Task: Find connections with filter location Muritiba with filter topic #Technologywith filter profile language English with filter current company Verloop.io with filter school Satavahana University, Karimnagar with filter industry Specialty Trade Contractors with filter service category Customer Service with filter keywords title Courier
Action: Mouse moved to (675, 140)
Screenshot: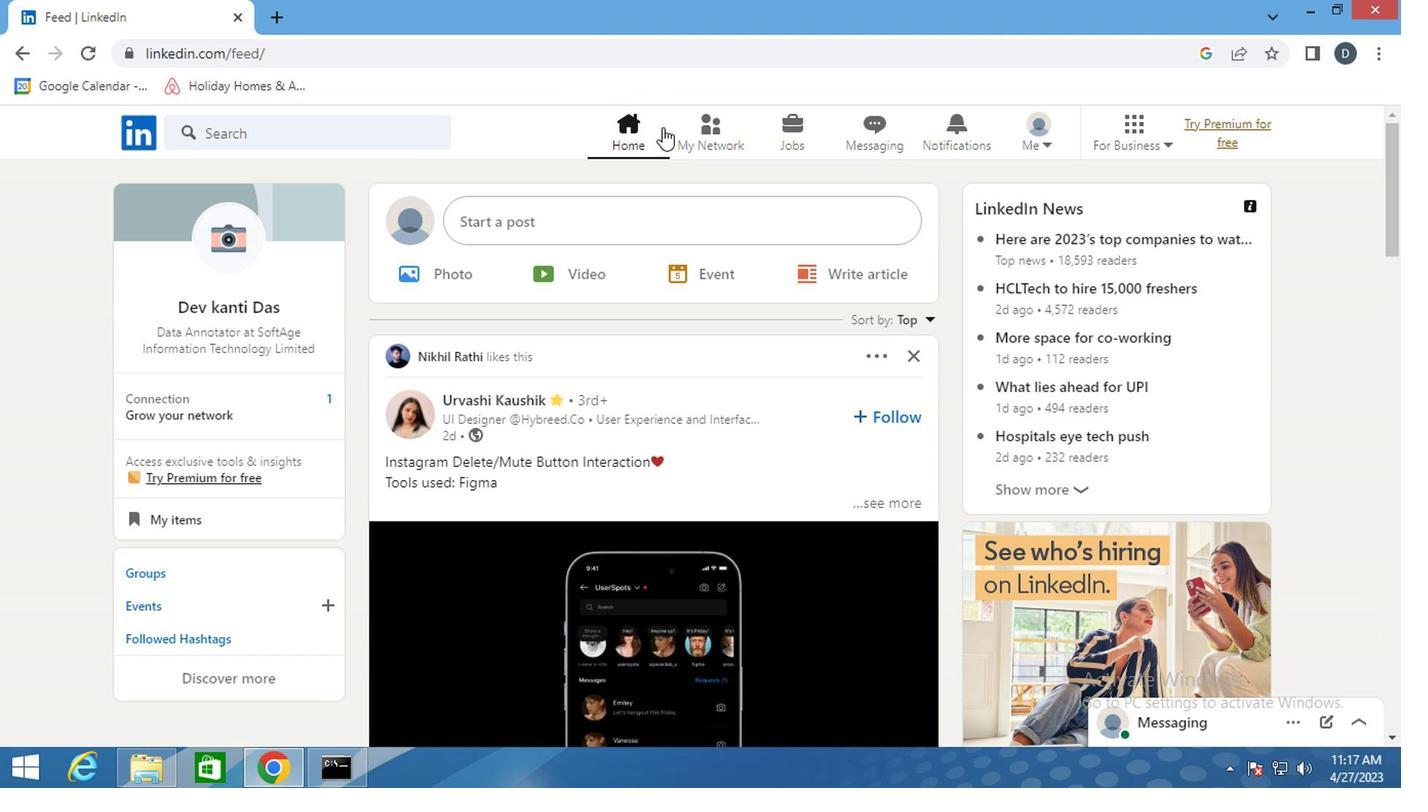 
Action: Mouse pressed left at (675, 140)
Screenshot: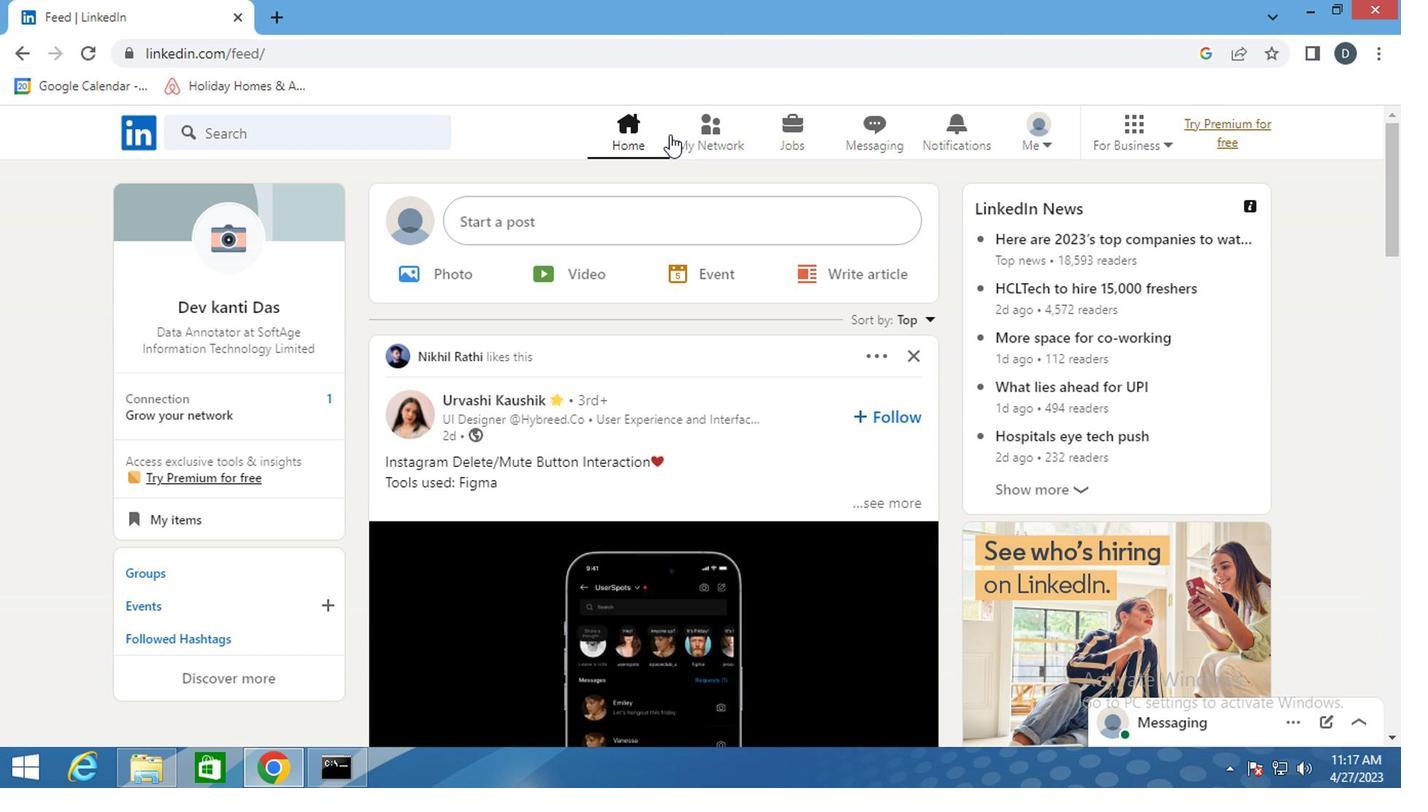 
Action: Mouse moved to (353, 245)
Screenshot: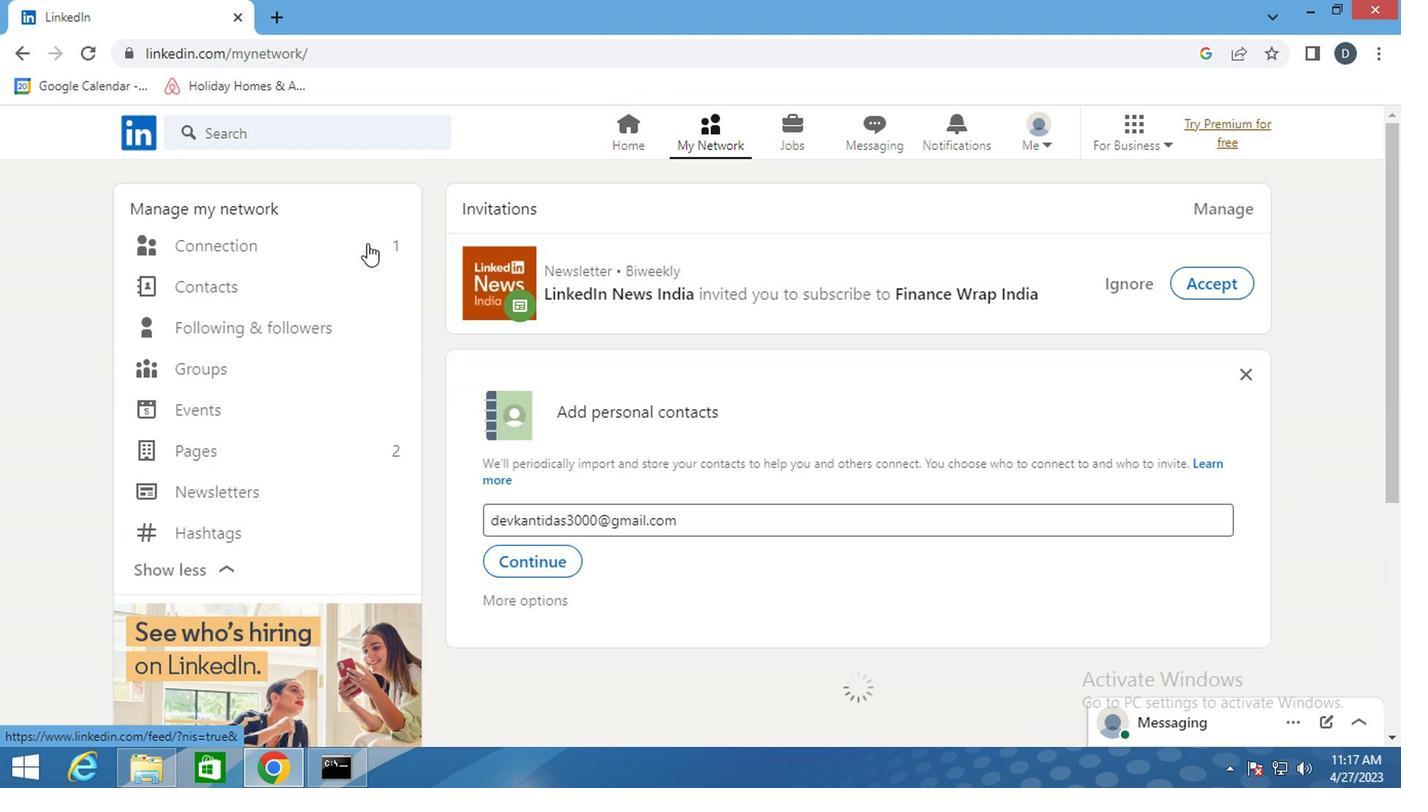 
Action: Mouse pressed left at (353, 245)
Screenshot: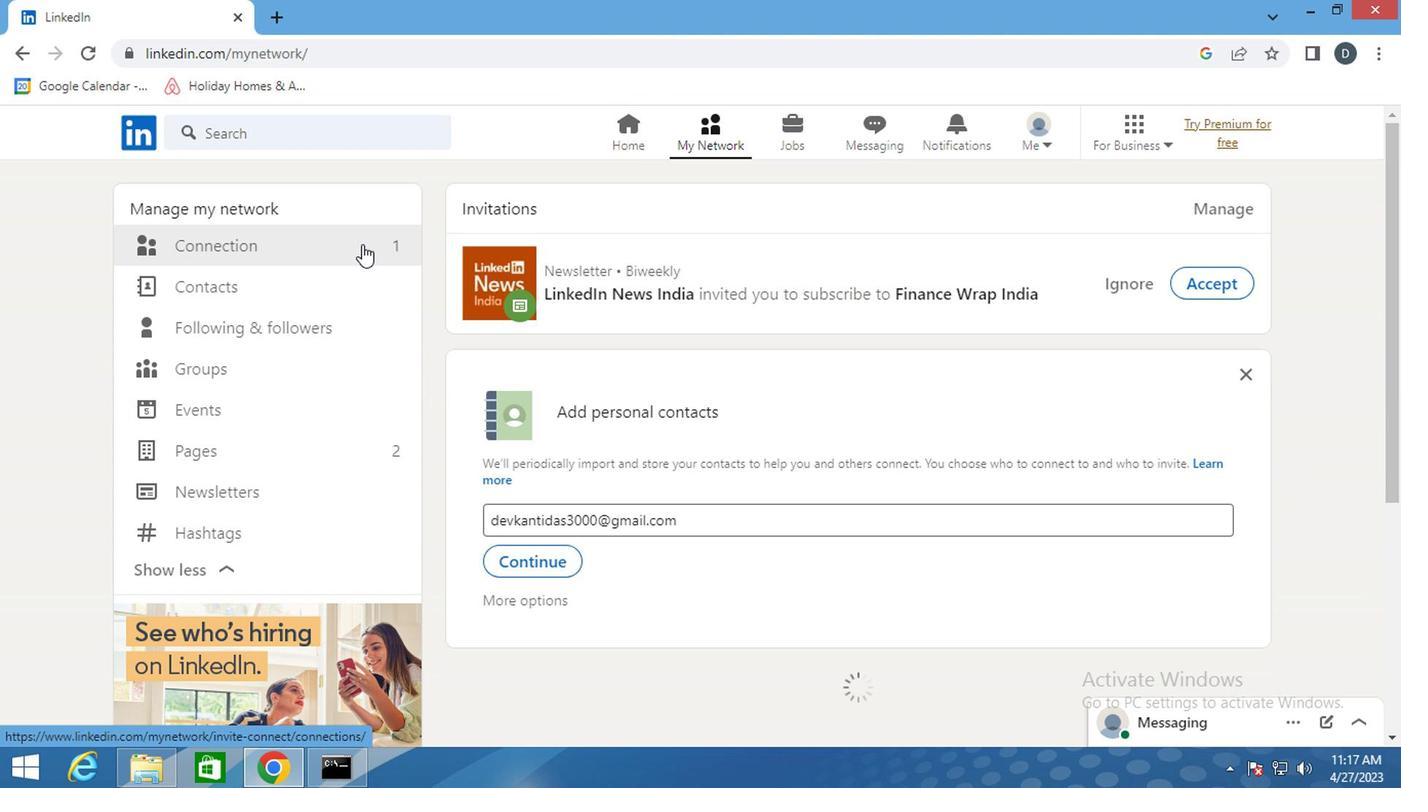 
Action: Mouse pressed left at (353, 245)
Screenshot: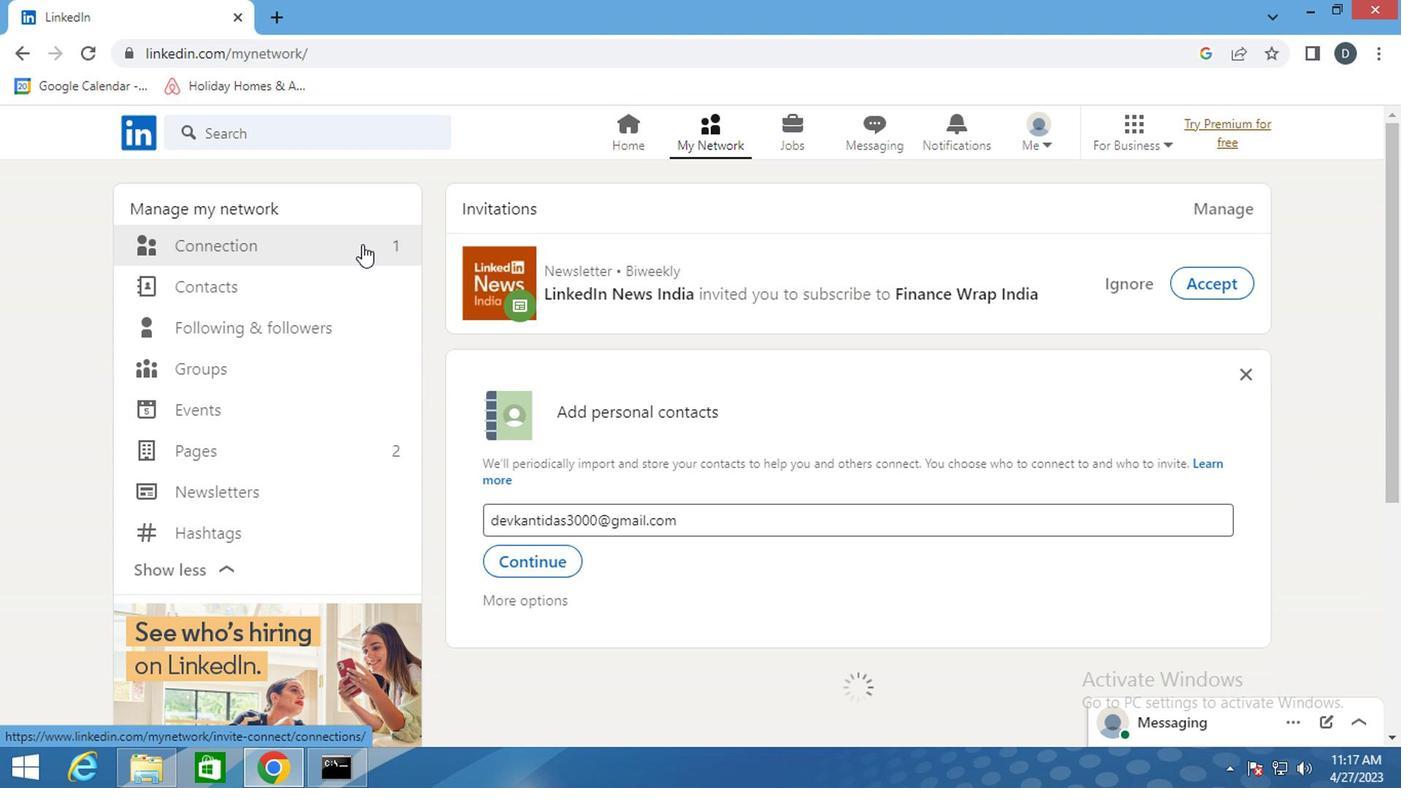 
Action: Mouse moved to (877, 249)
Screenshot: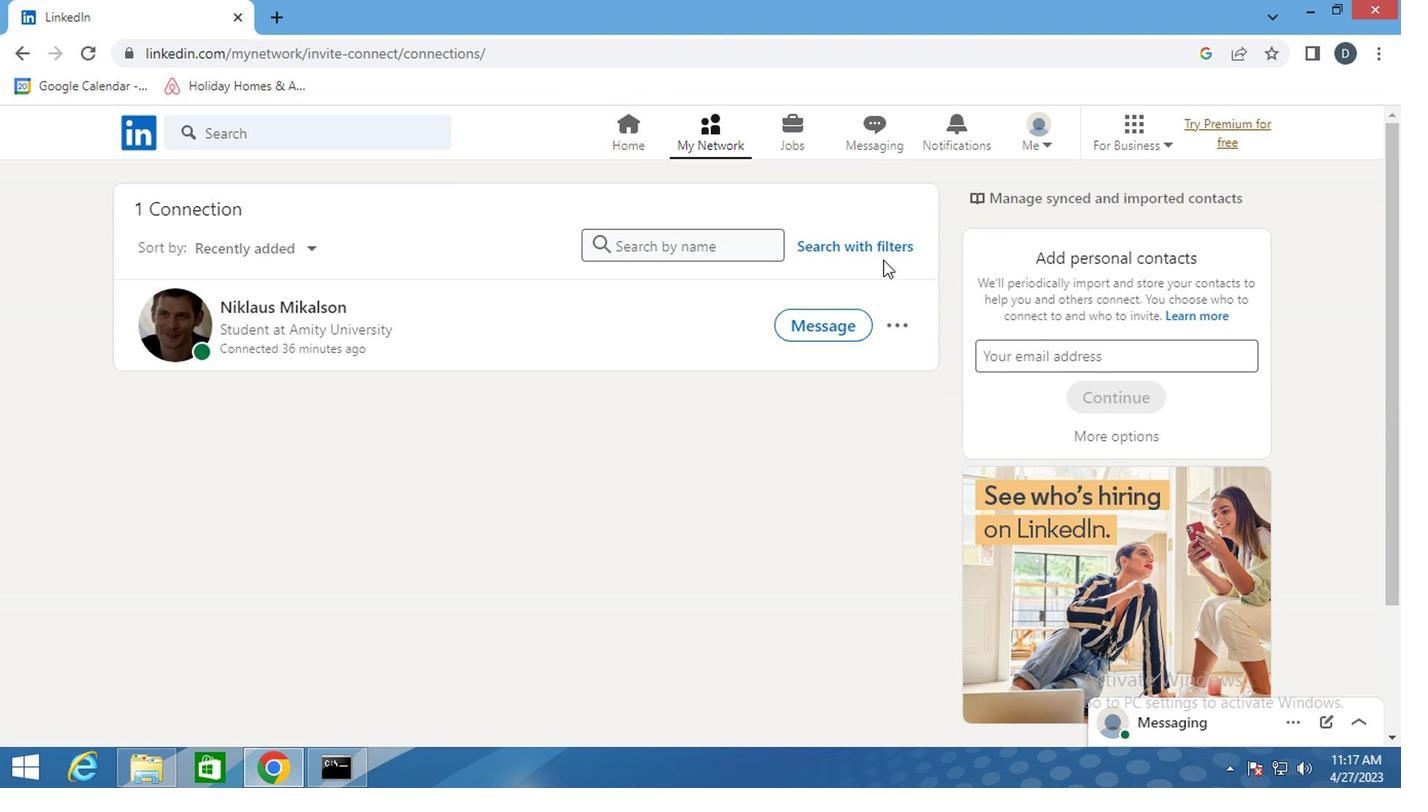 
Action: Mouse pressed left at (877, 249)
Screenshot: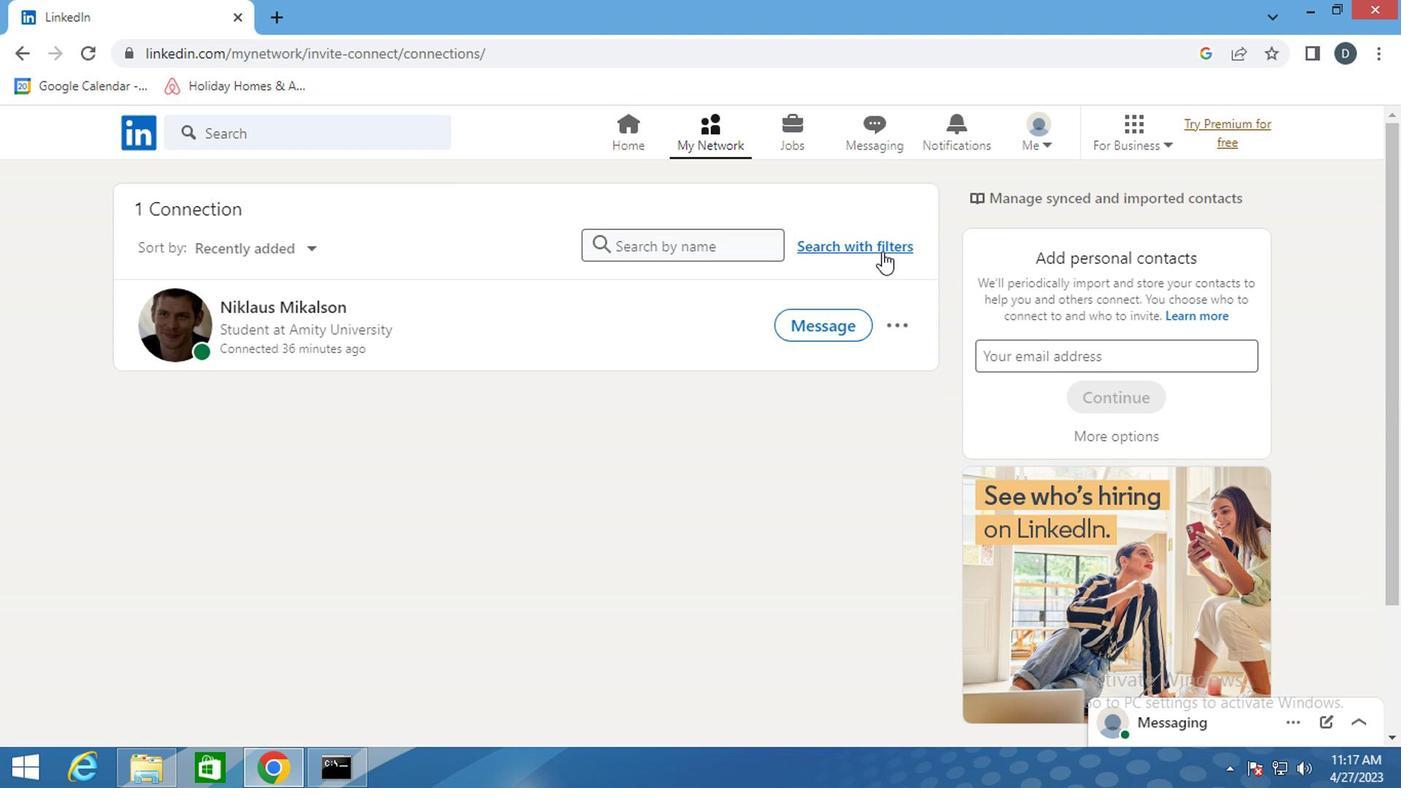 
Action: Mouse moved to (762, 178)
Screenshot: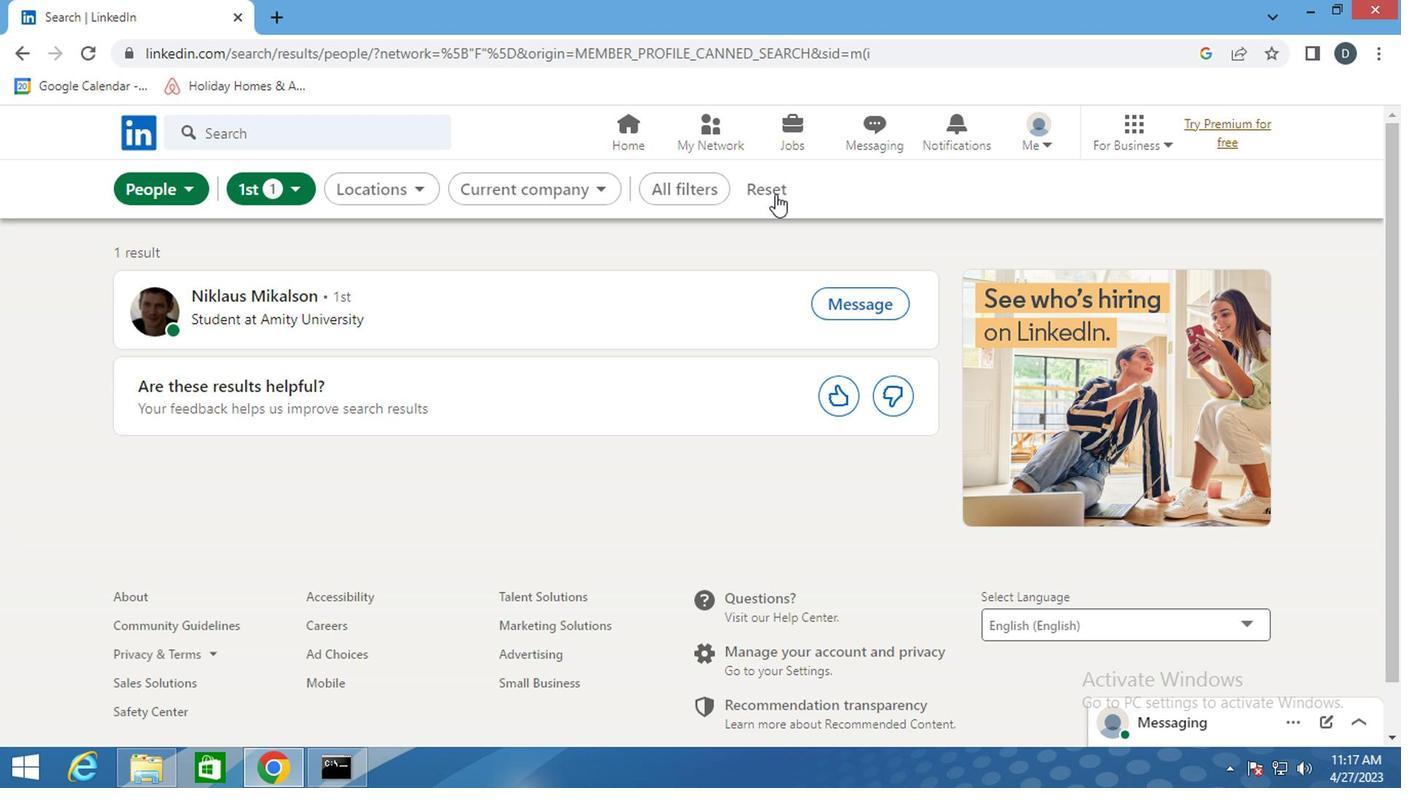 
Action: Mouse pressed left at (762, 178)
Screenshot: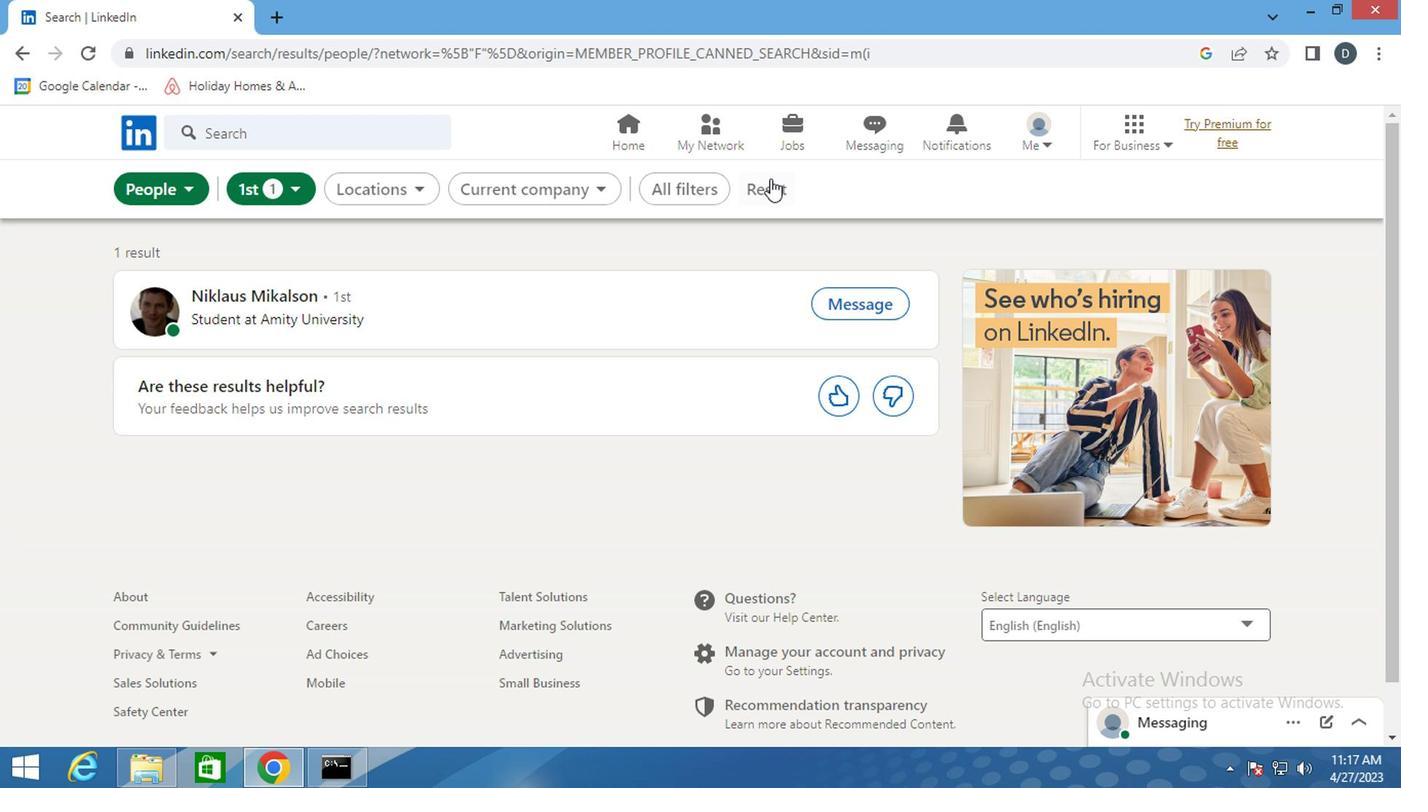 
Action: Mouse moved to (747, 191)
Screenshot: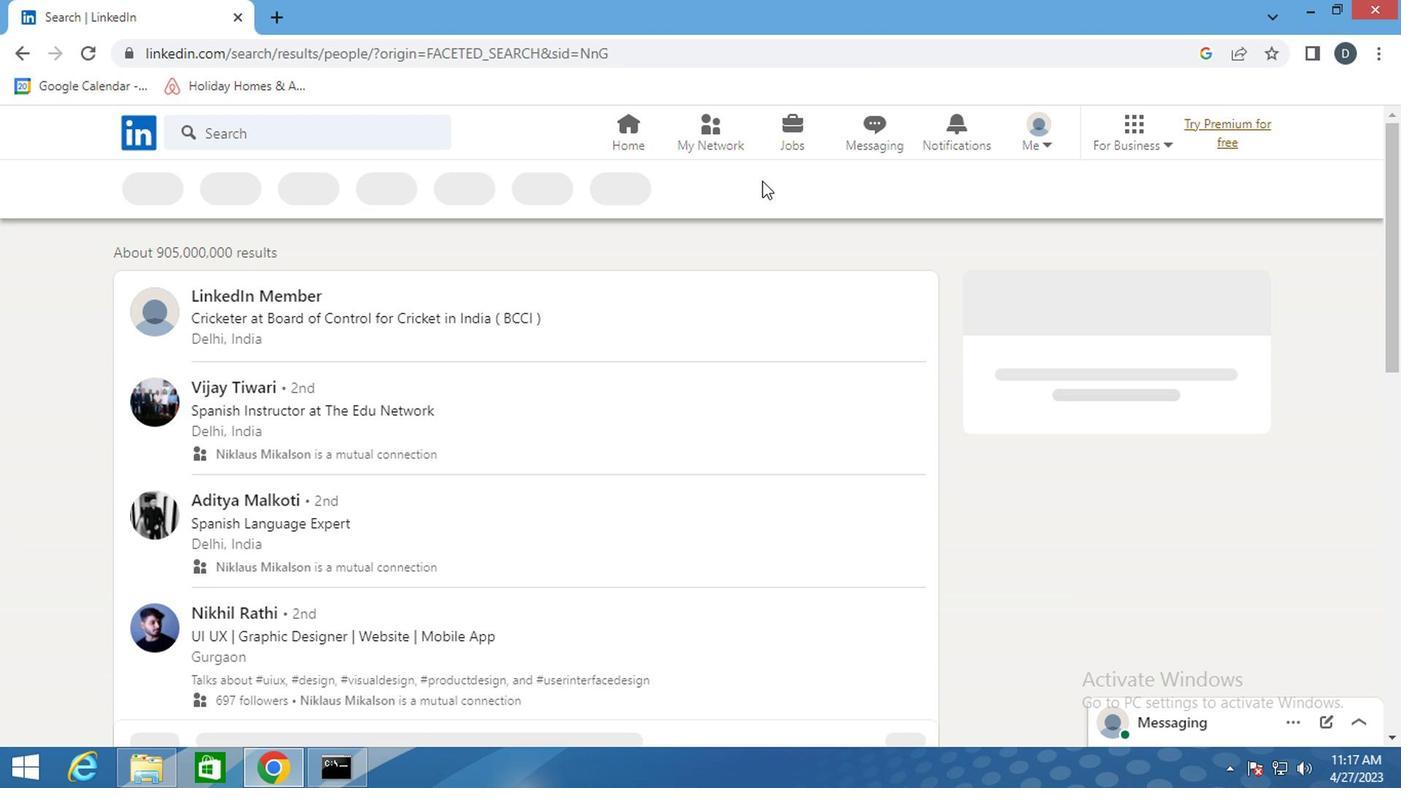 
Action: Mouse pressed left at (747, 191)
Screenshot: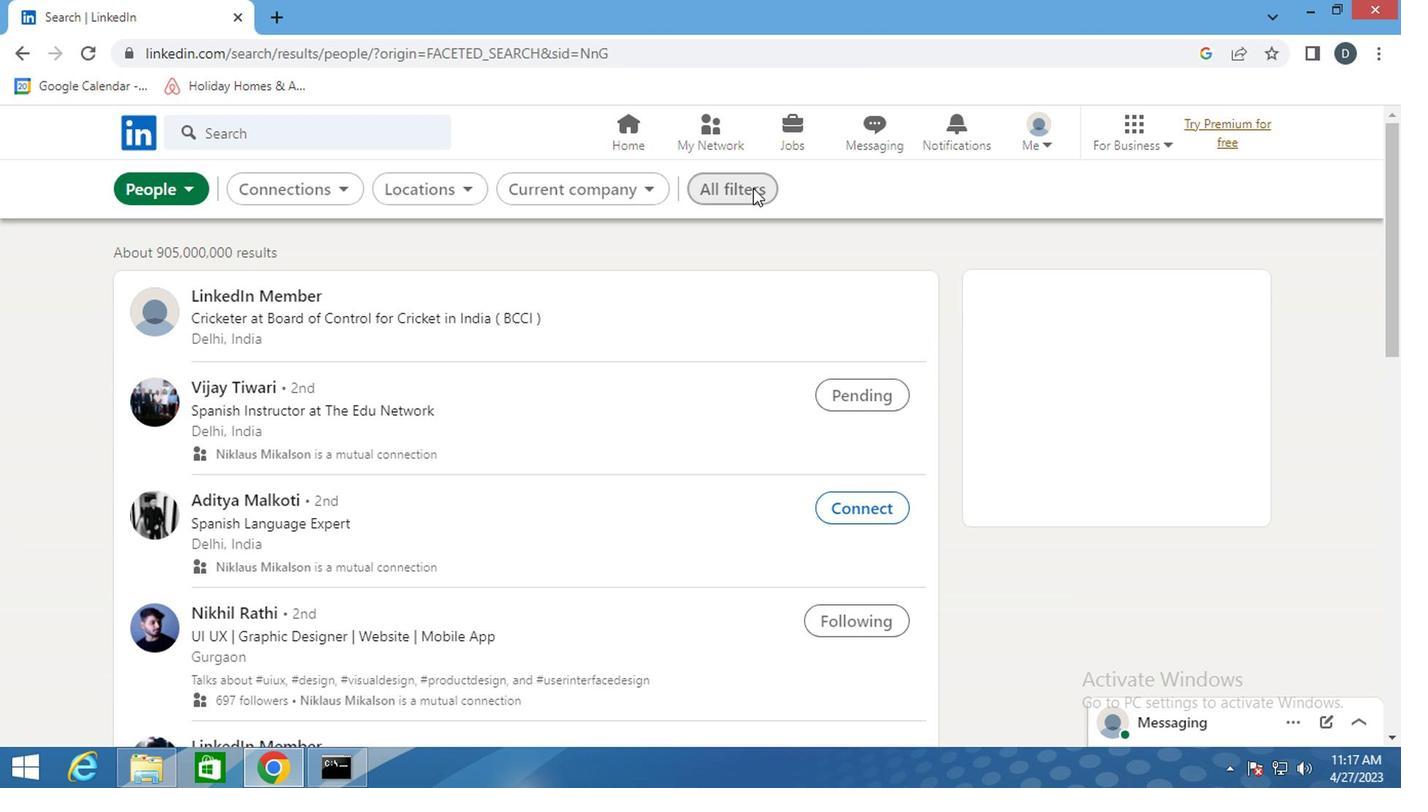 
Action: Mouse moved to (958, 524)
Screenshot: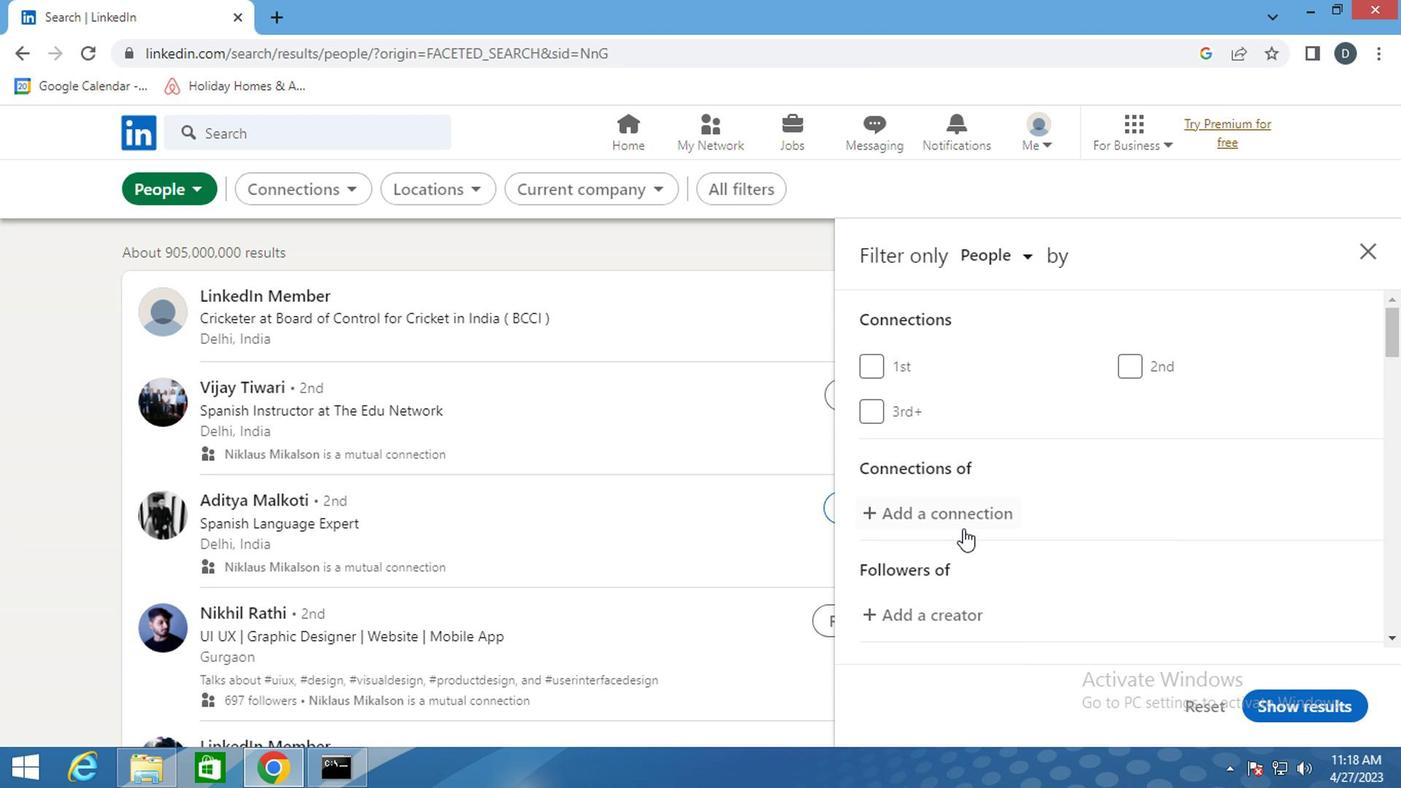 
Action: Mouse scrolled (958, 523) with delta (0, -1)
Screenshot: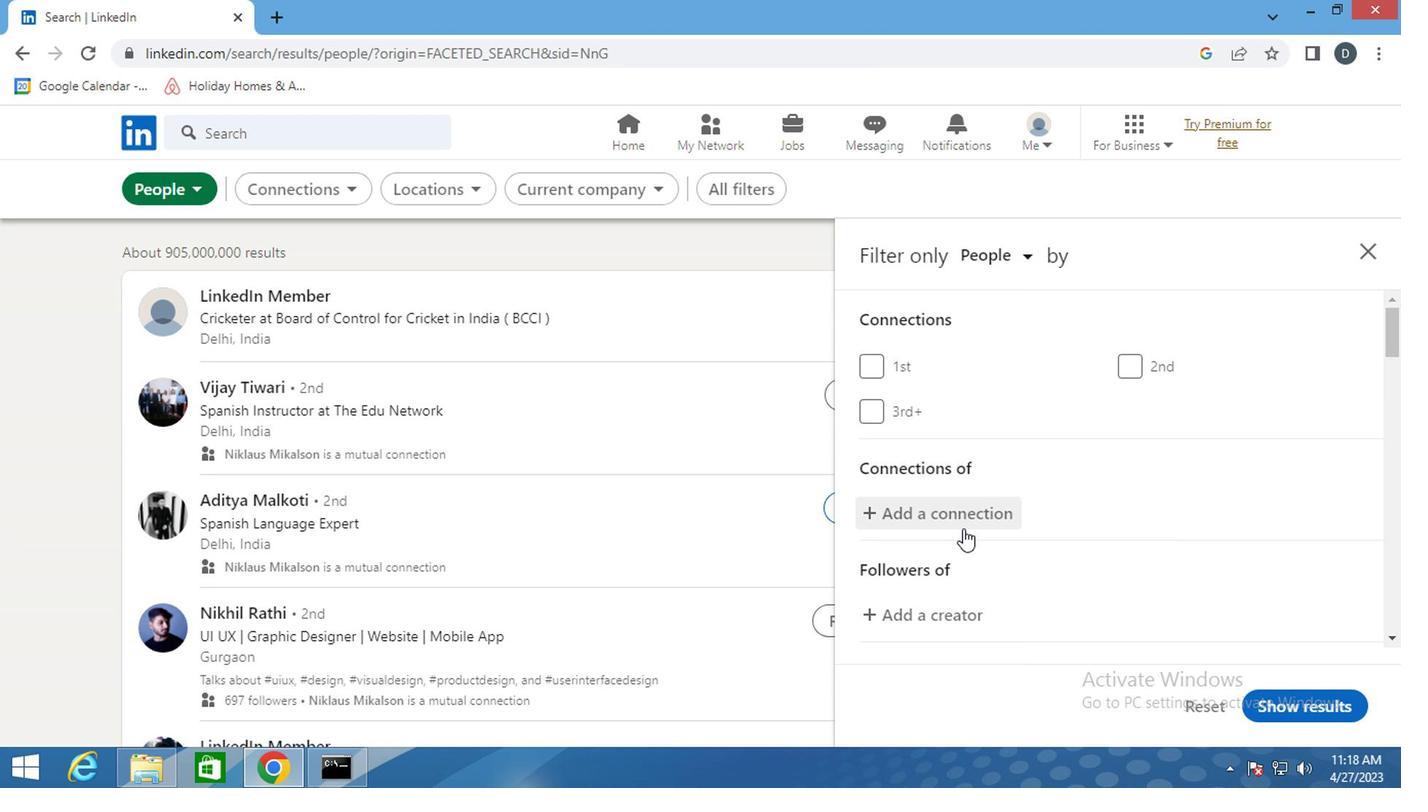 
Action: Mouse scrolled (958, 523) with delta (0, -1)
Screenshot: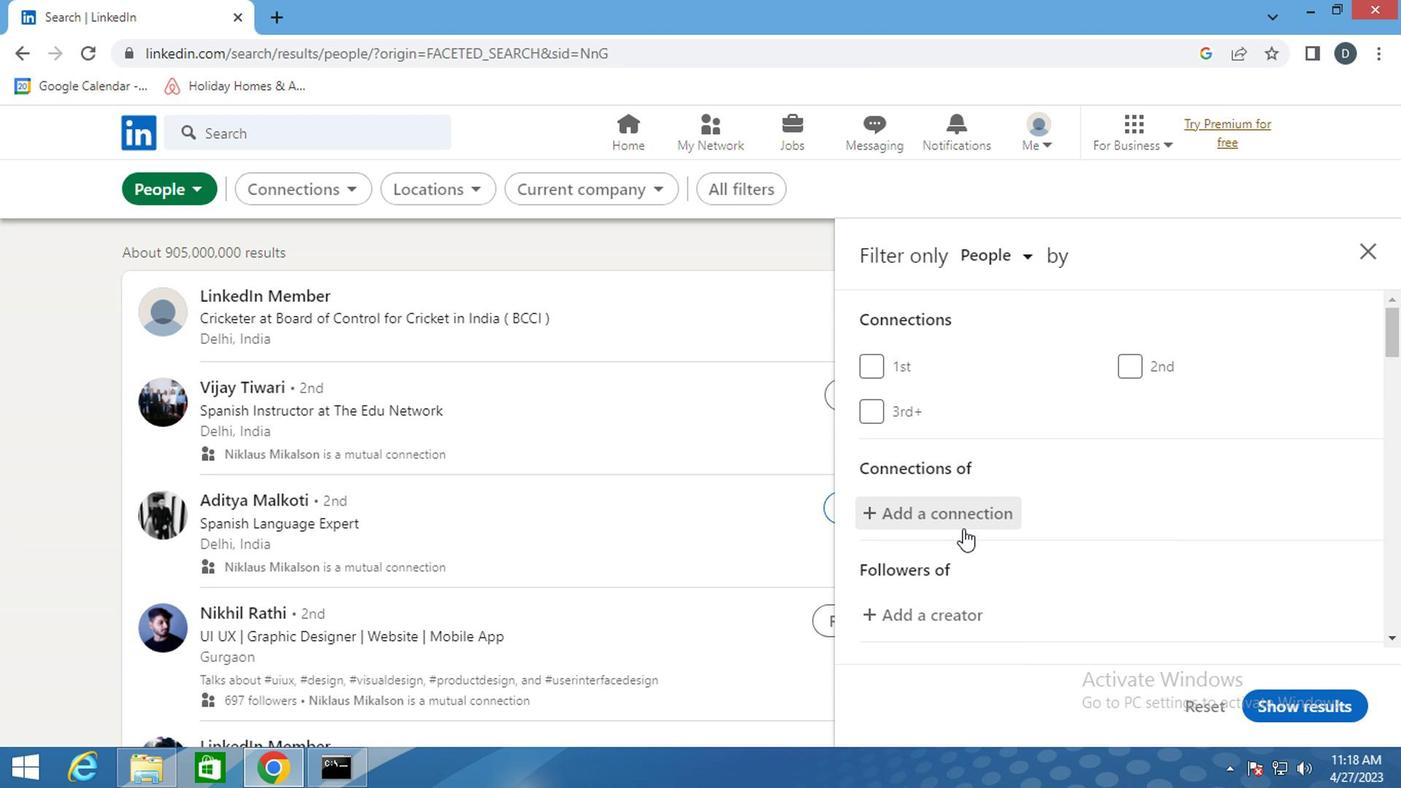 
Action: Mouse moved to (1185, 589)
Screenshot: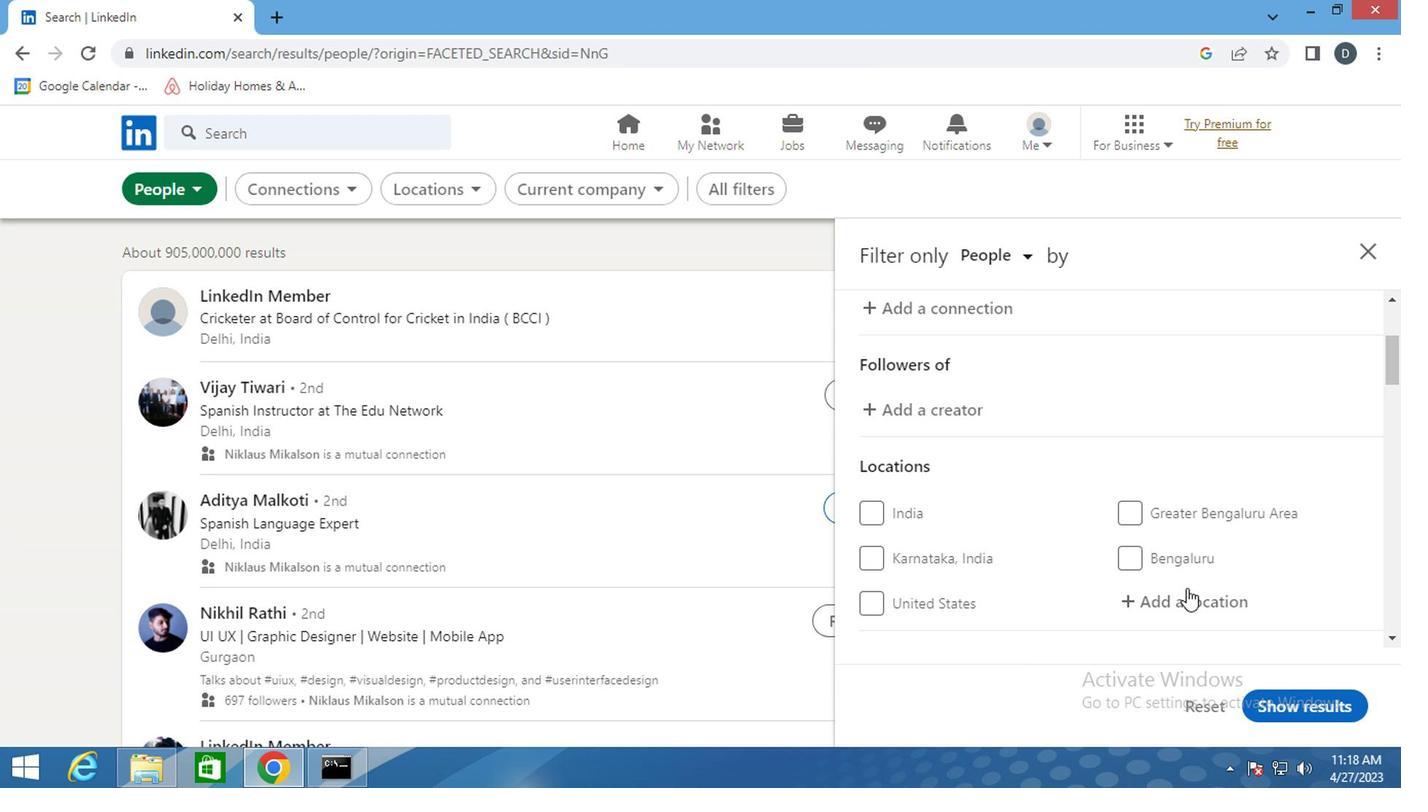 
Action: Mouse pressed left at (1185, 589)
Screenshot: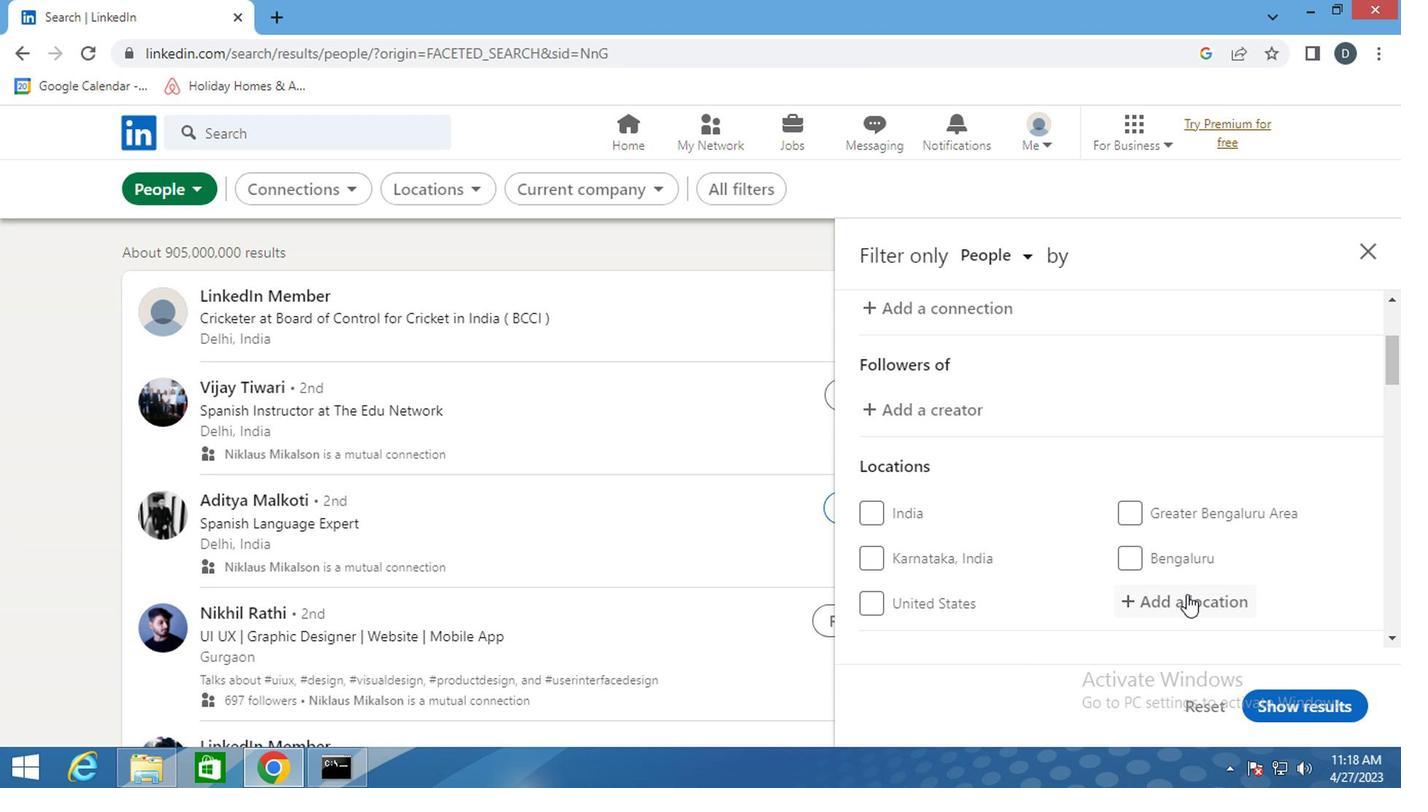 
Action: Key pressed <Key.shift>MURITIBA<Key.enter>
Screenshot: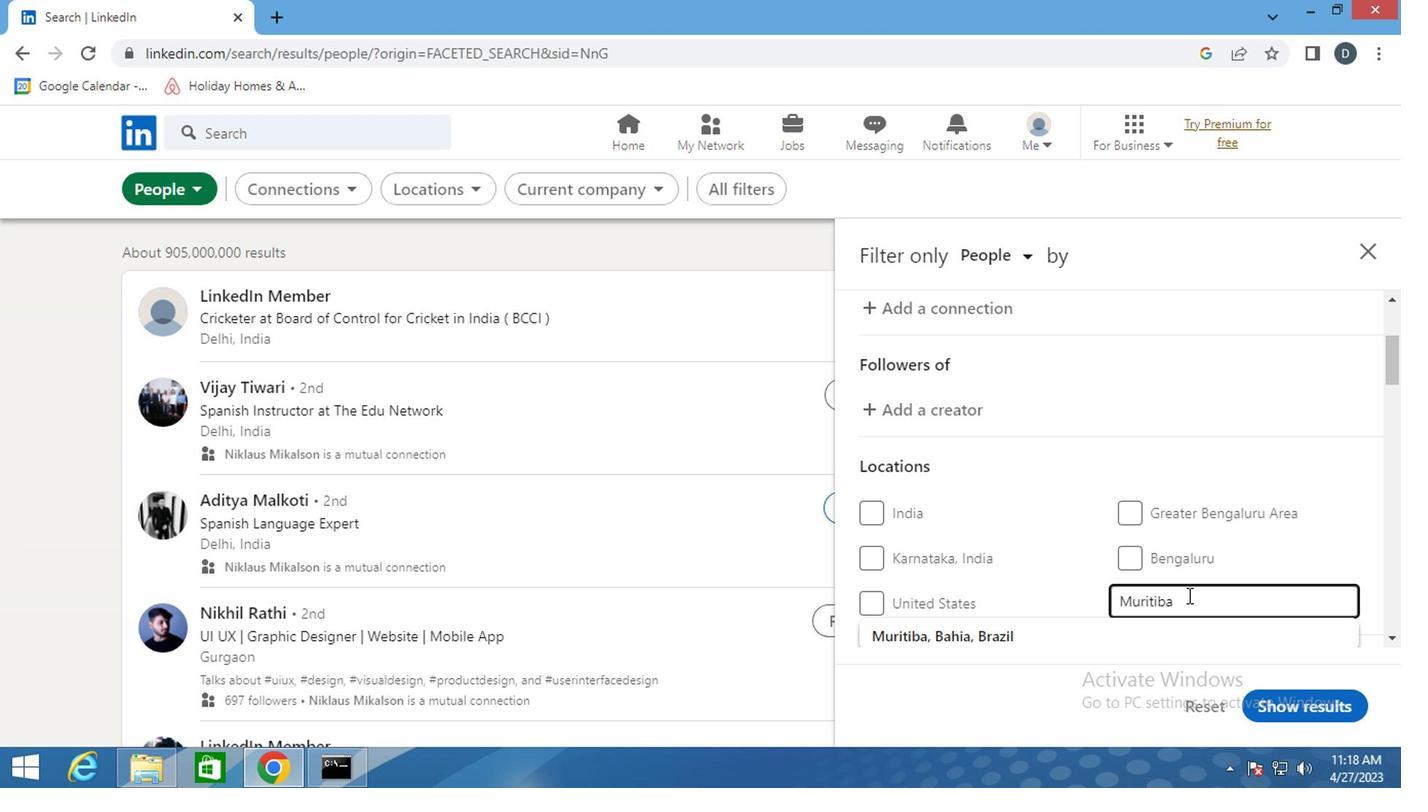 
Action: Mouse moved to (1033, 612)
Screenshot: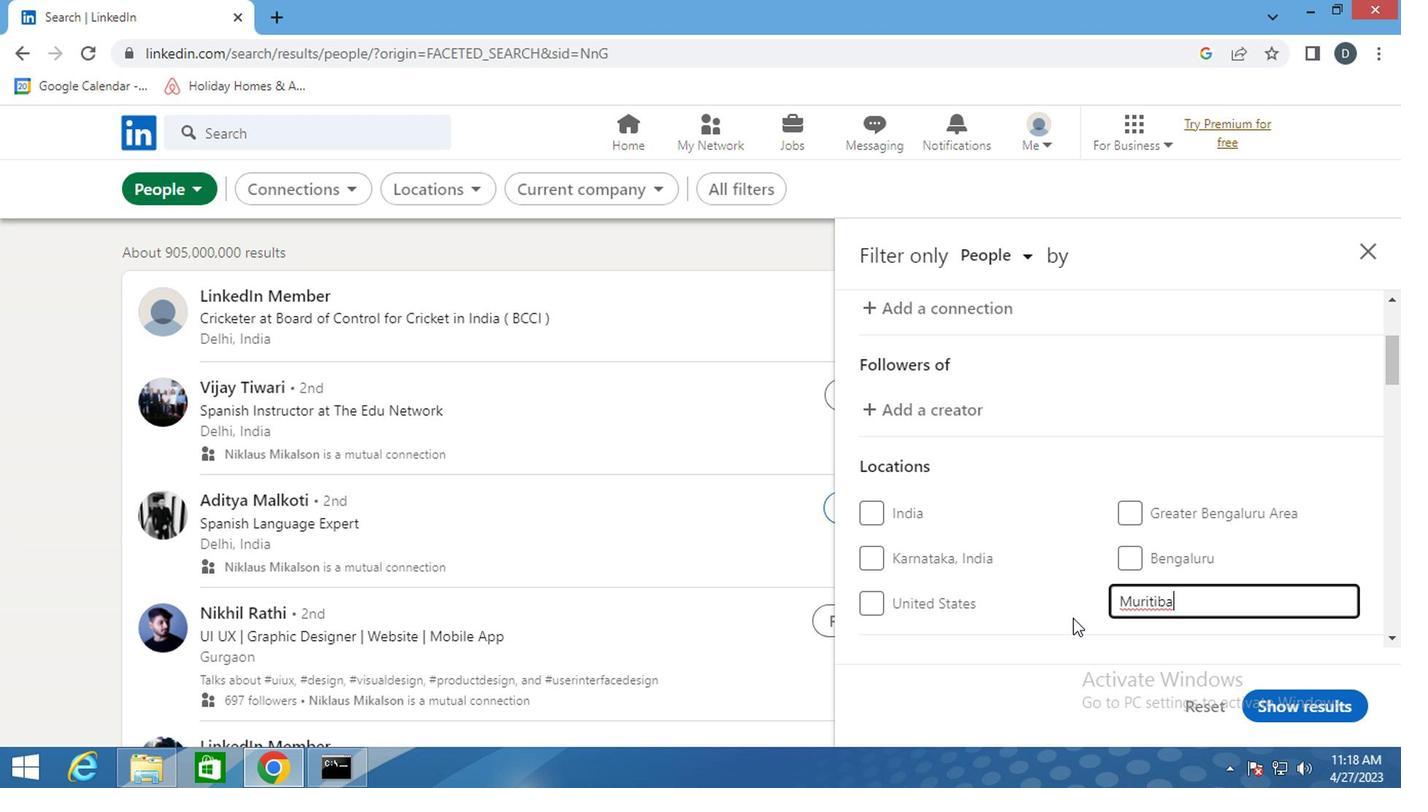 
Action: Mouse scrolled (1033, 610) with delta (0, -1)
Screenshot: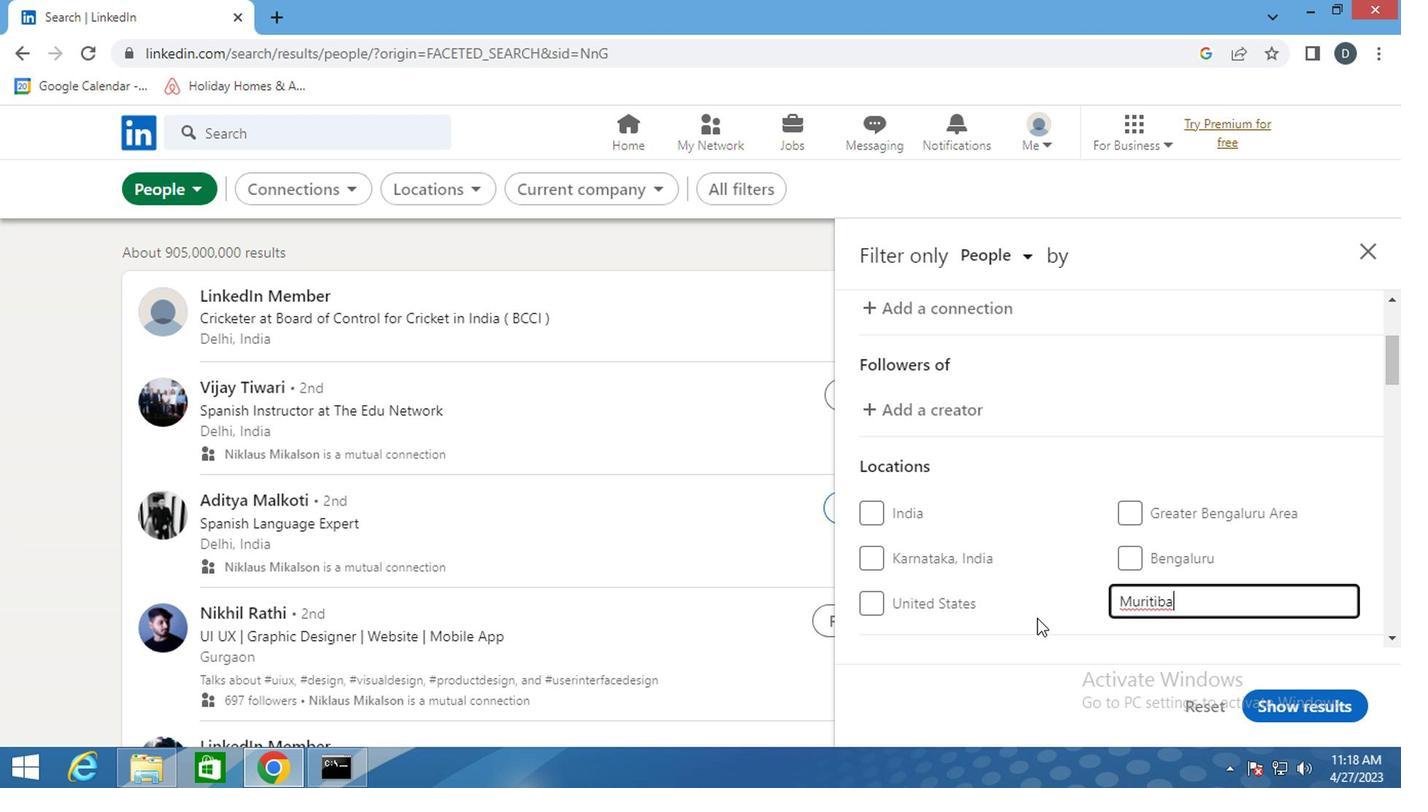 
Action: Mouse scrolled (1033, 610) with delta (0, -1)
Screenshot: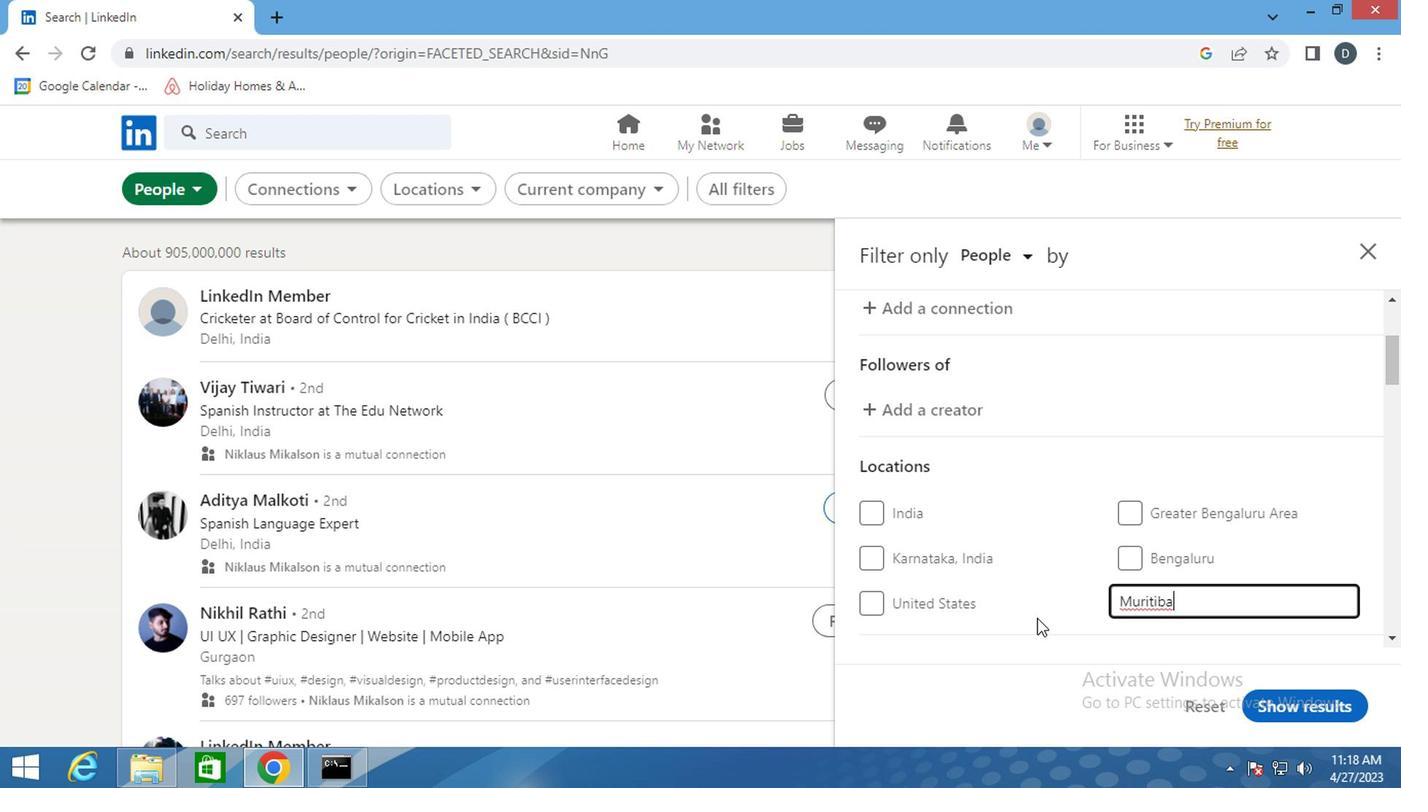 
Action: Mouse scrolled (1033, 610) with delta (0, -1)
Screenshot: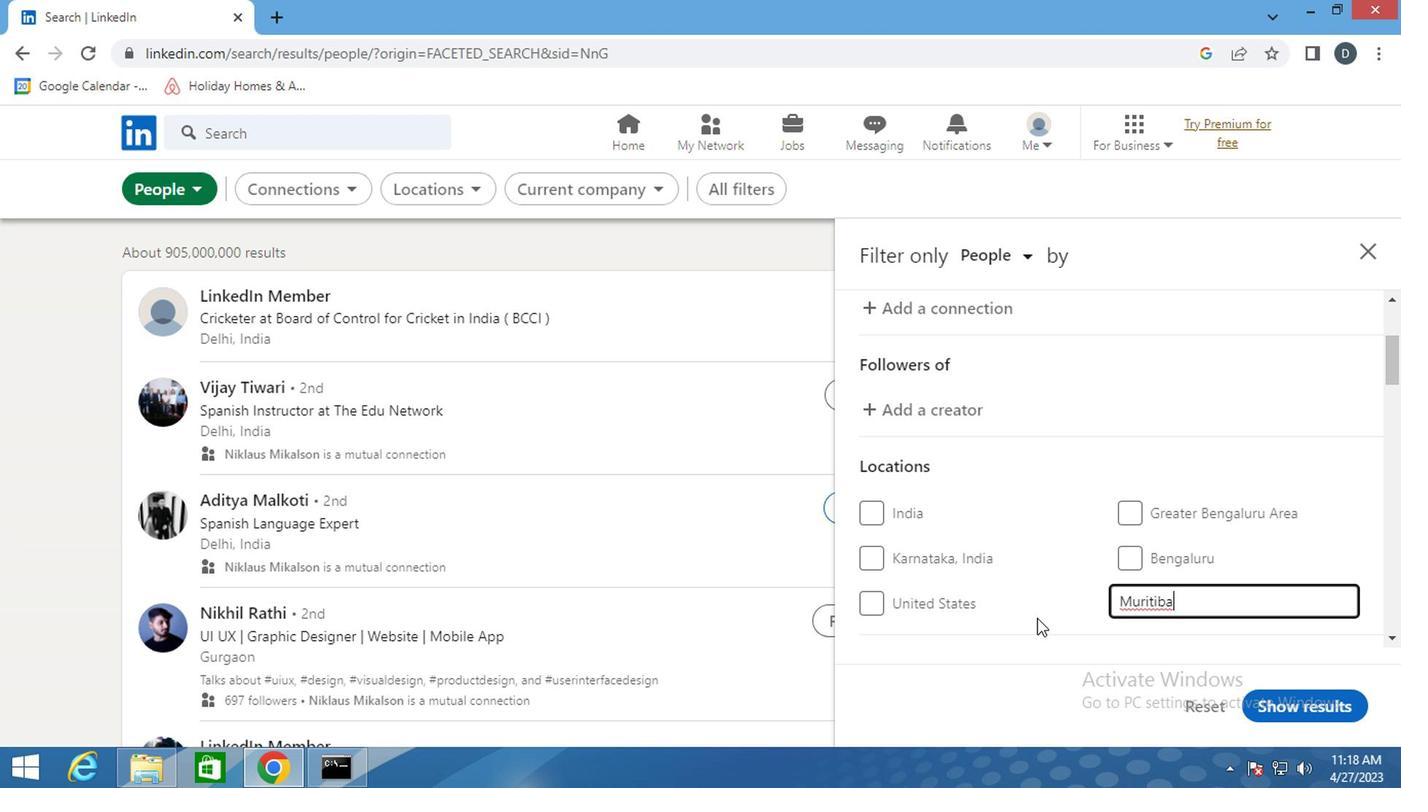 
Action: Mouse moved to (1069, 554)
Screenshot: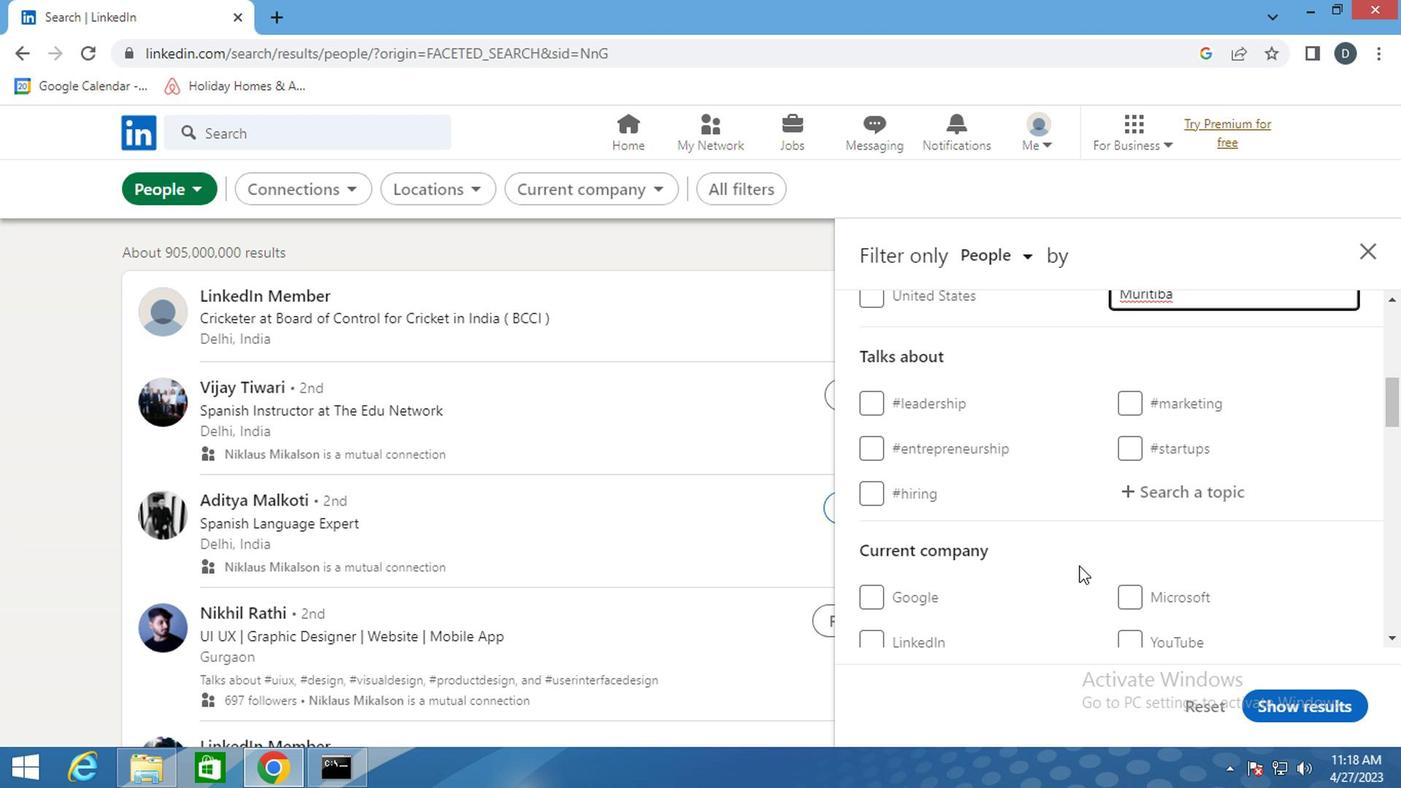
Action: Mouse scrolled (1069, 556) with delta (0, 1)
Screenshot: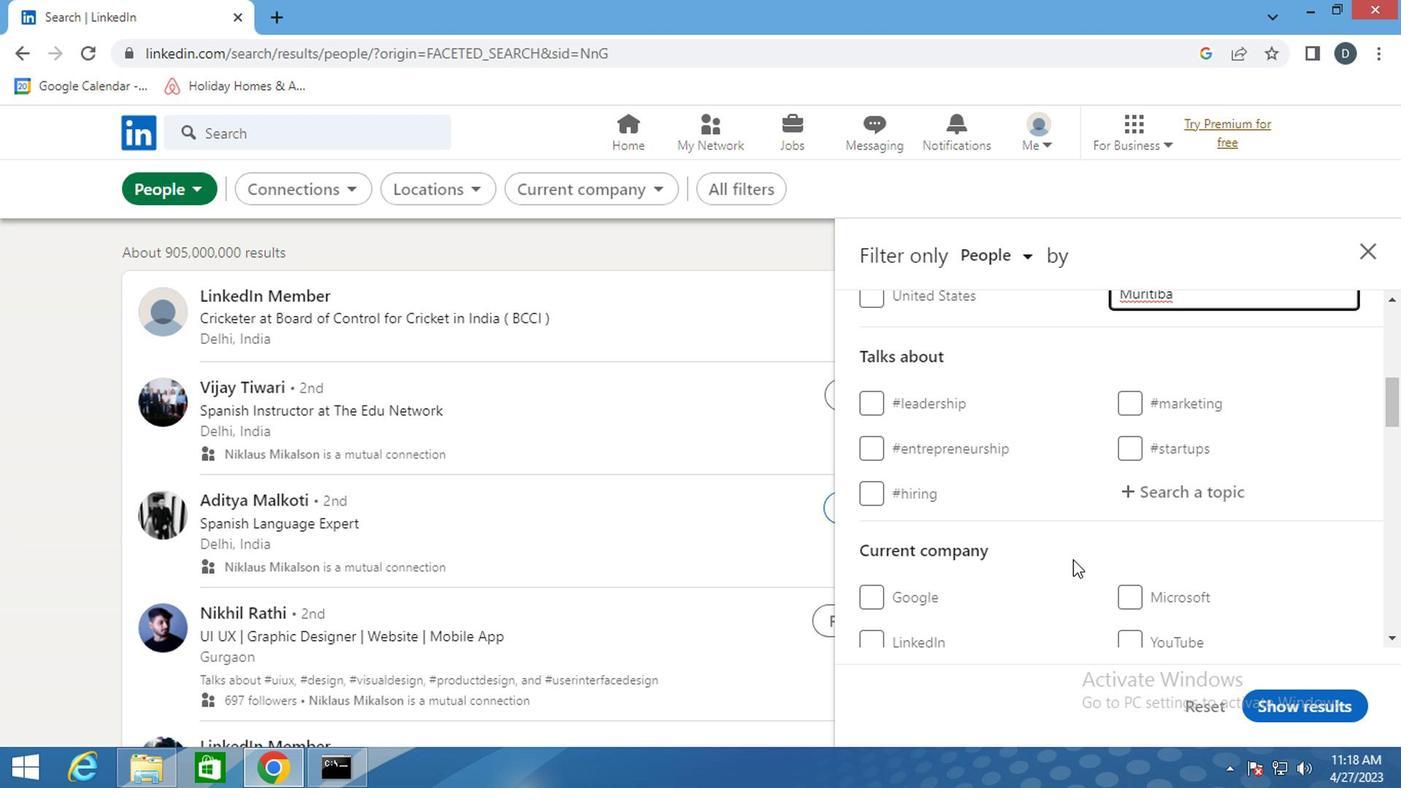 
Action: Mouse moved to (1189, 586)
Screenshot: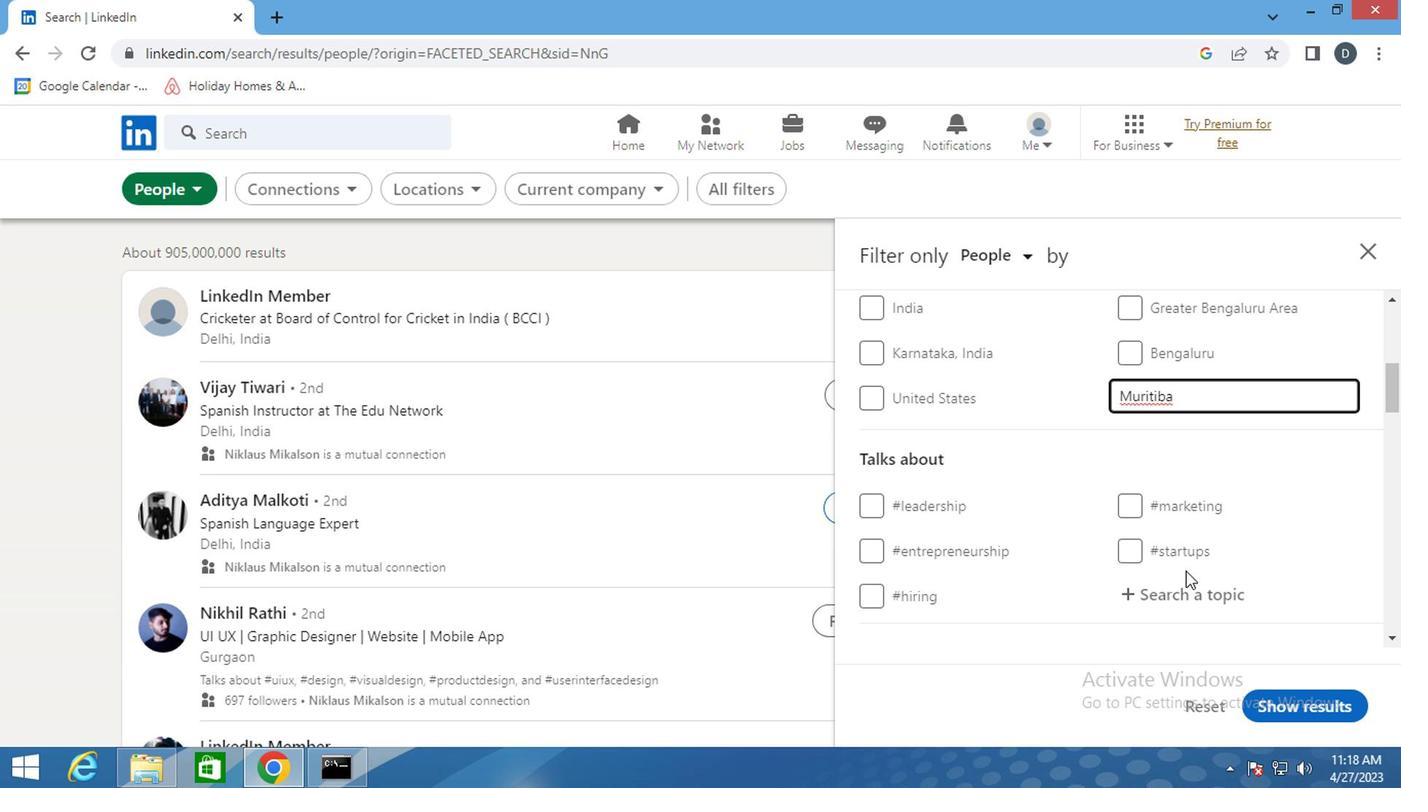 
Action: Mouse pressed left at (1189, 586)
Screenshot: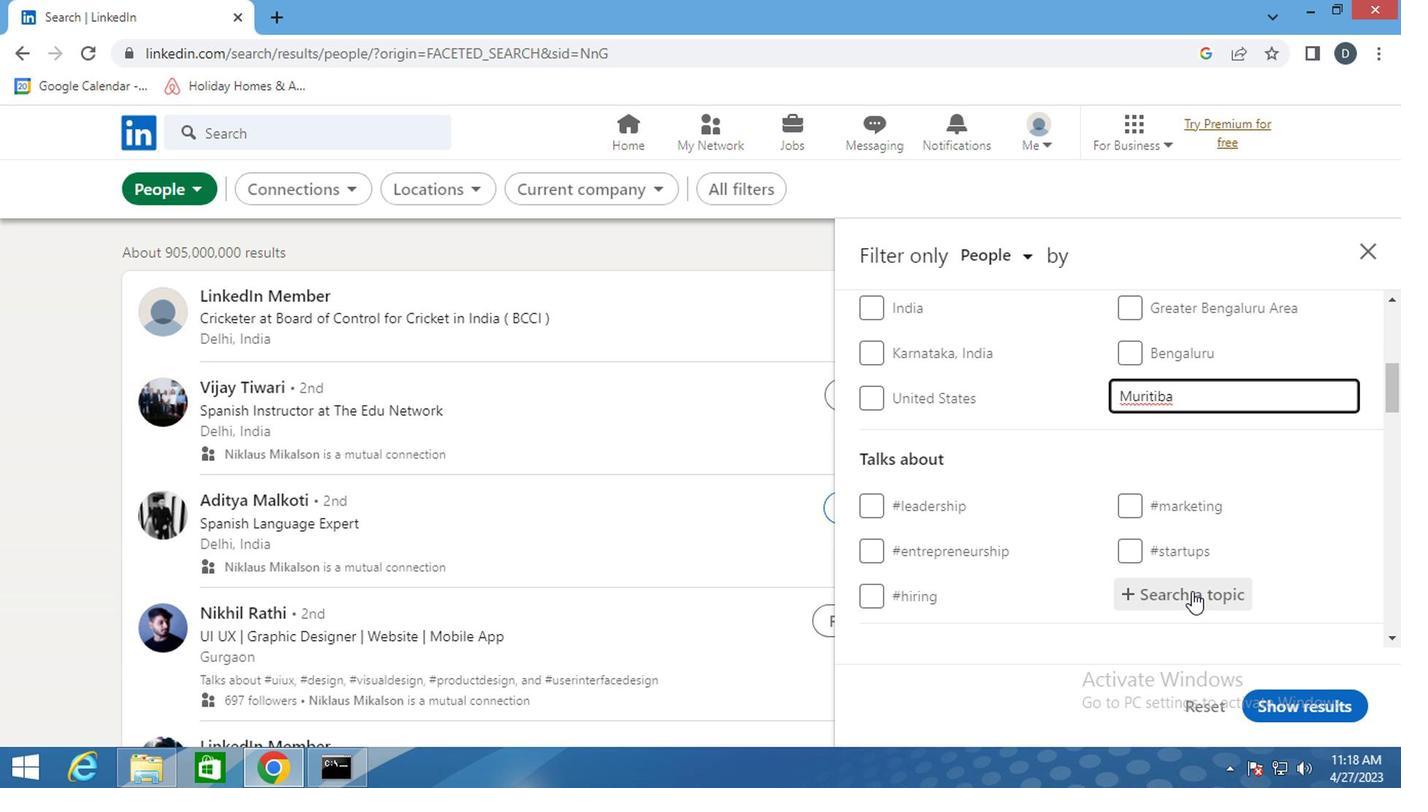 
Action: Mouse moved to (1075, 522)
Screenshot: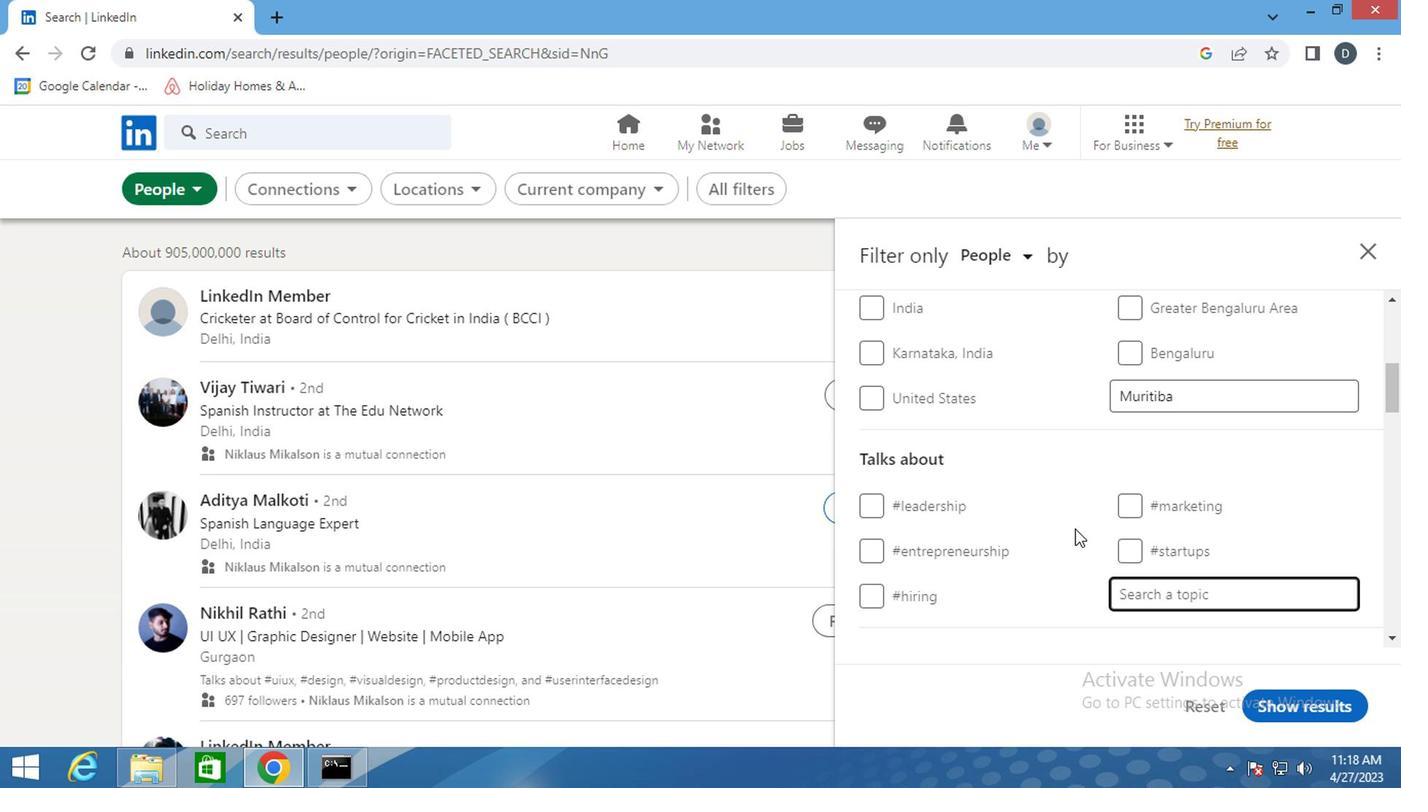 
Action: Mouse scrolled (1075, 521) with delta (0, 0)
Screenshot: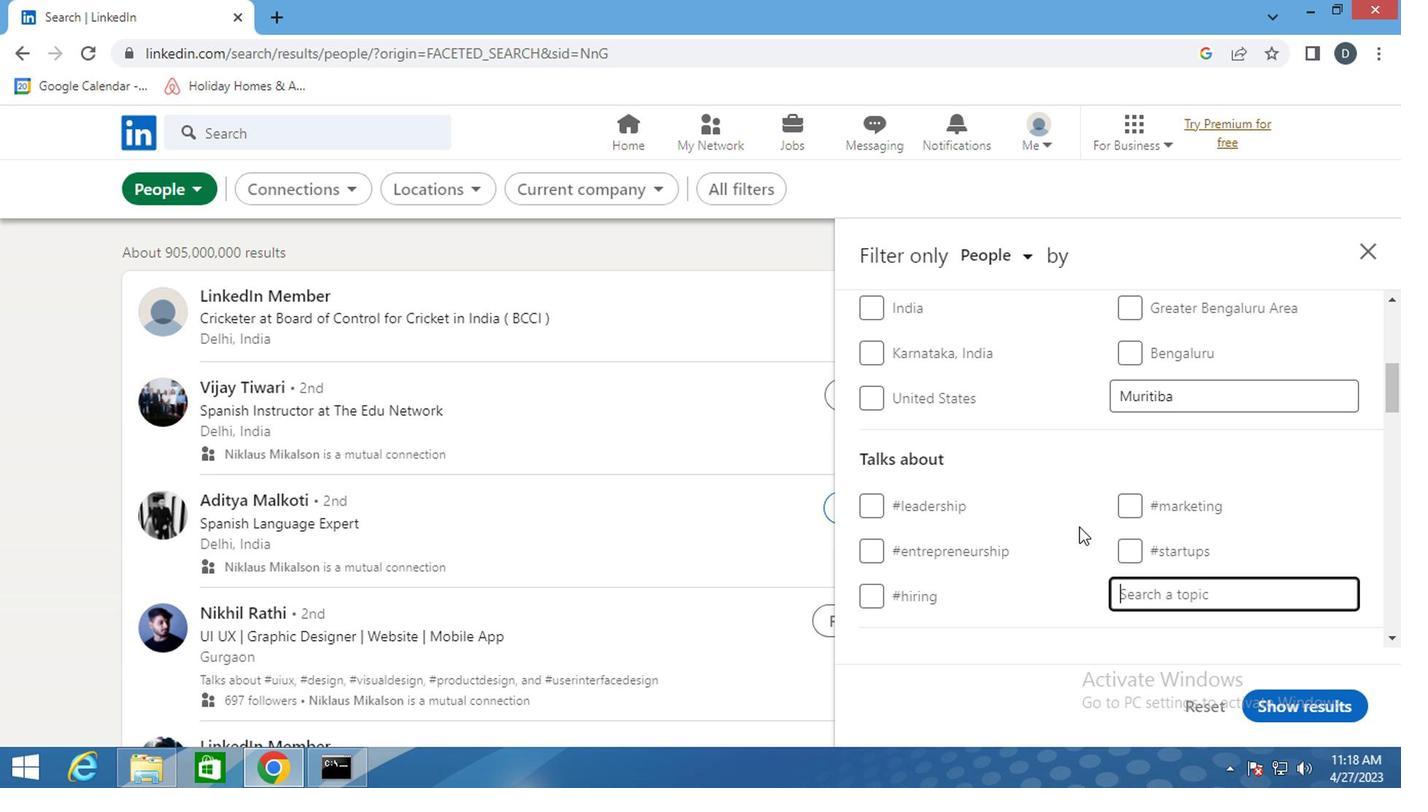 
Action: Key pressed <Key.shift><Key.shift><Key.shift>#<Key.shift>TECHNOLOGY
Screenshot: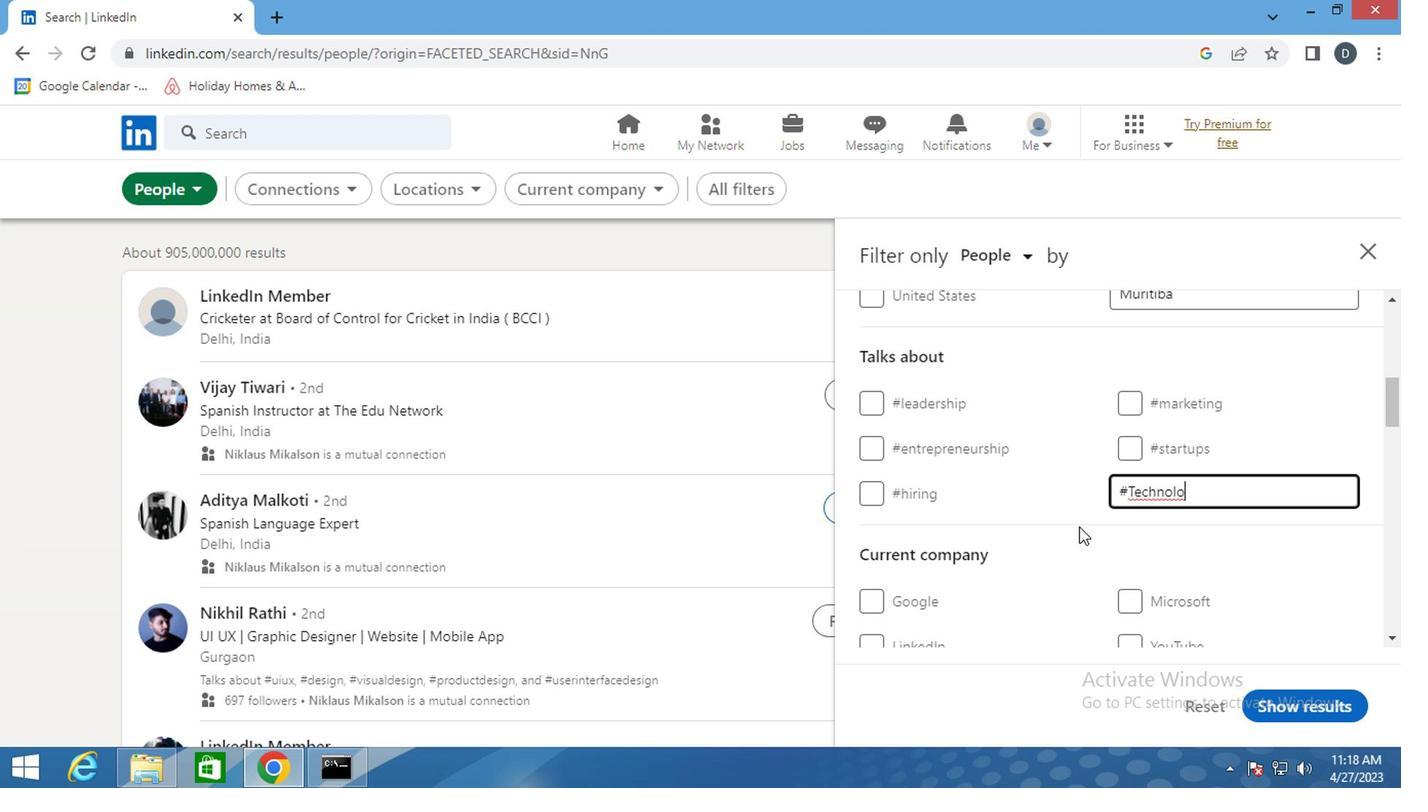 
Action: Mouse moved to (1301, 526)
Screenshot: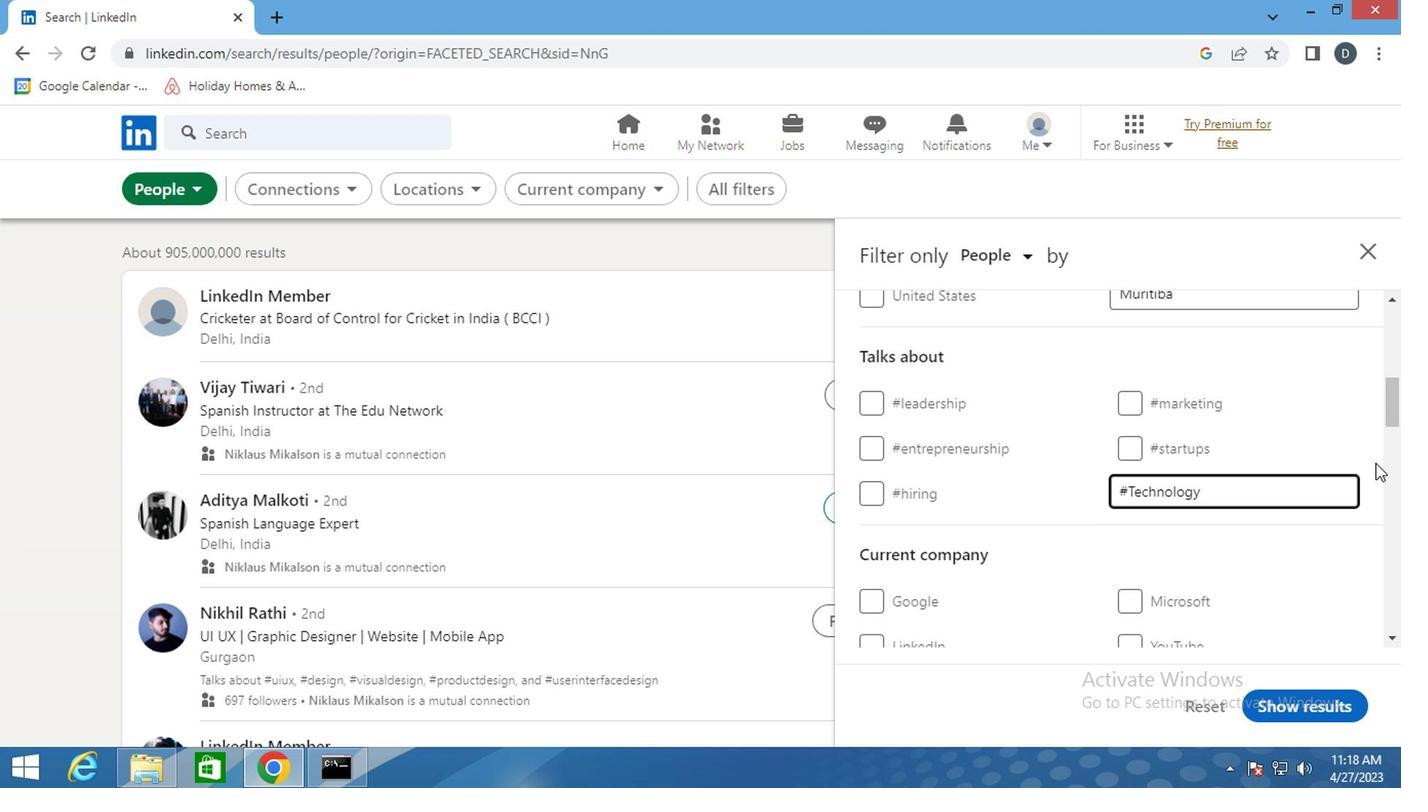 
Action: Key pressed <Key.enter>
Screenshot: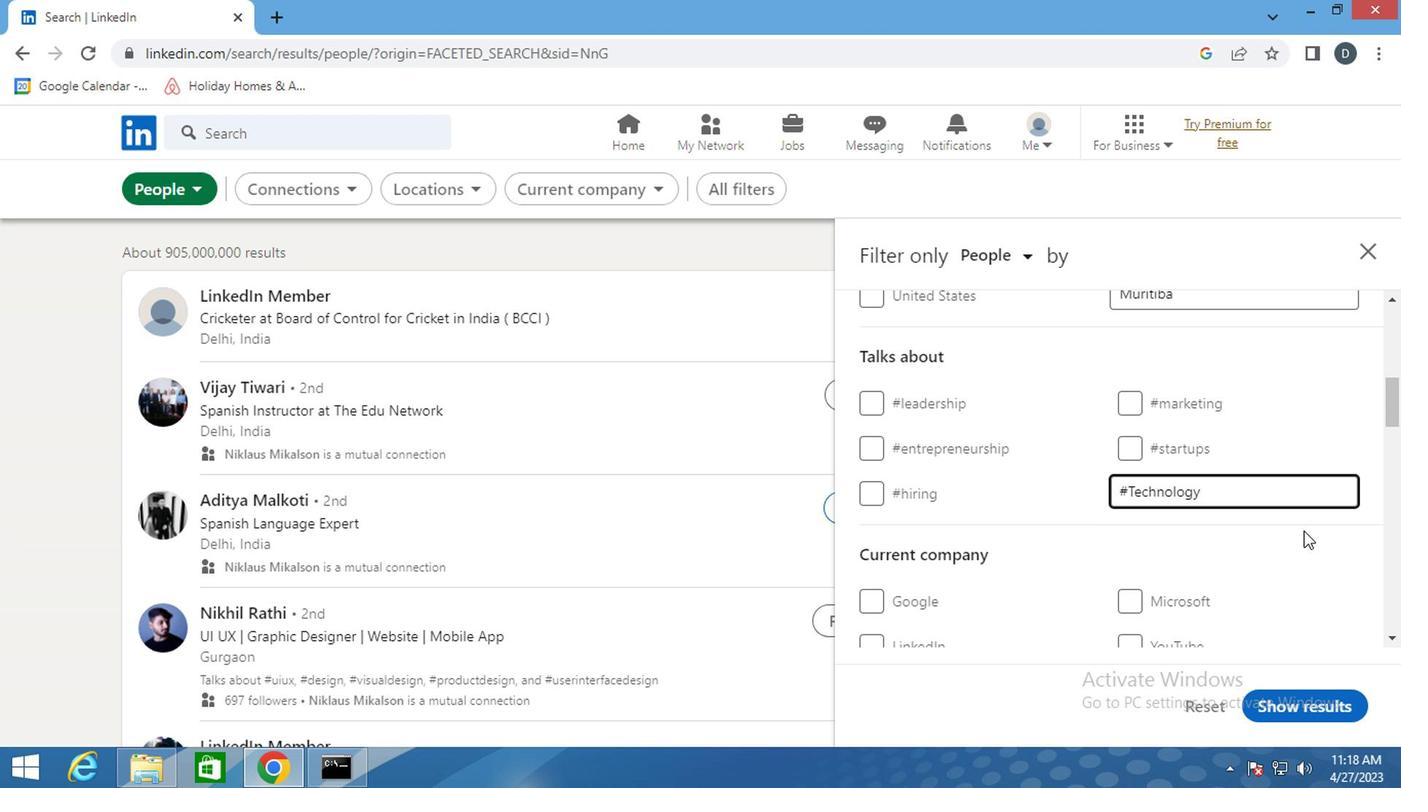 
Action: Mouse moved to (1303, 522)
Screenshot: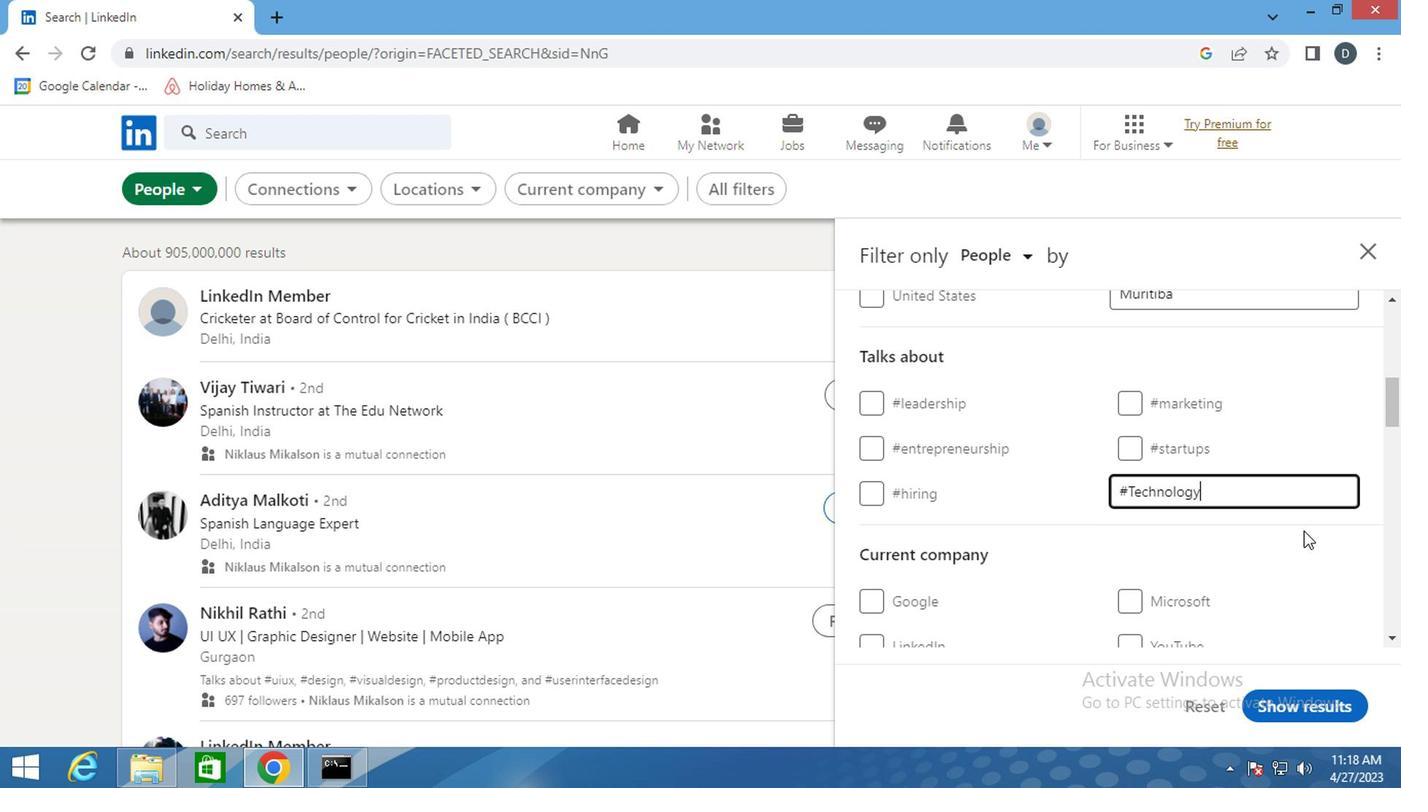 
Action: Mouse scrolled (1303, 521) with delta (0, 0)
Screenshot: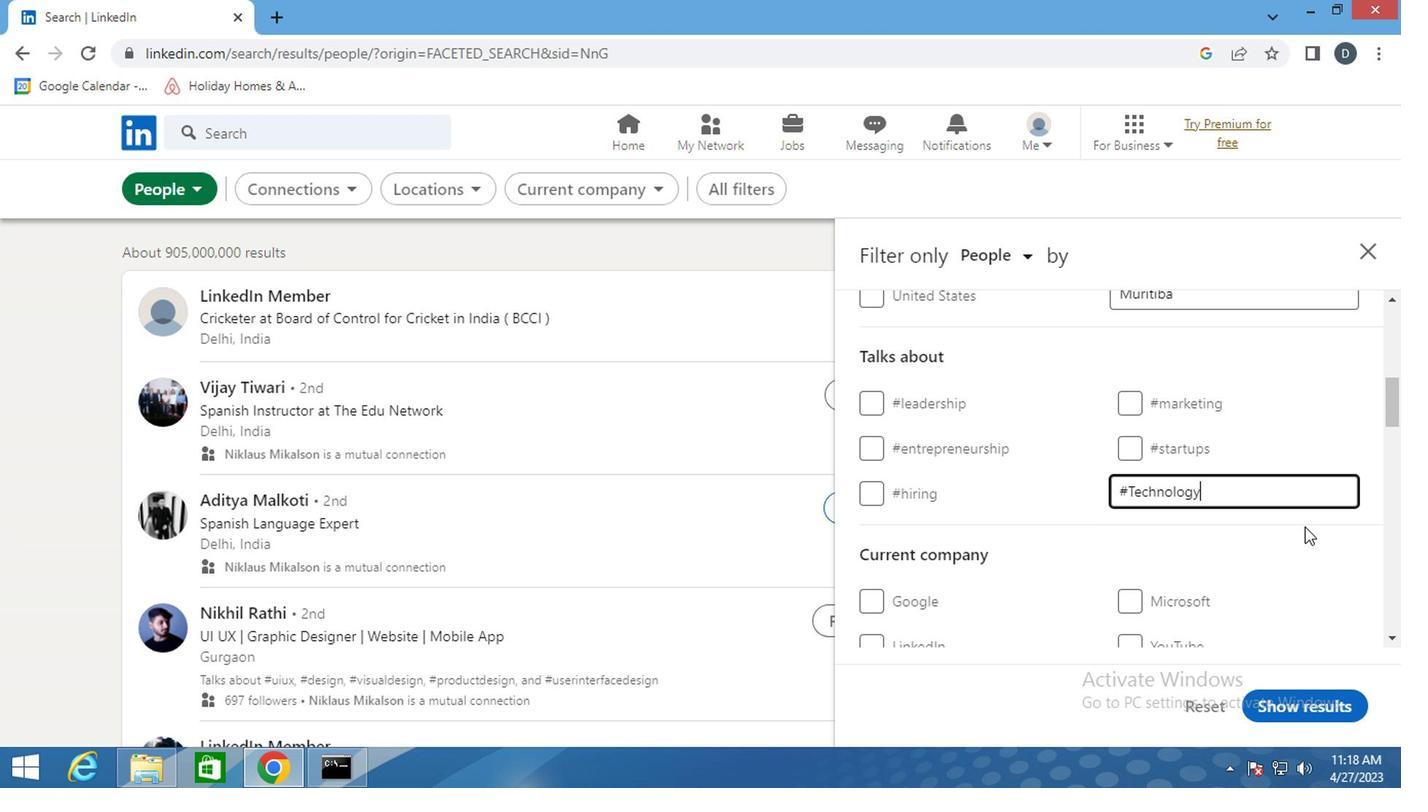 
Action: Mouse moved to (1301, 522)
Screenshot: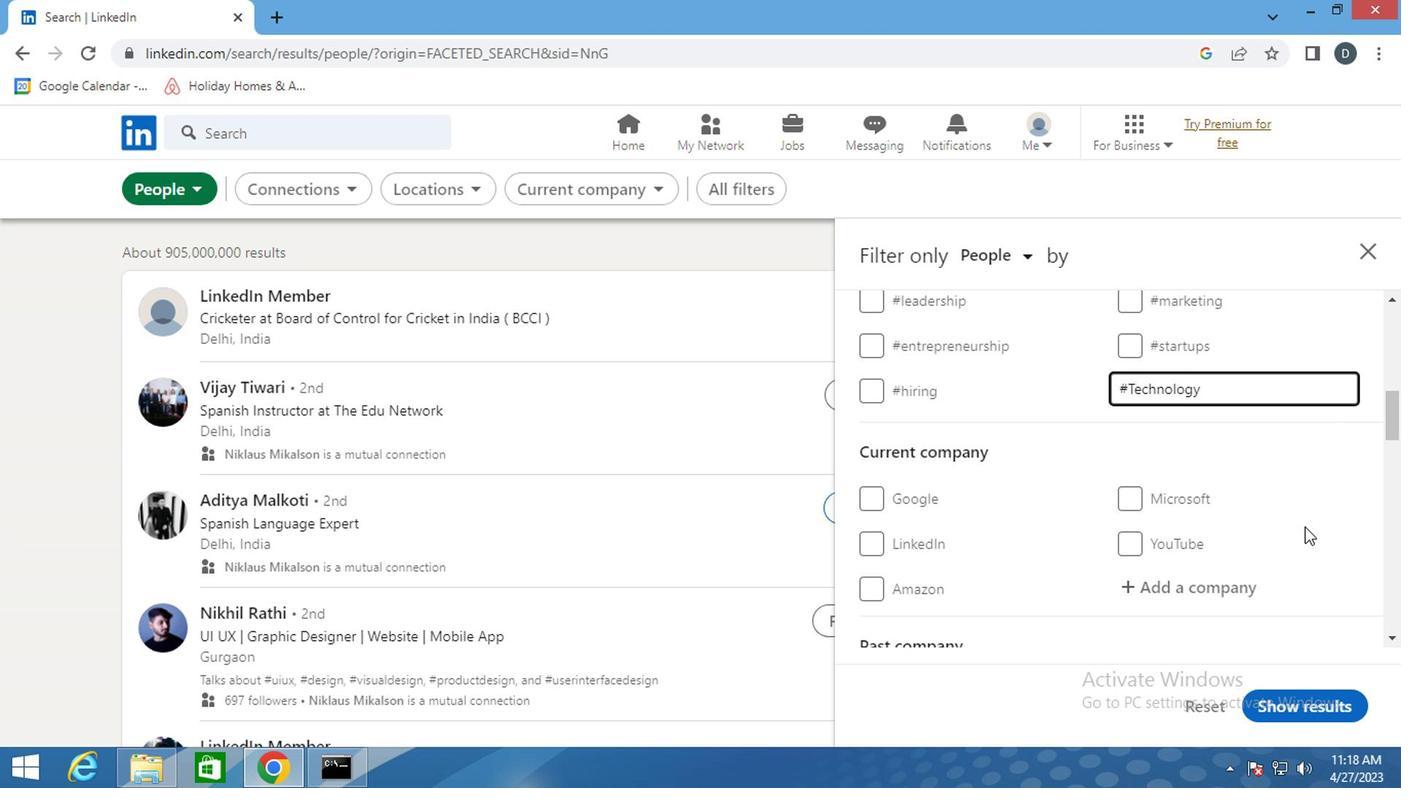 
Action: Mouse scrolled (1301, 521) with delta (0, 0)
Screenshot: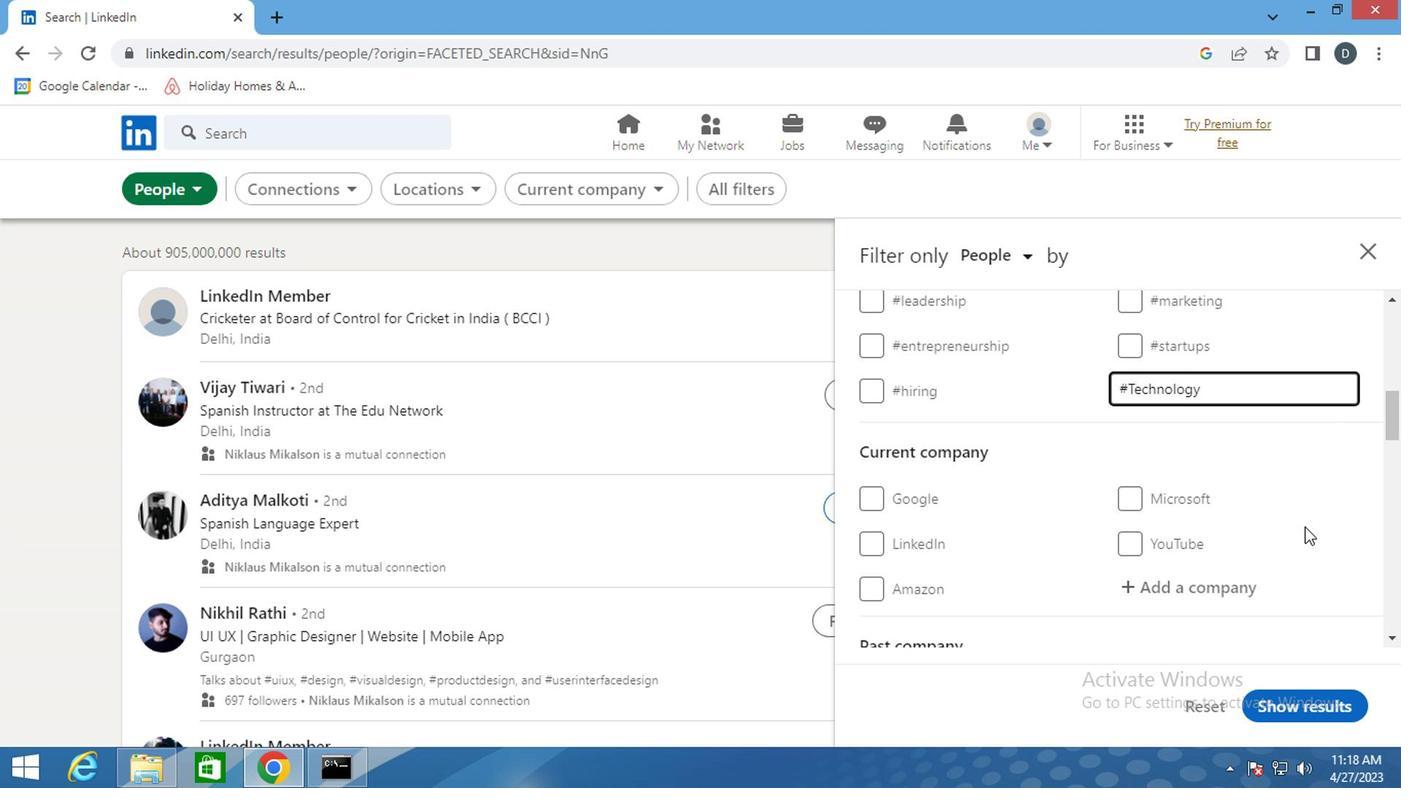 
Action: Mouse scrolled (1301, 521) with delta (0, 0)
Screenshot: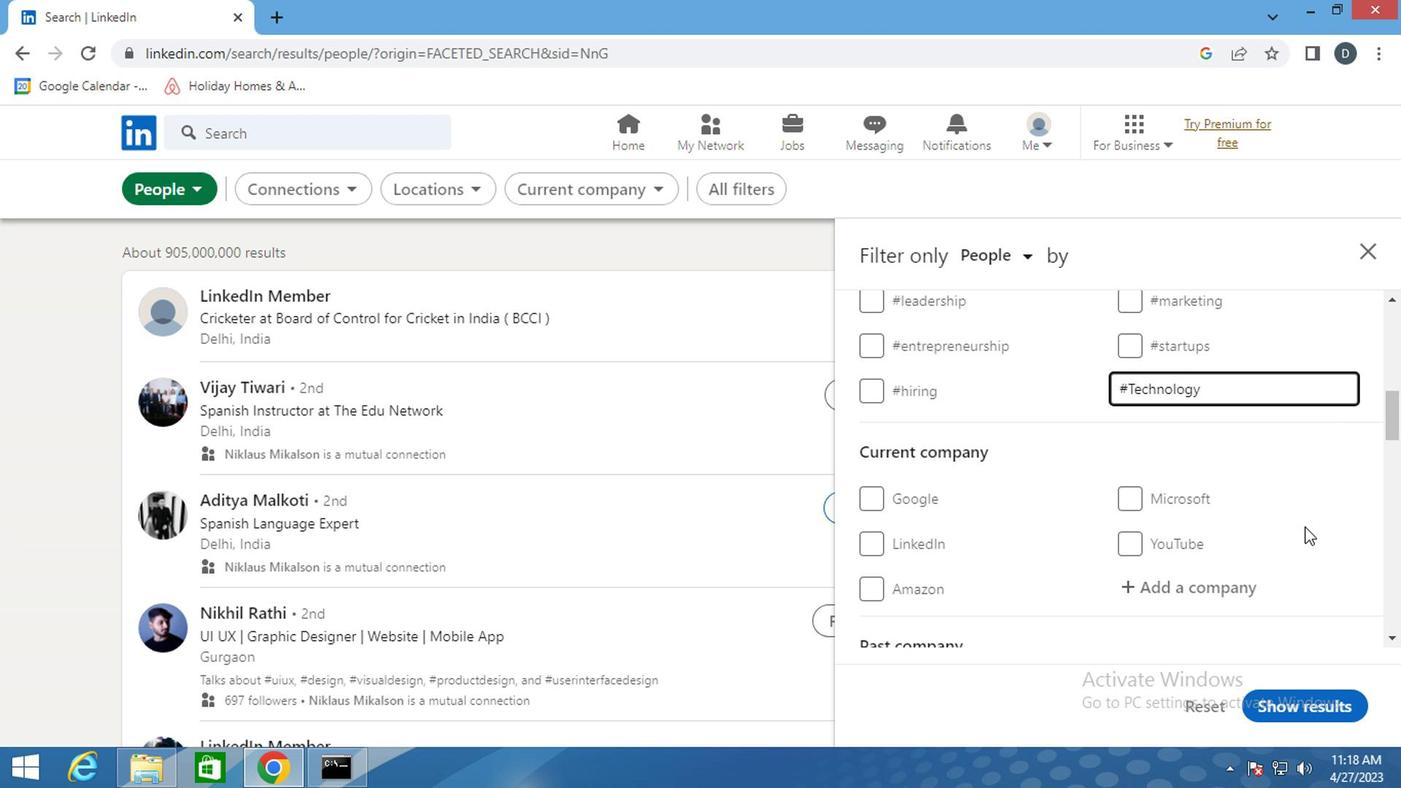 
Action: Mouse scrolled (1301, 521) with delta (0, 0)
Screenshot: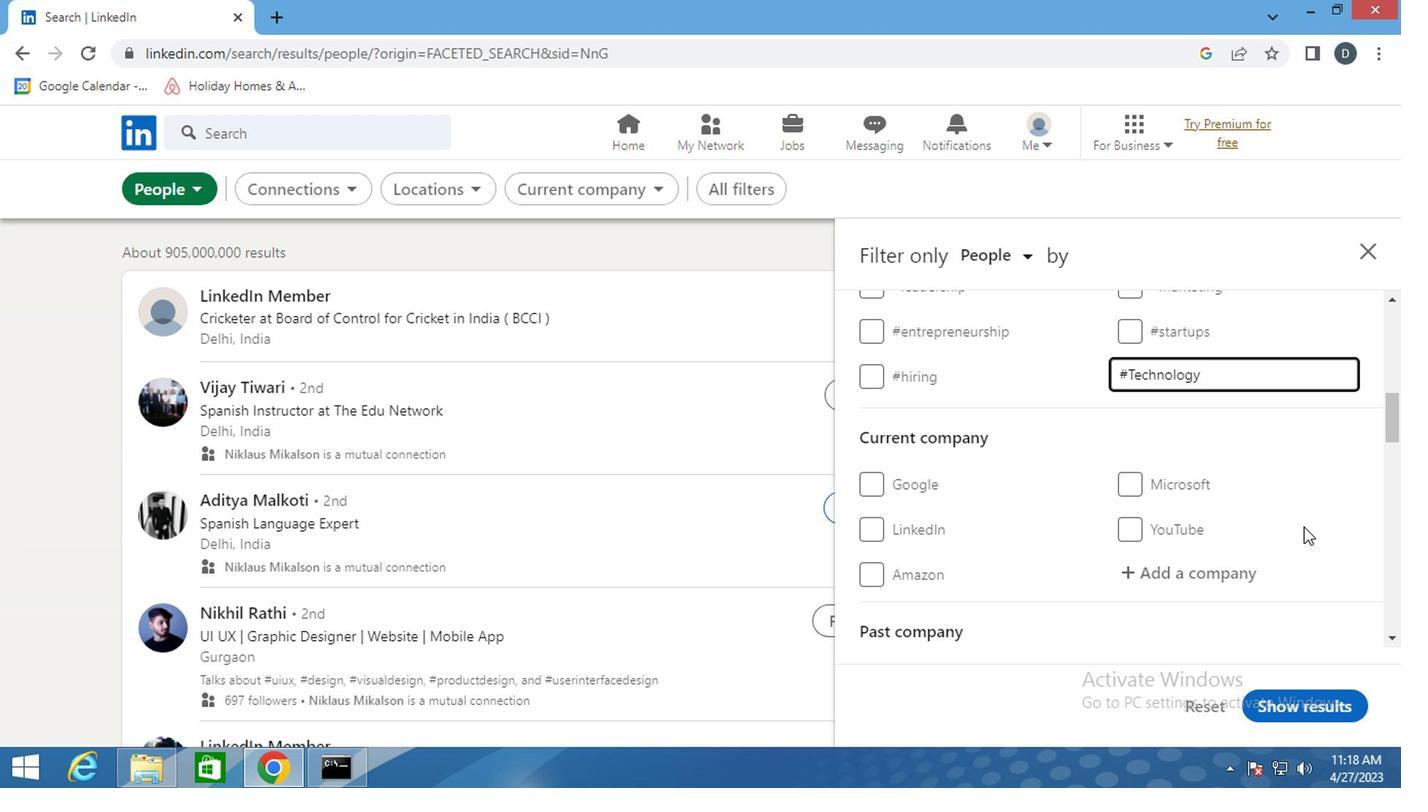 
Action: Mouse scrolled (1301, 521) with delta (0, 0)
Screenshot: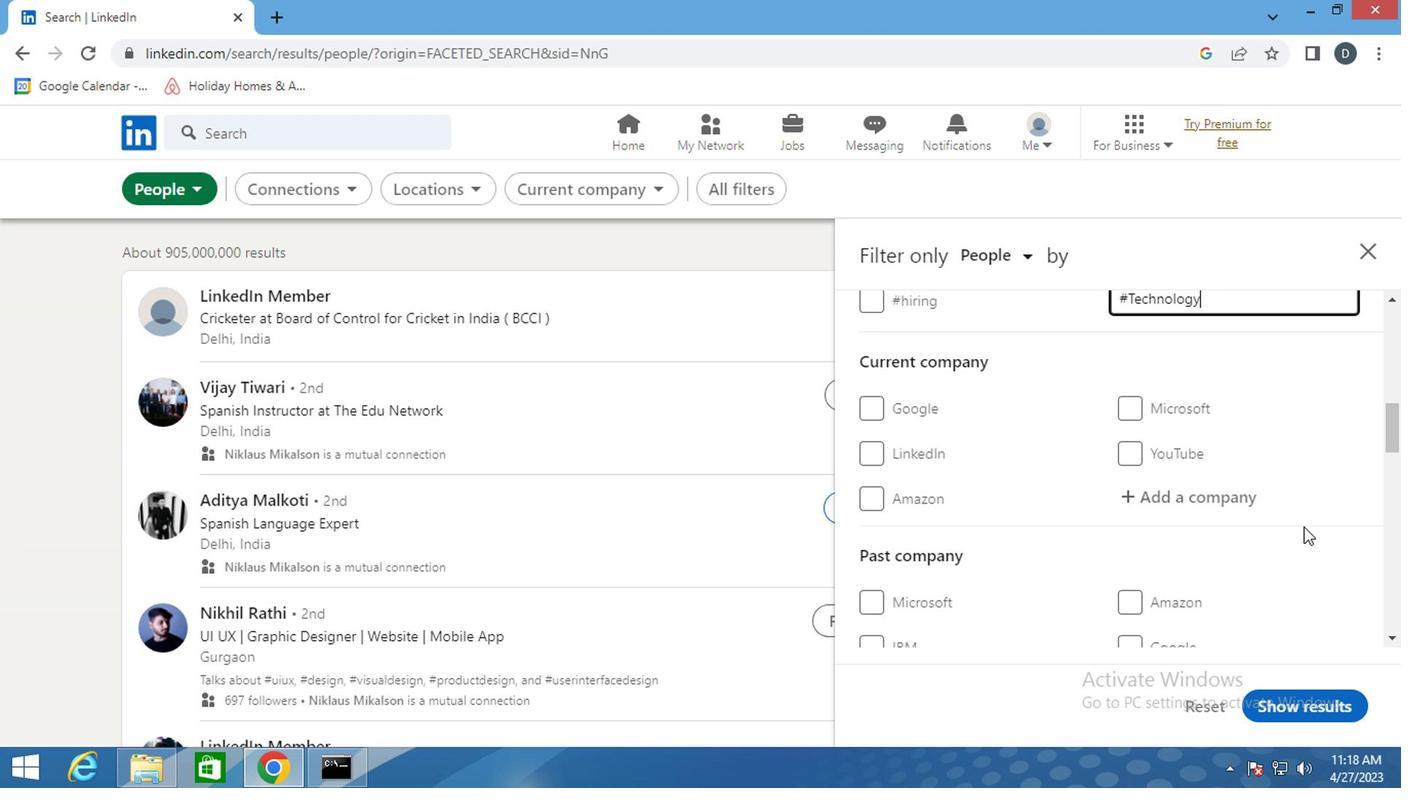 
Action: Mouse moved to (1299, 522)
Screenshot: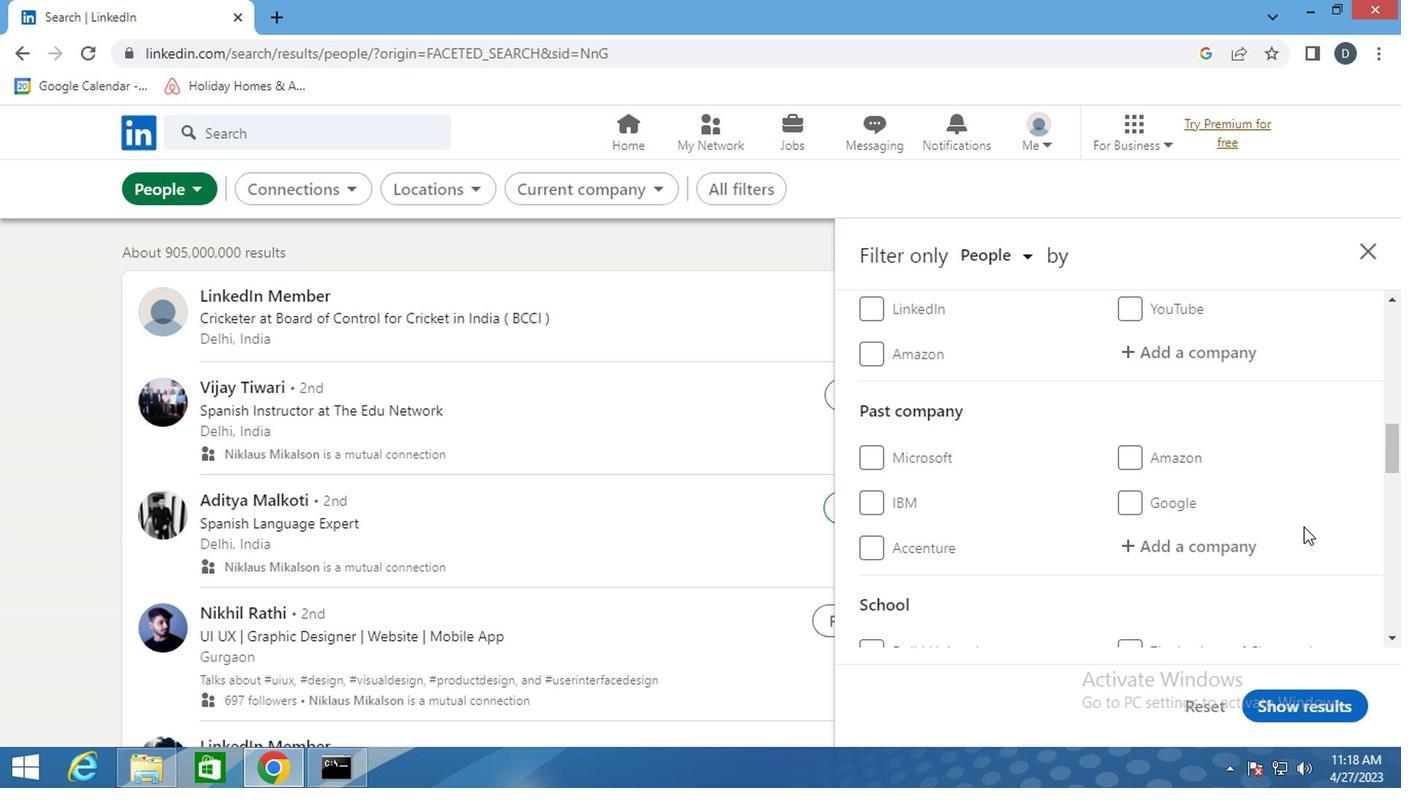 
Action: Mouse scrolled (1299, 521) with delta (0, 0)
Screenshot: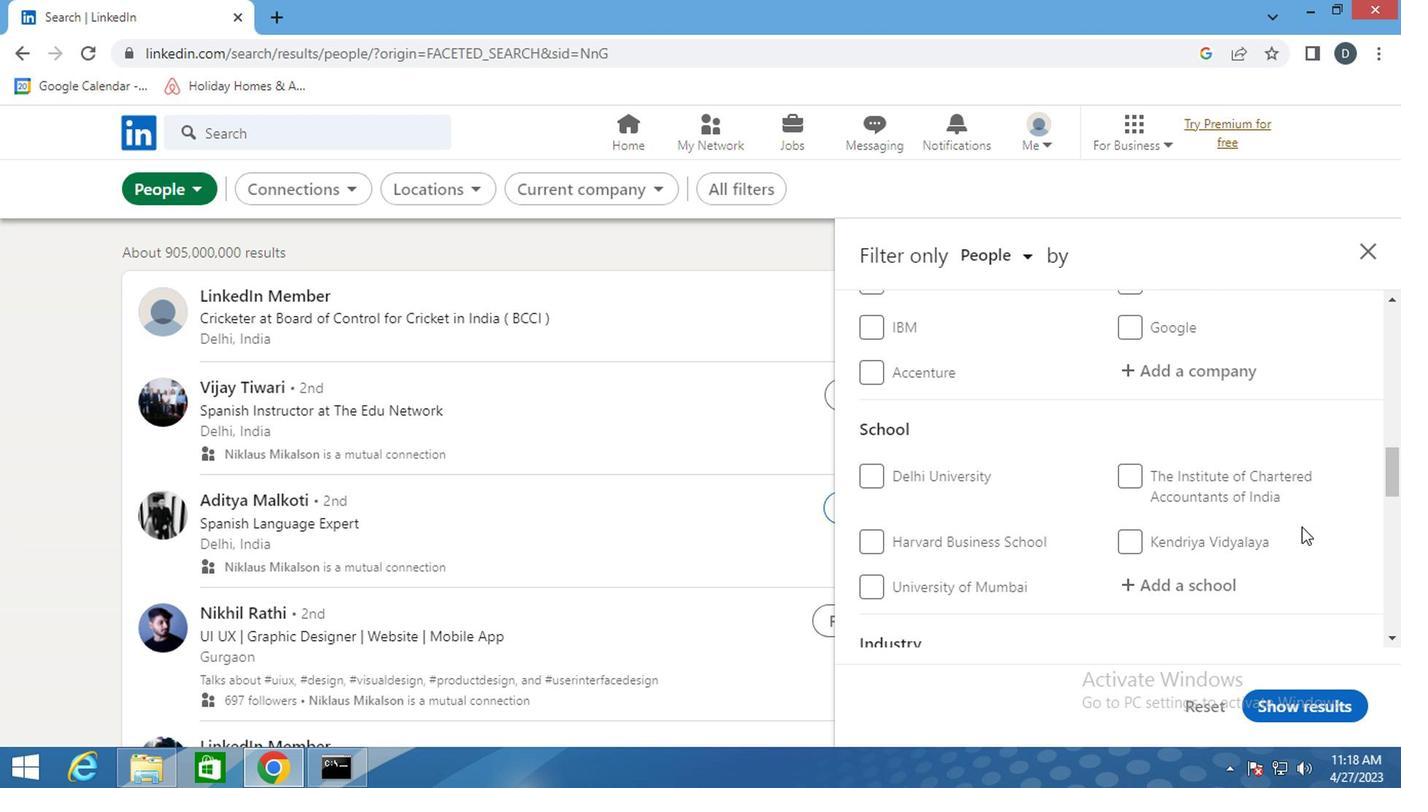
Action: Mouse scrolled (1299, 521) with delta (0, 0)
Screenshot: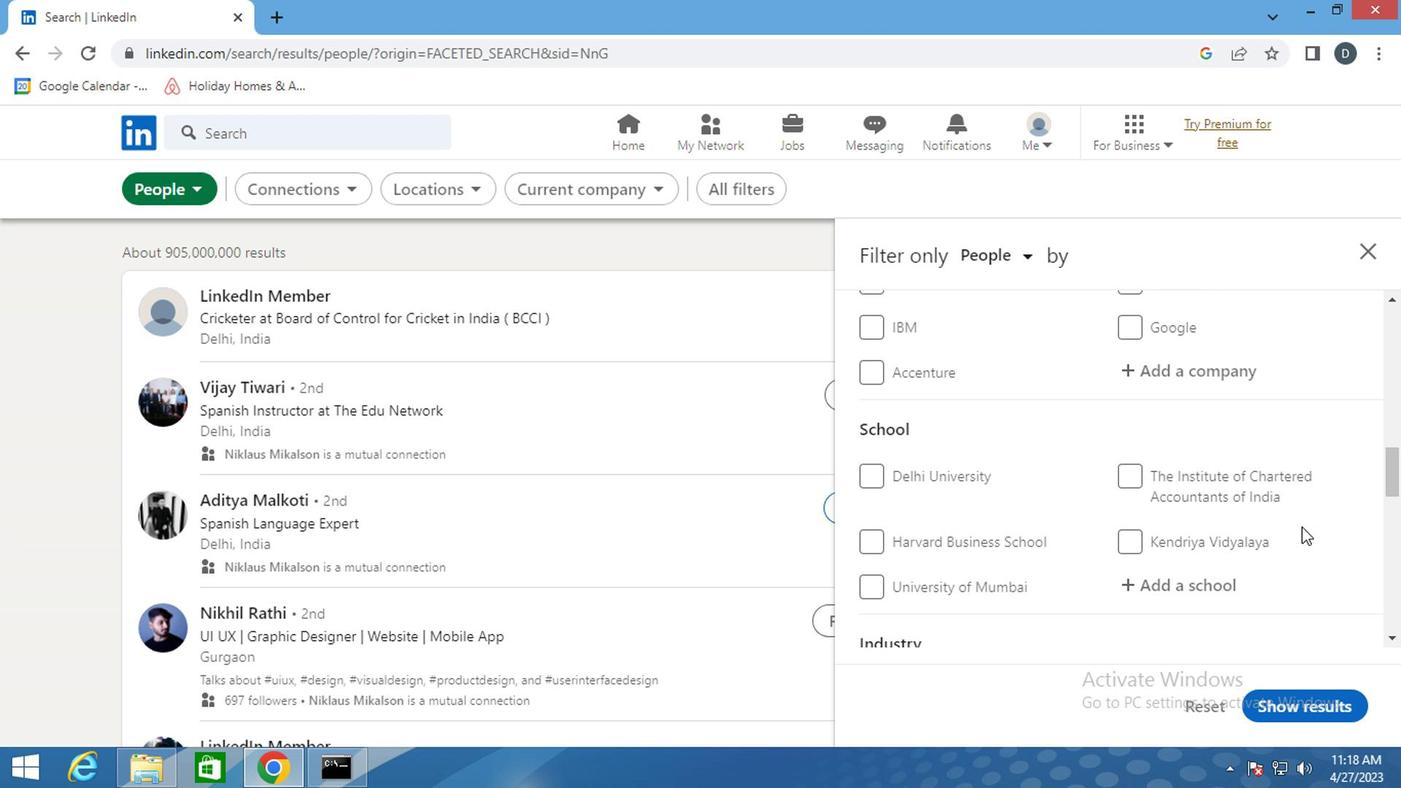 
Action: Mouse scrolled (1299, 521) with delta (0, 0)
Screenshot: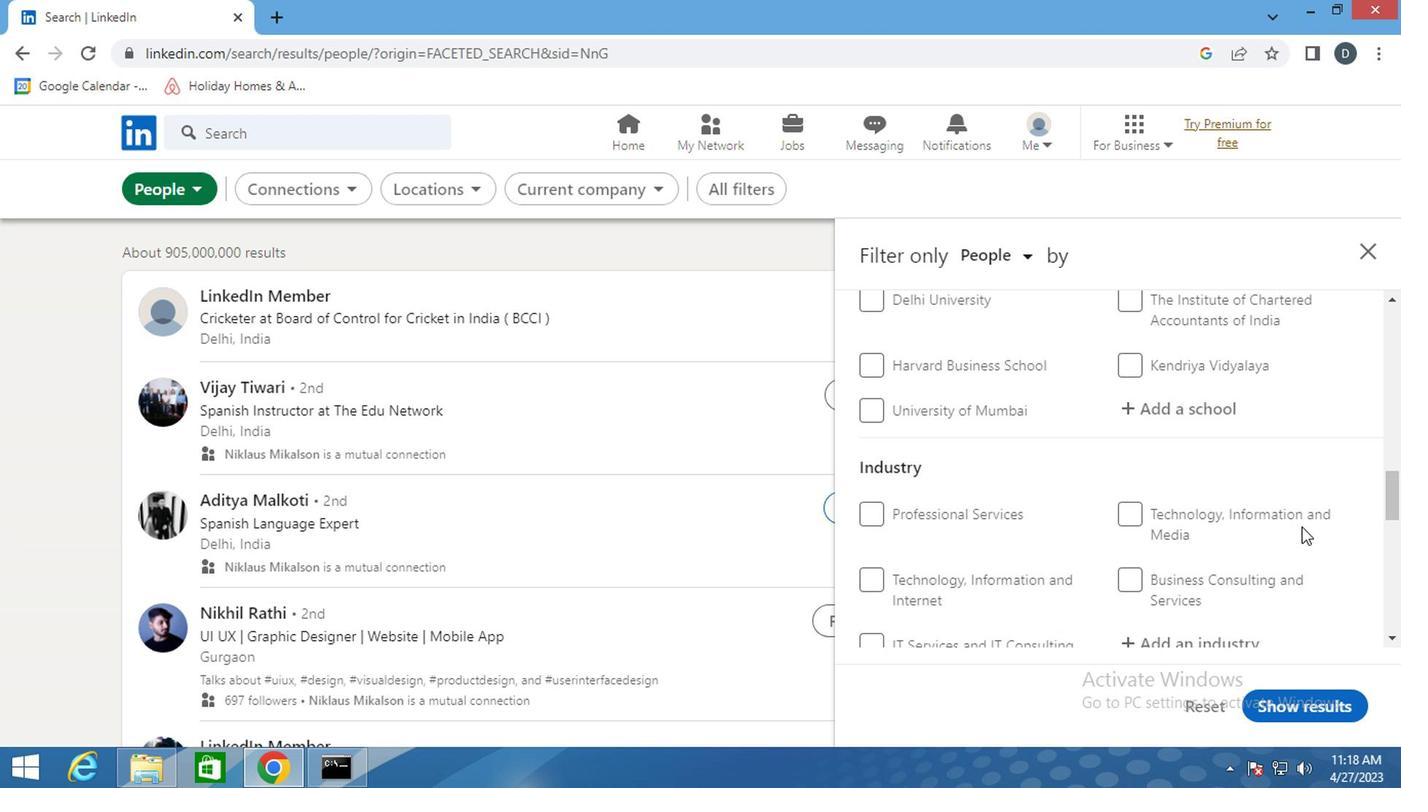 
Action: Mouse scrolled (1299, 521) with delta (0, 0)
Screenshot: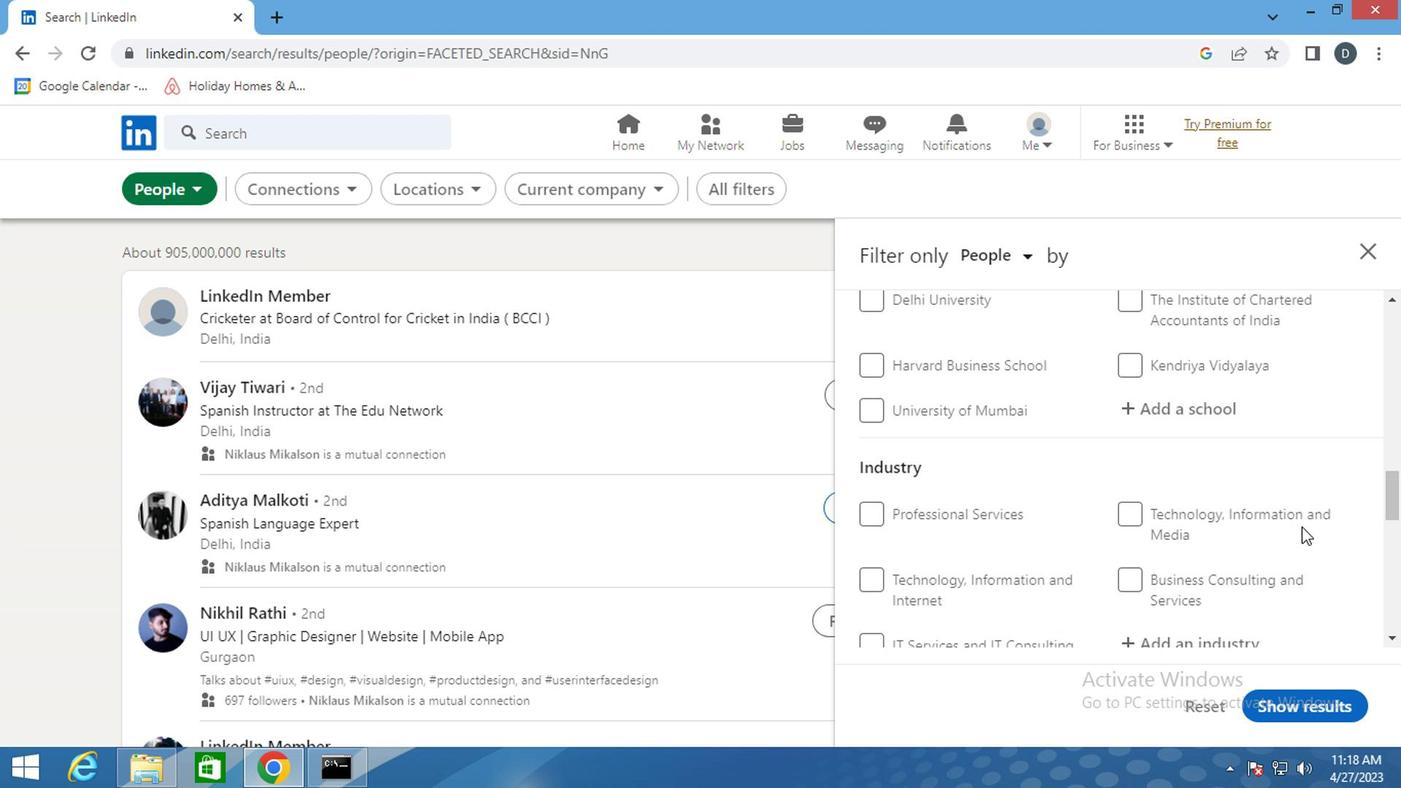 
Action: Mouse moved to (1299, 522)
Screenshot: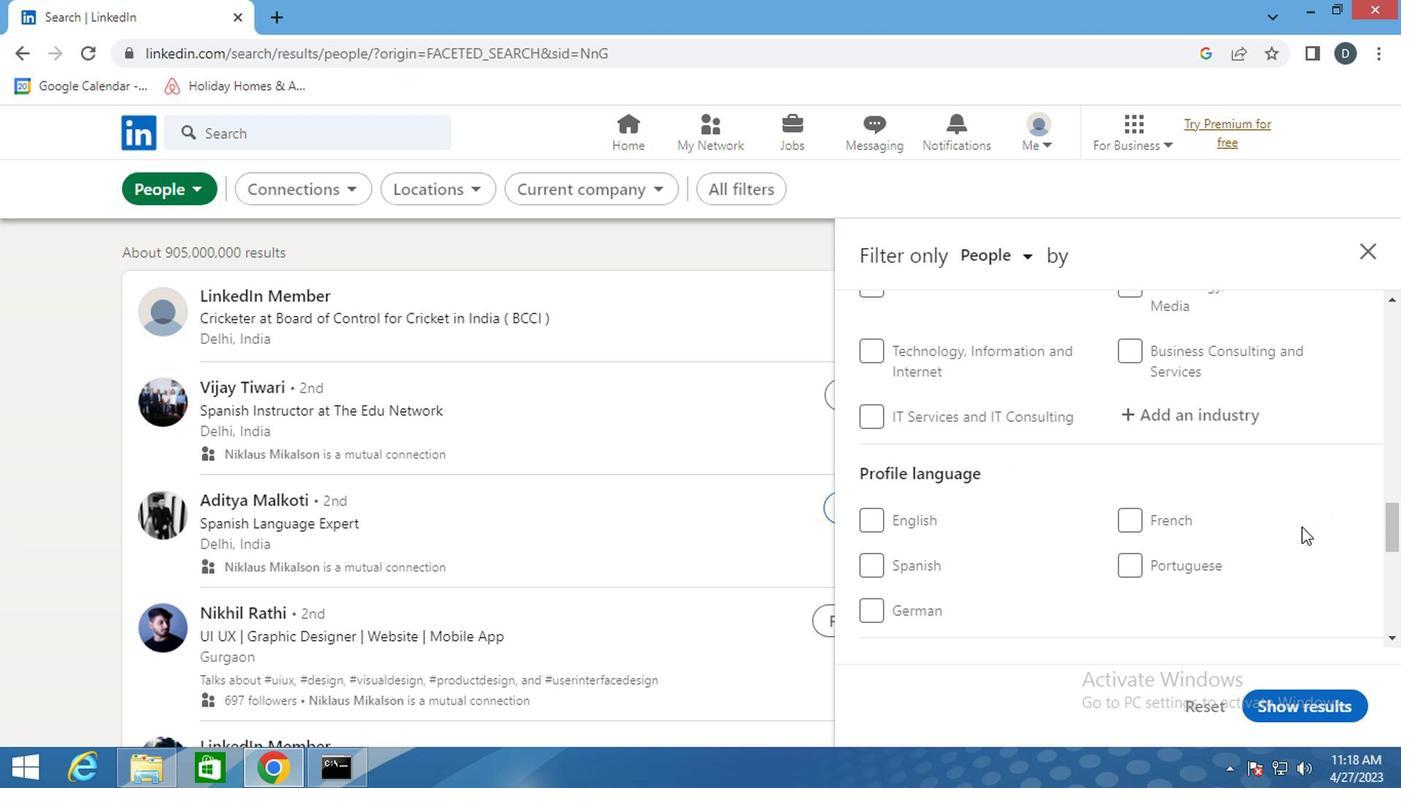 
Action: Mouse scrolled (1299, 521) with delta (0, 0)
Screenshot: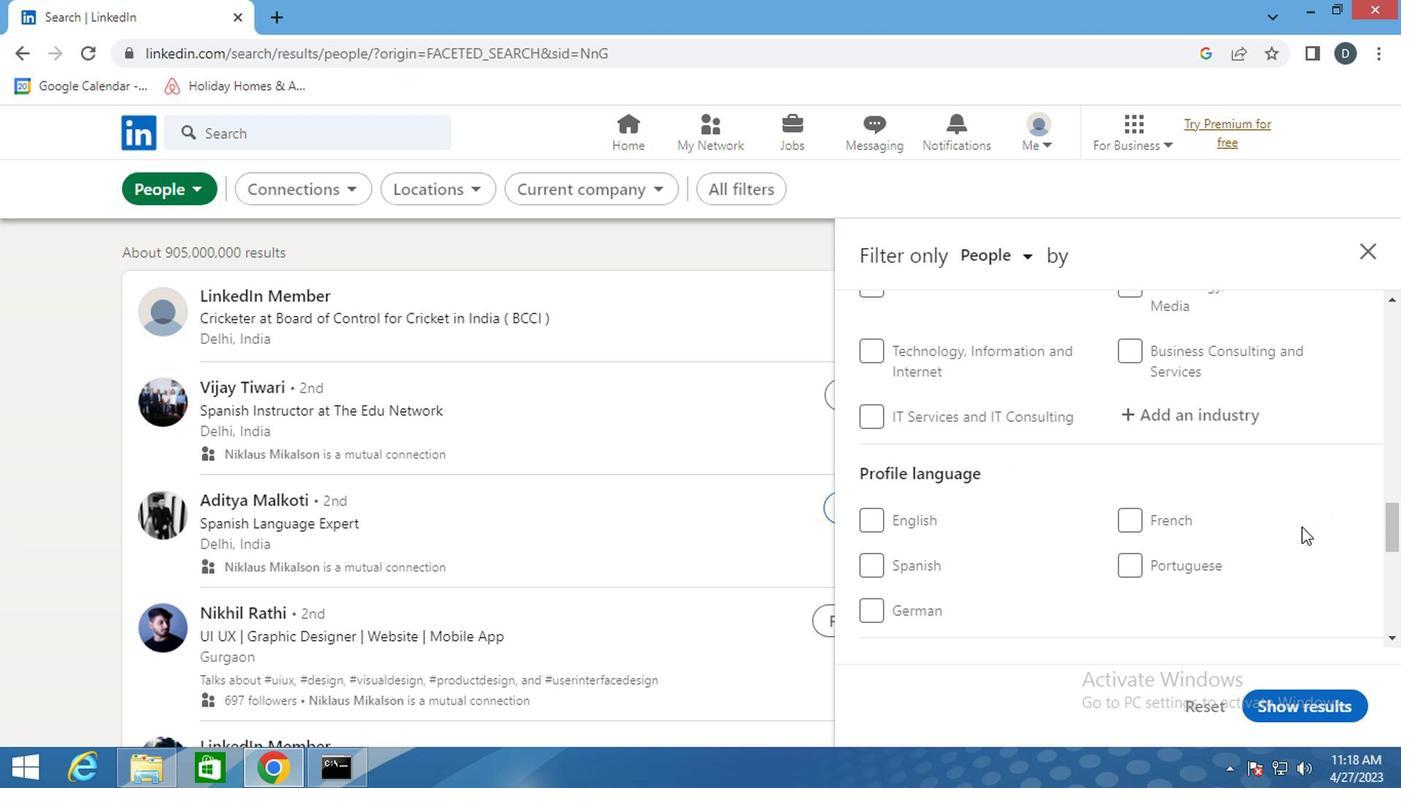
Action: Mouse scrolled (1299, 521) with delta (0, 0)
Screenshot: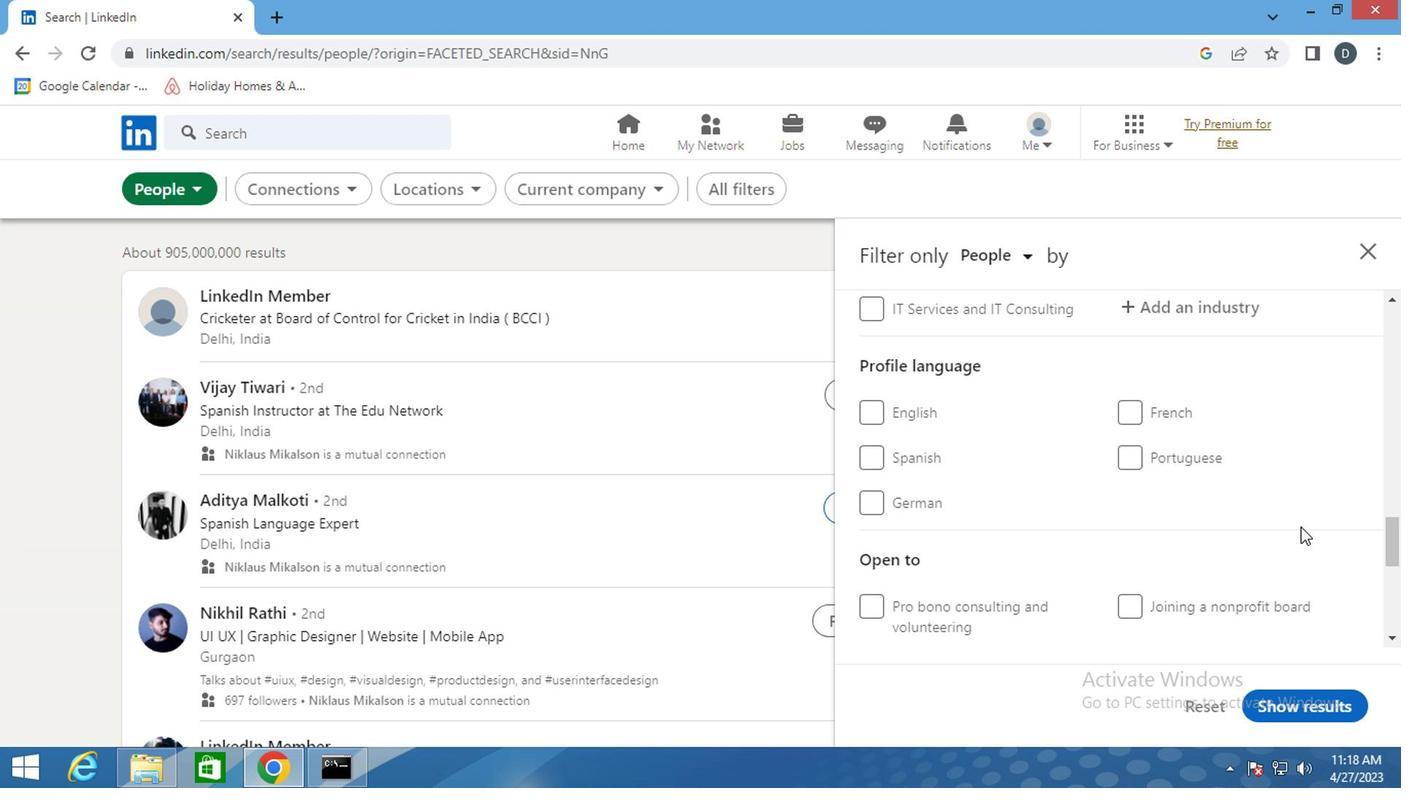 
Action: Mouse scrolled (1299, 523) with delta (0, 0)
Screenshot: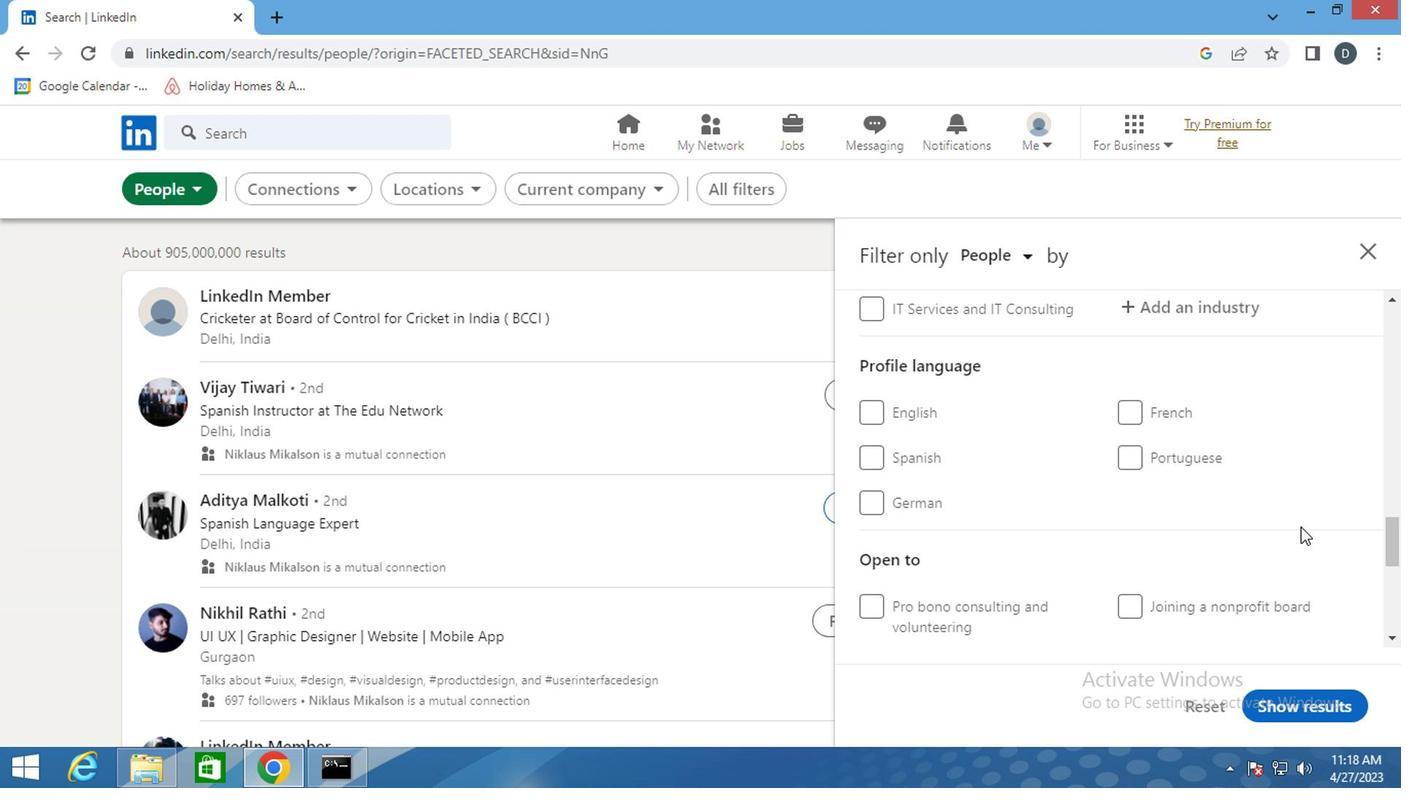 
Action: Mouse moved to (1266, 529)
Screenshot: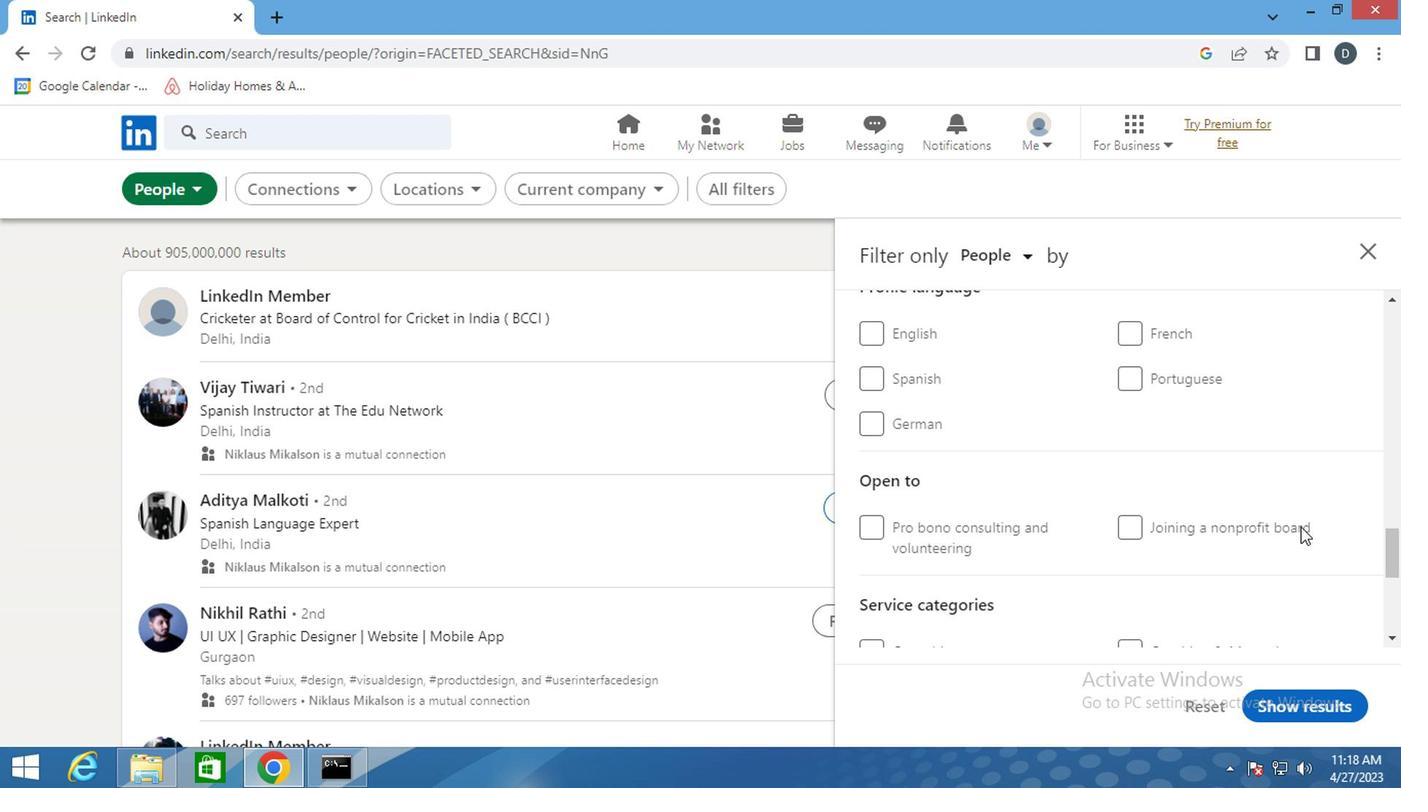 
Action: Mouse scrolled (1266, 530) with delta (0, 0)
Screenshot: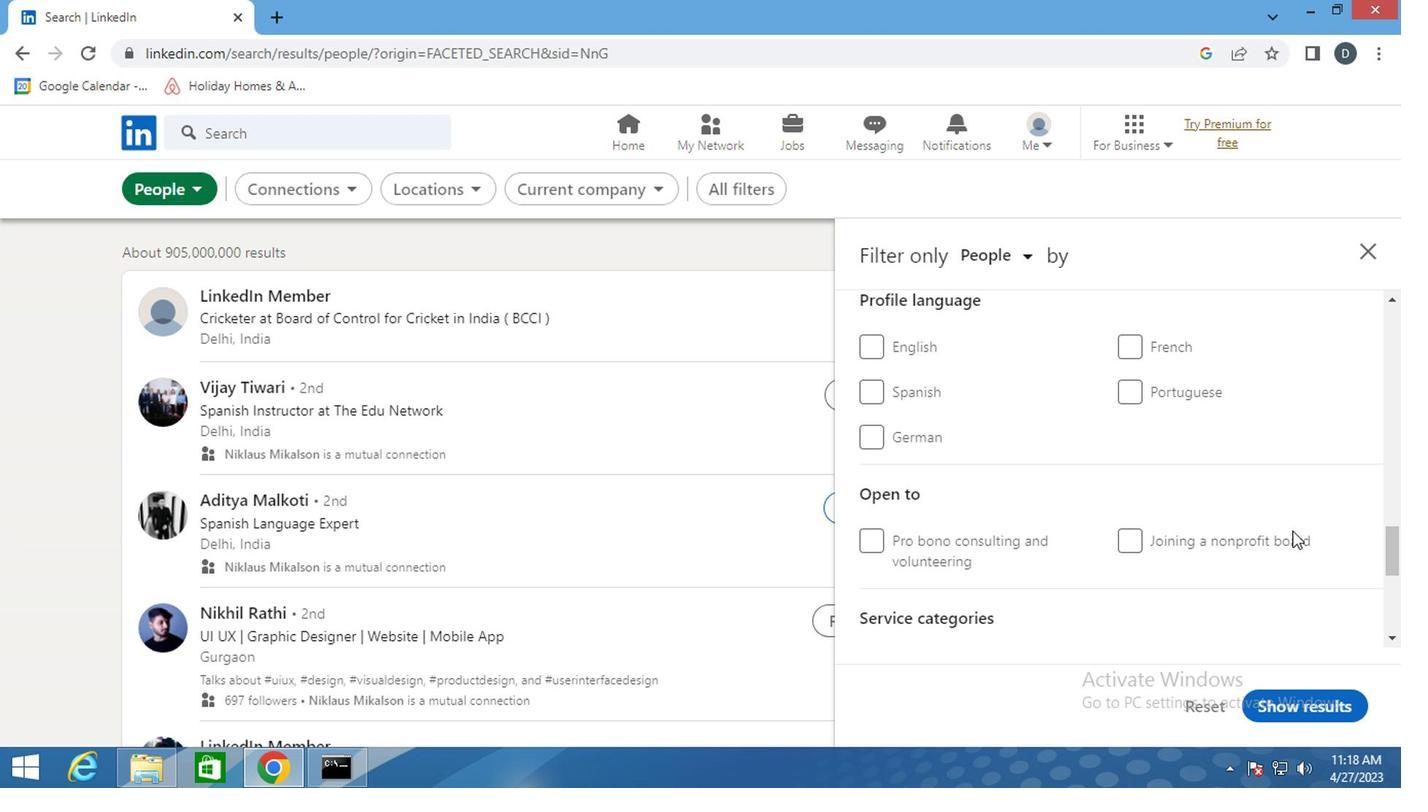 
Action: Mouse moved to (919, 506)
Screenshot: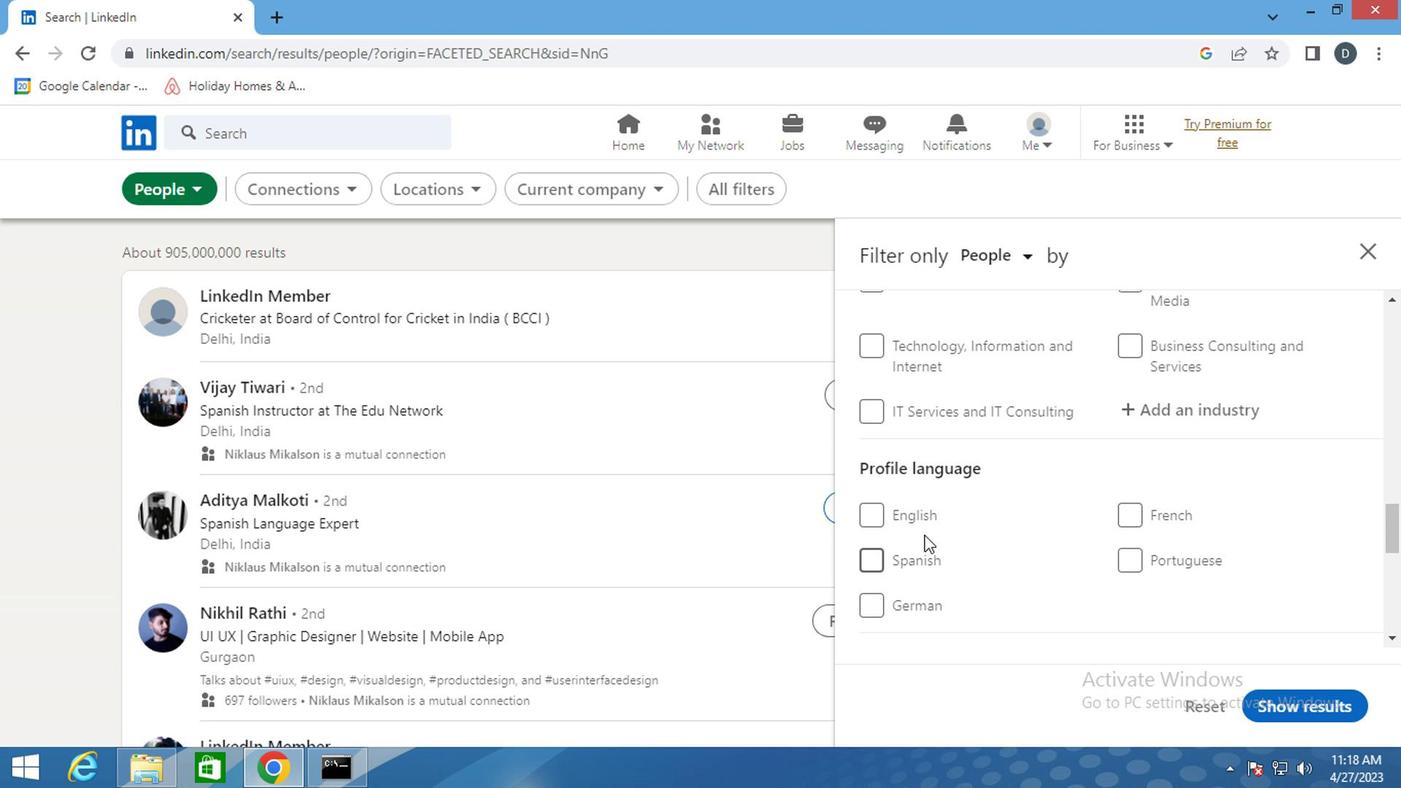
Action: Mouse pressed left at (919, 506)
Screenshot: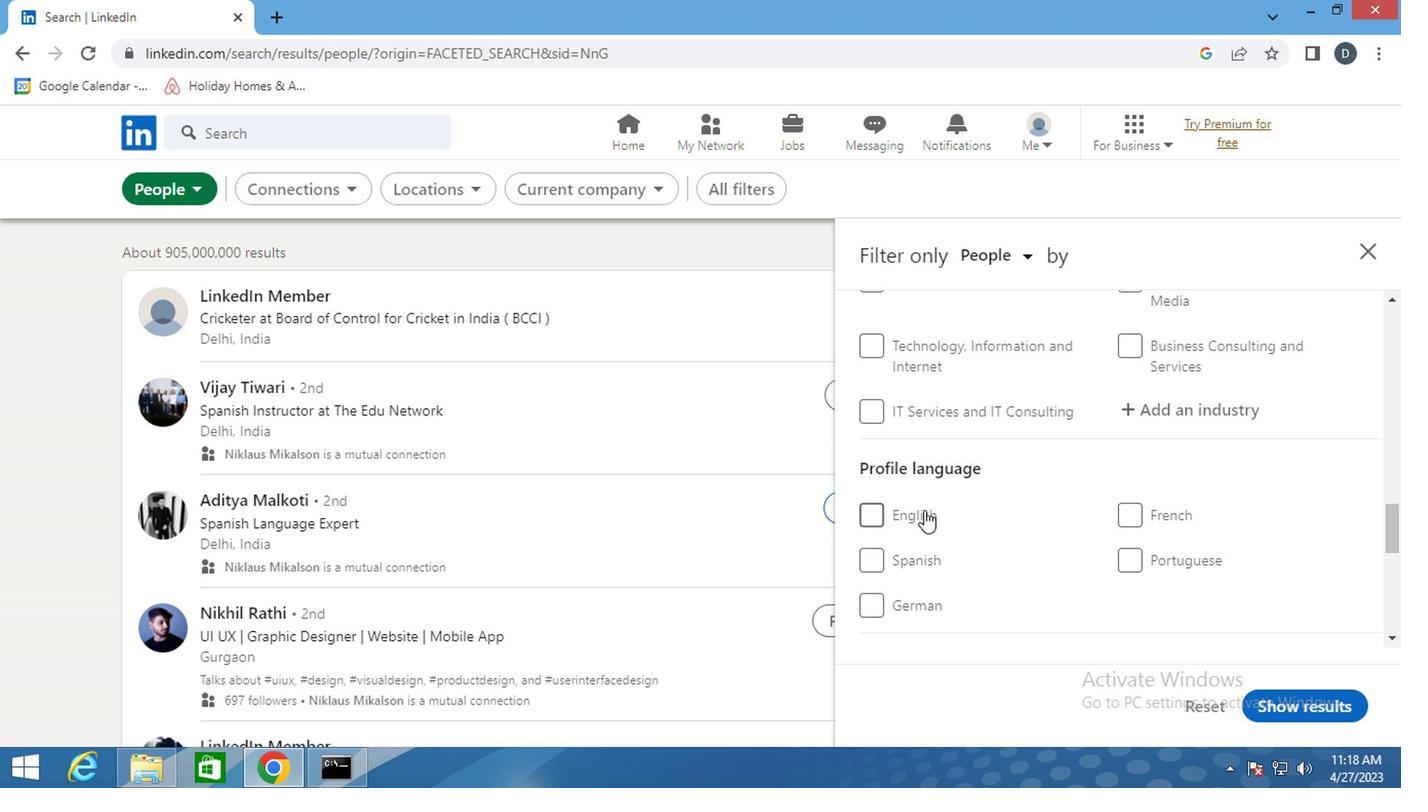 
Action: Mouse moved to (1031, 552)
Screenshot: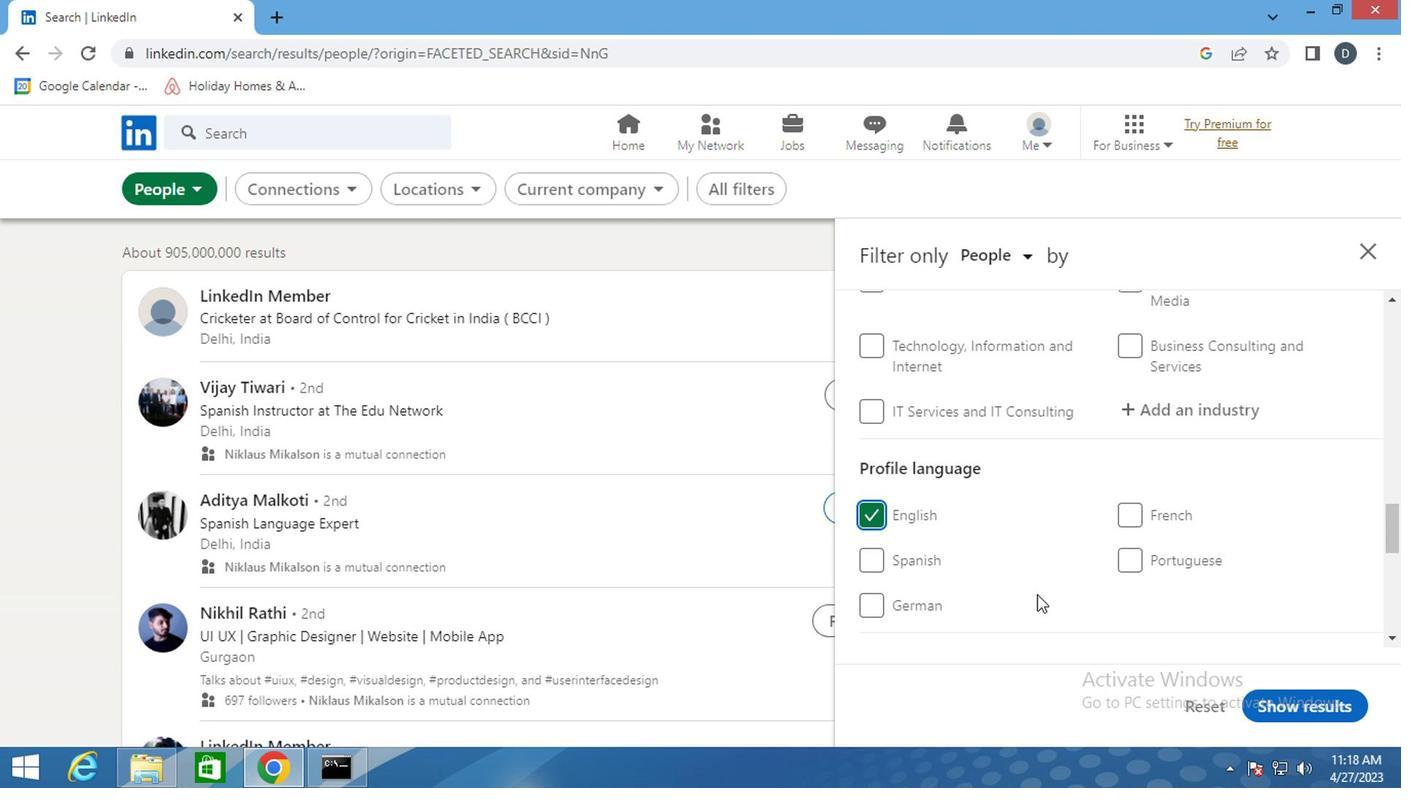 
Action: Mouse scrolled (1031, 553) with delta (0, 1)
Screenshot: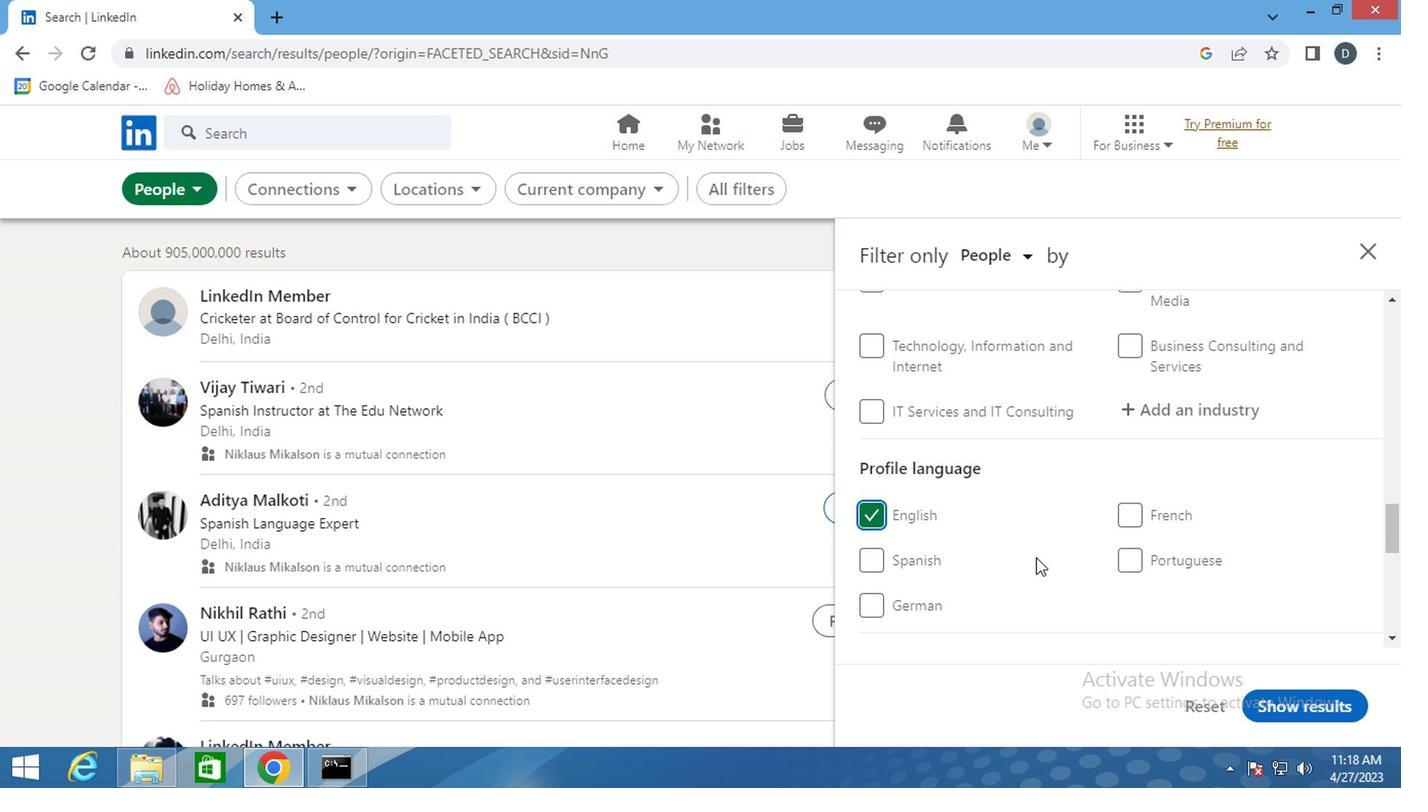
Action: Mouse scrolled (1031, 553) with delta (0, 1)
Screenshot: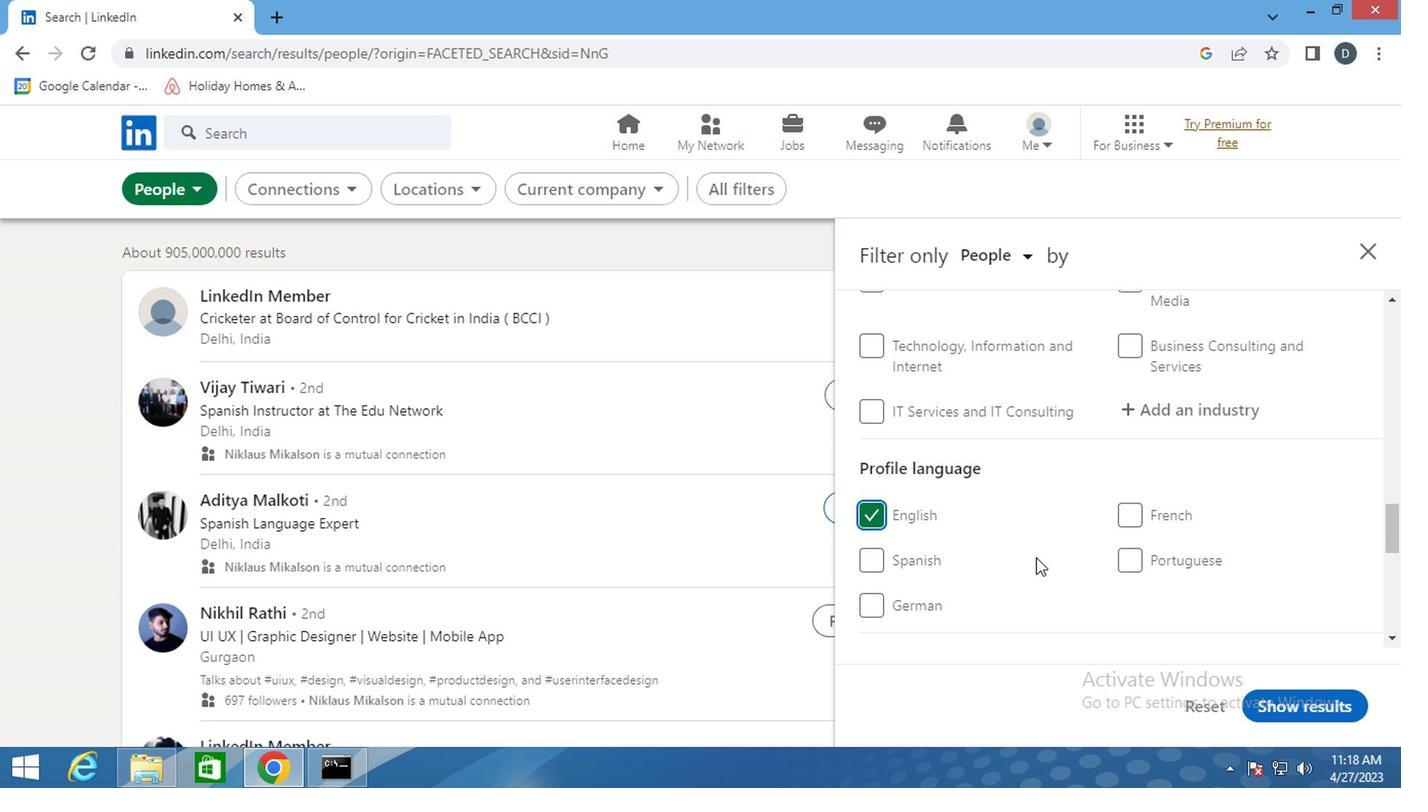 
Action: Mouse scrolled (1031, 553) with delta (0, 1)
Screenshot: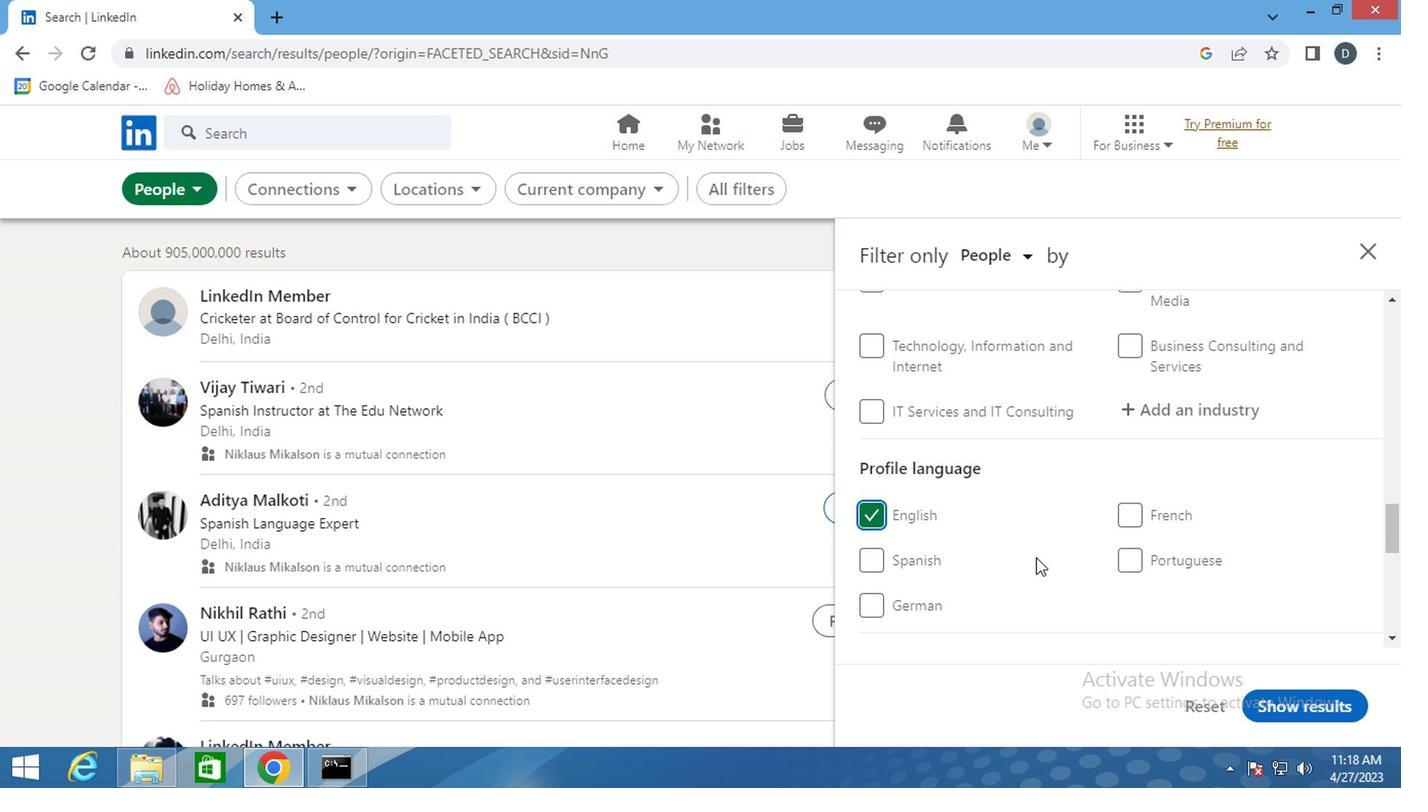 
Action: Mouse moved to (1033, 550)
Screenshot: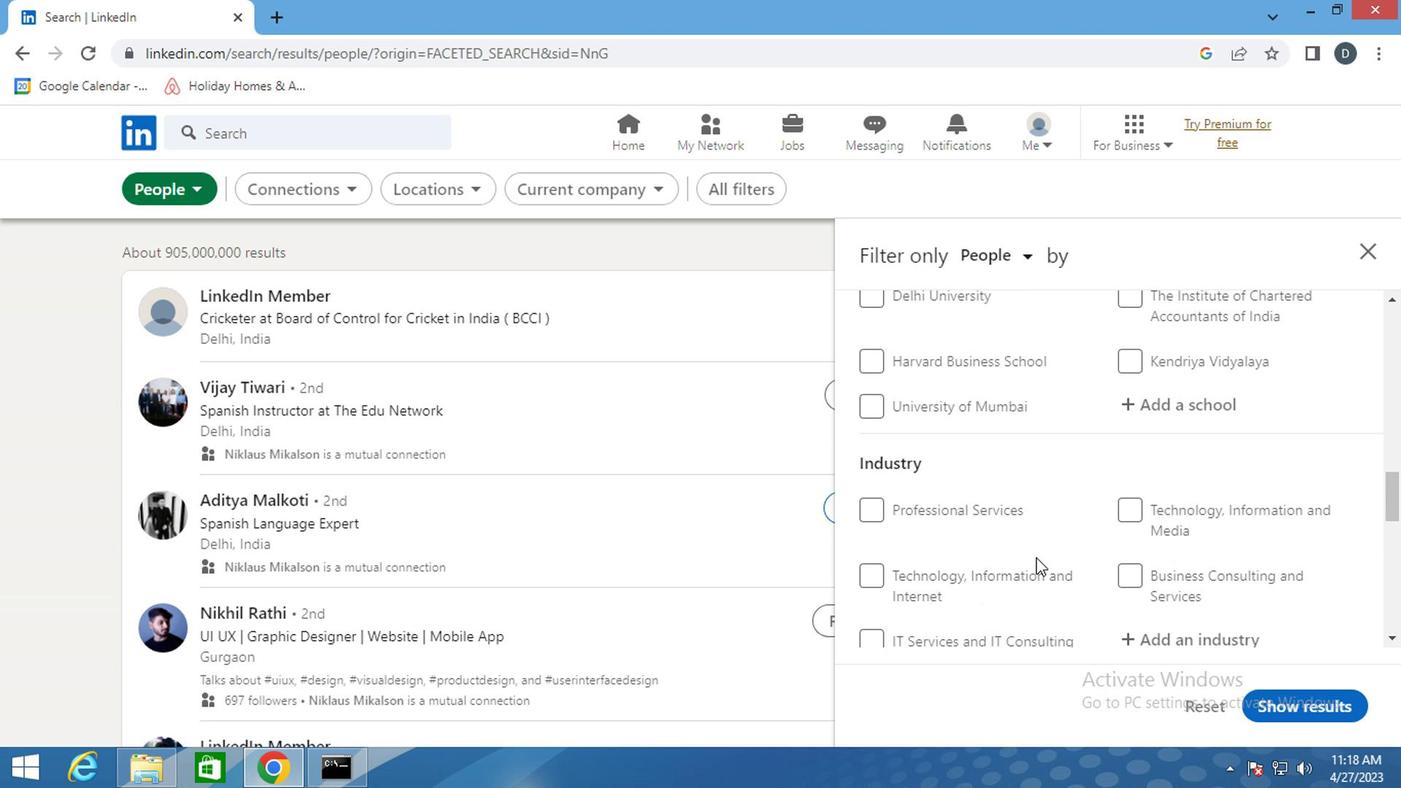 
Action: Mouse scrolled (1033, 551) with delta (0, 0)
Screenshot: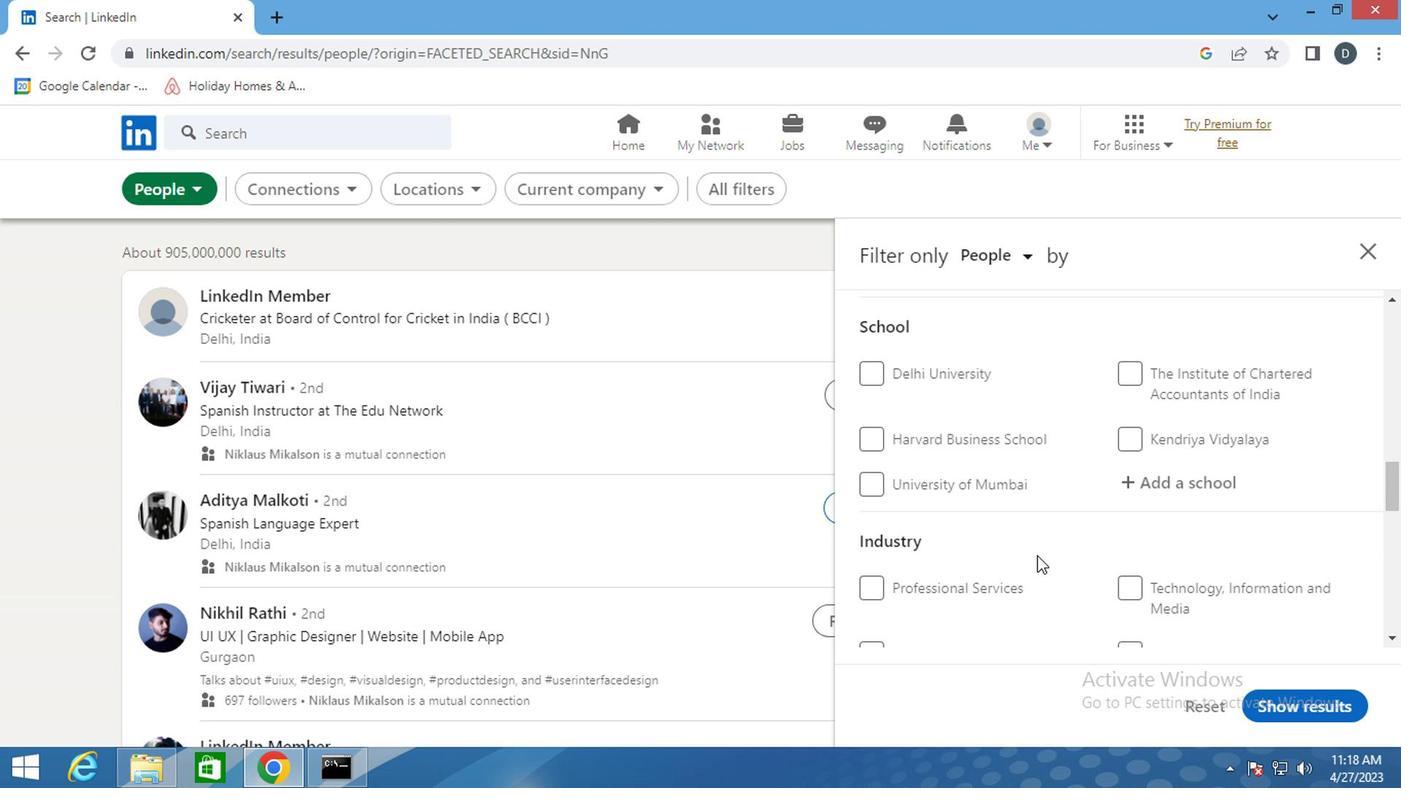 
Action: Mouse scrolled (1033, 551) with delta (0, 0)
Screenshot: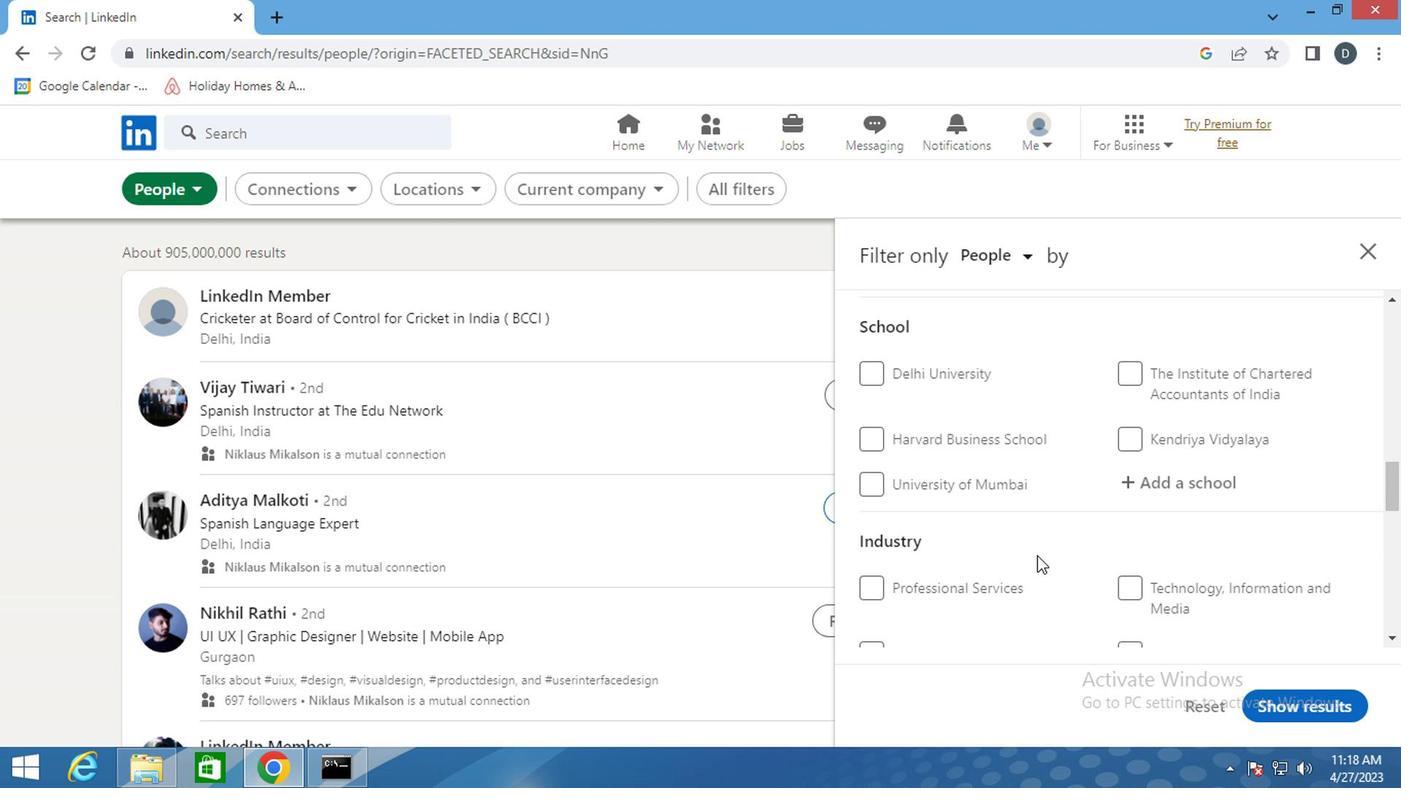 
Action: Mouse scrolled (1033, 551) with delta (0, 0)
Screenshot: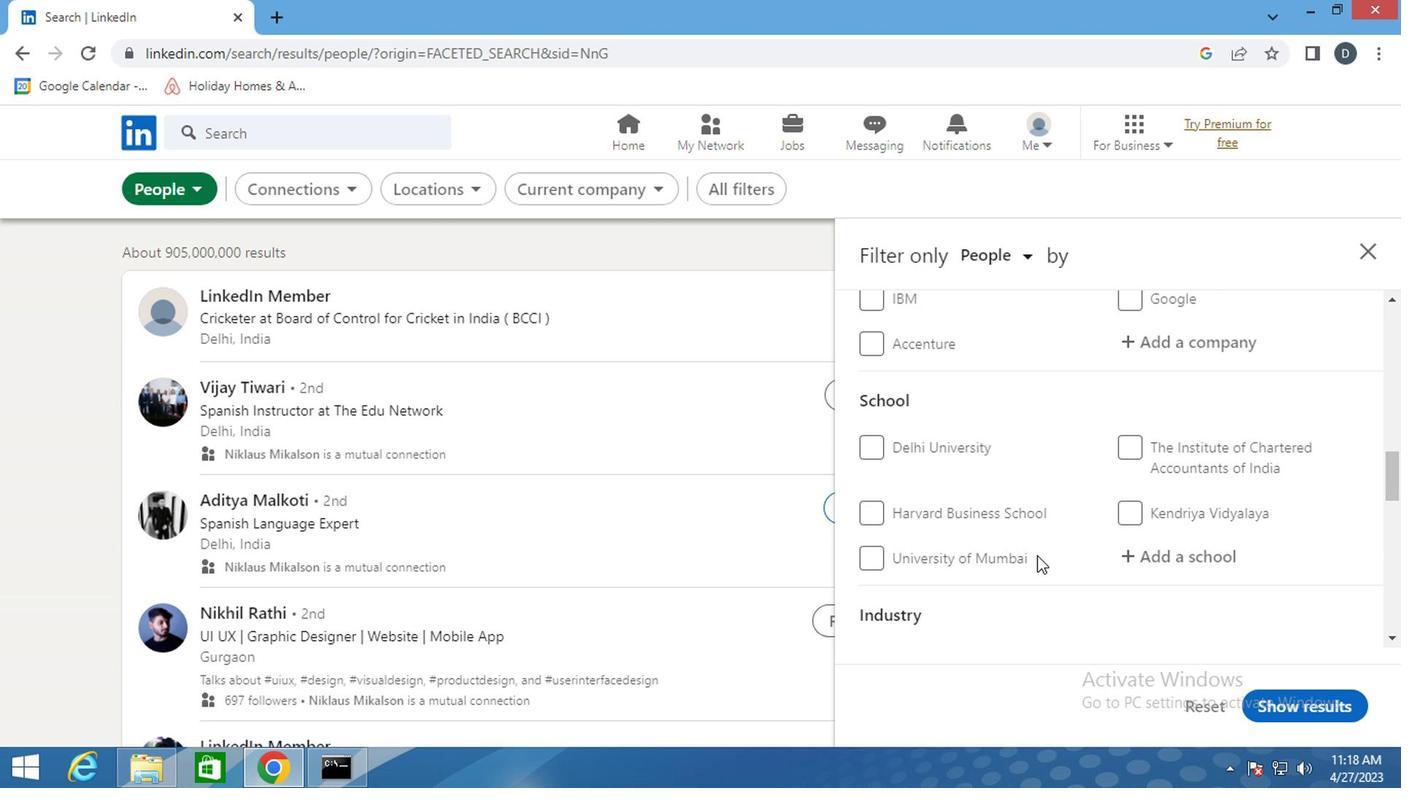 
Action: Mouse scrolled (1033, 551) with delta (0, 0)
Screenshot: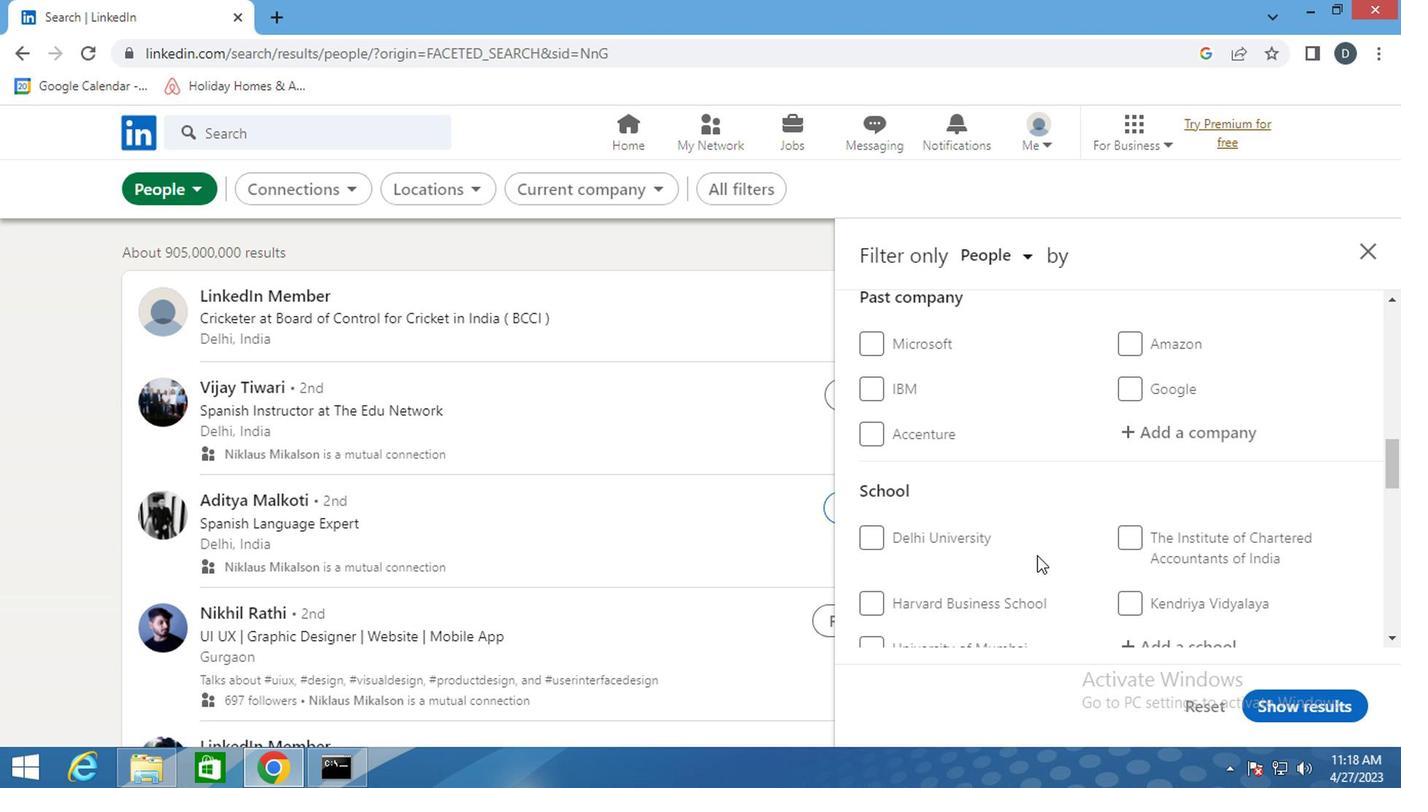 
Action: Mouse scrolled (1033, 551) with delta (0, 0)
Screenshot: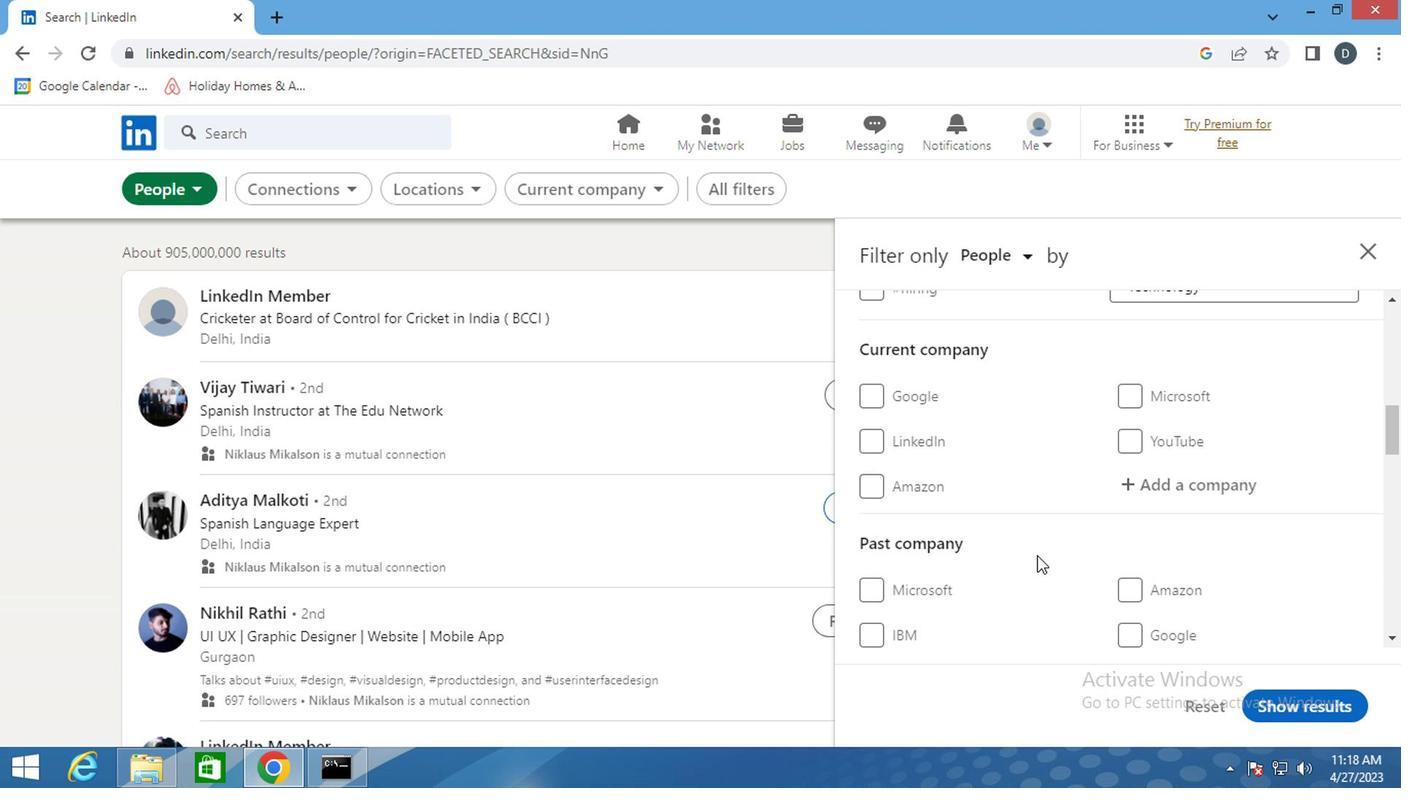 
Action: Mouse scrolled (1033, 551) with delta (0, 0)
Screenshot: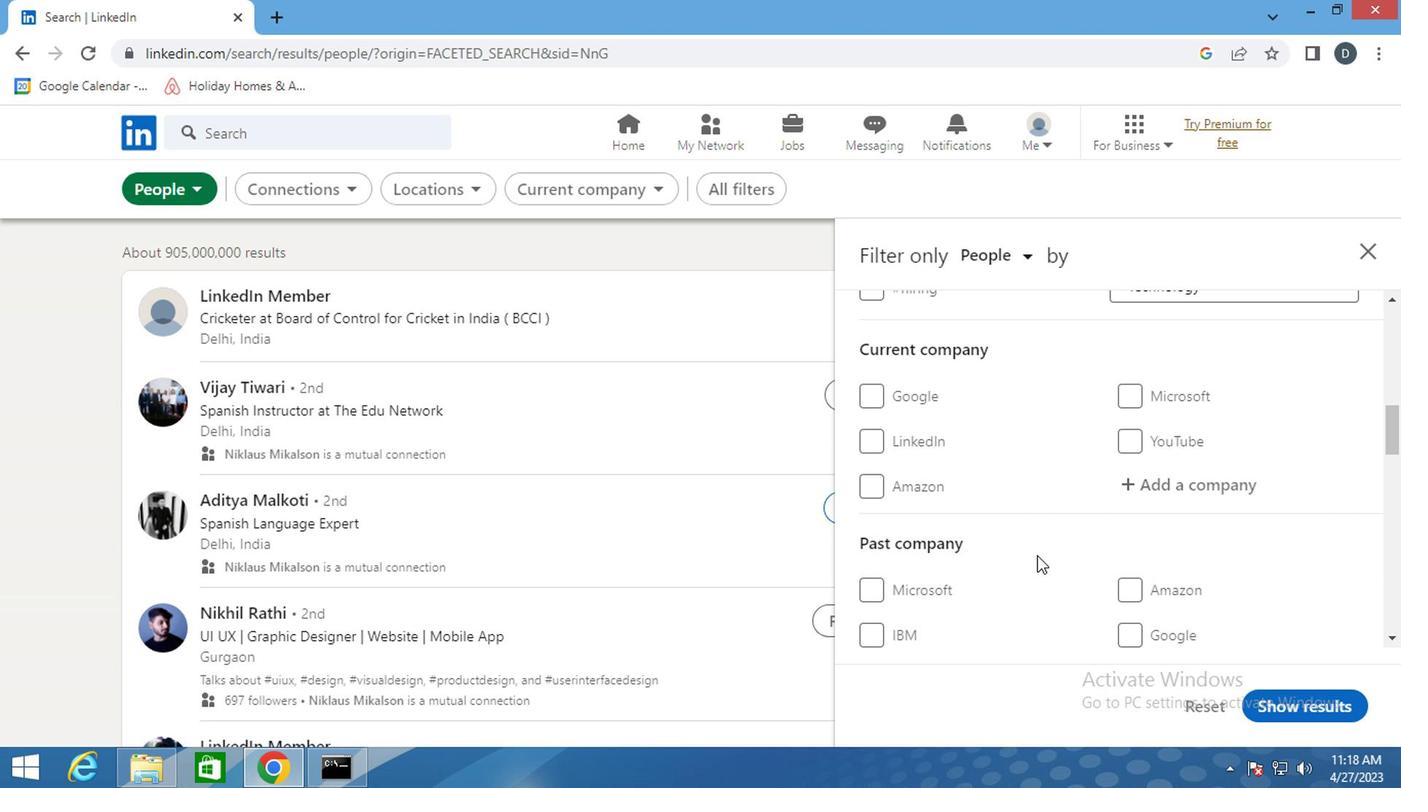 
Action: Mouse moved to (1085, 554)
Screenshot: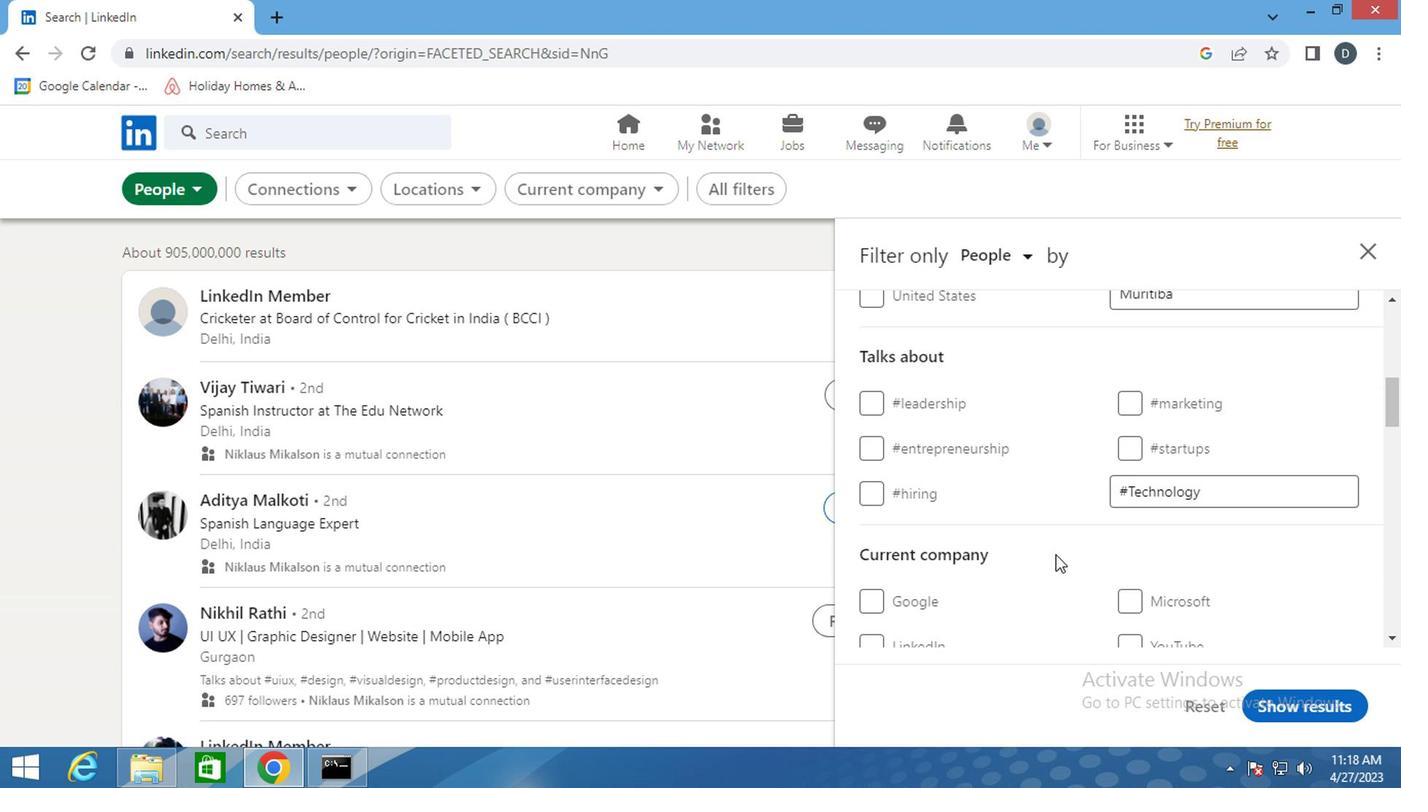 
Action: Mouse scrolled (1085, 553) with delta (0, 0)
Screenshot: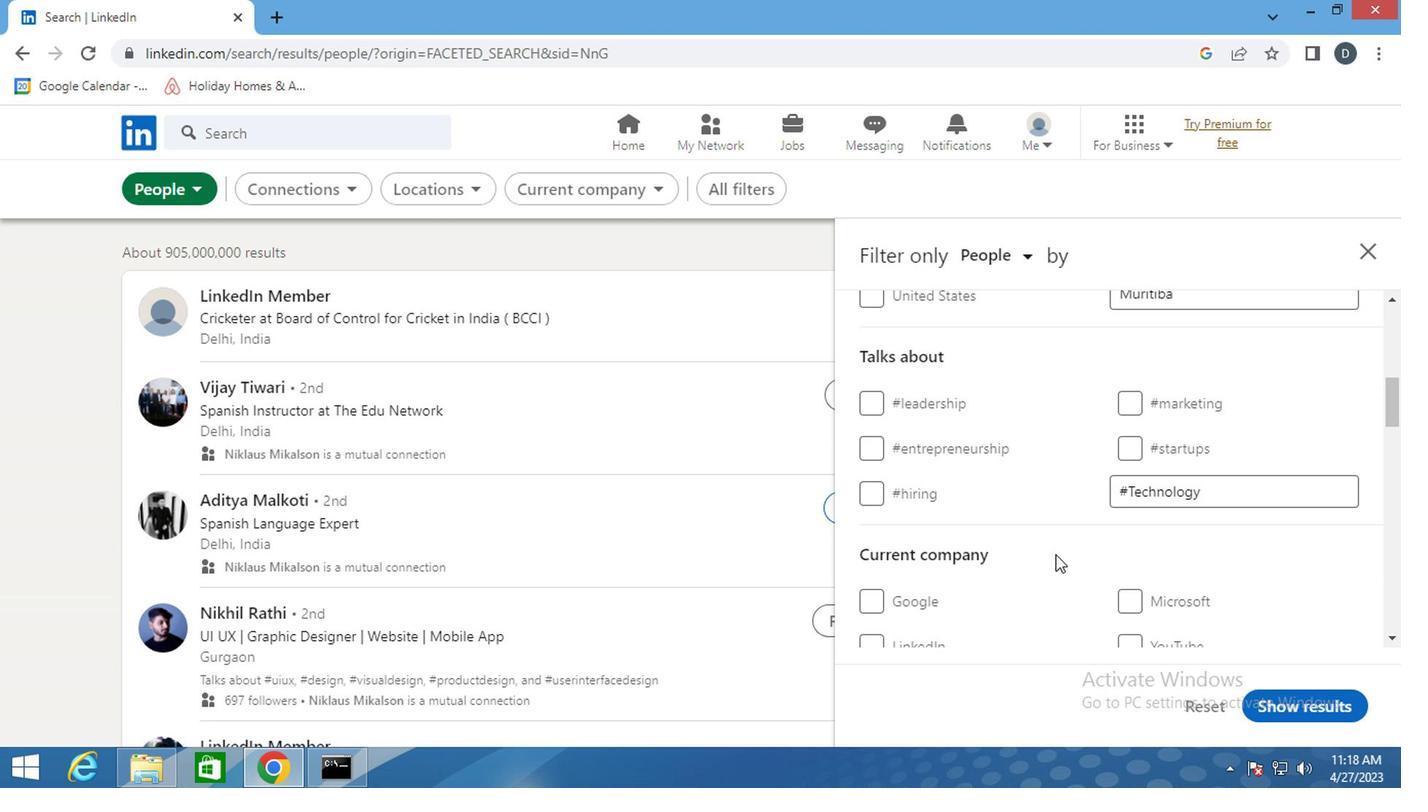 
Action: Mouse moved to (1190, 583)
Screenshot: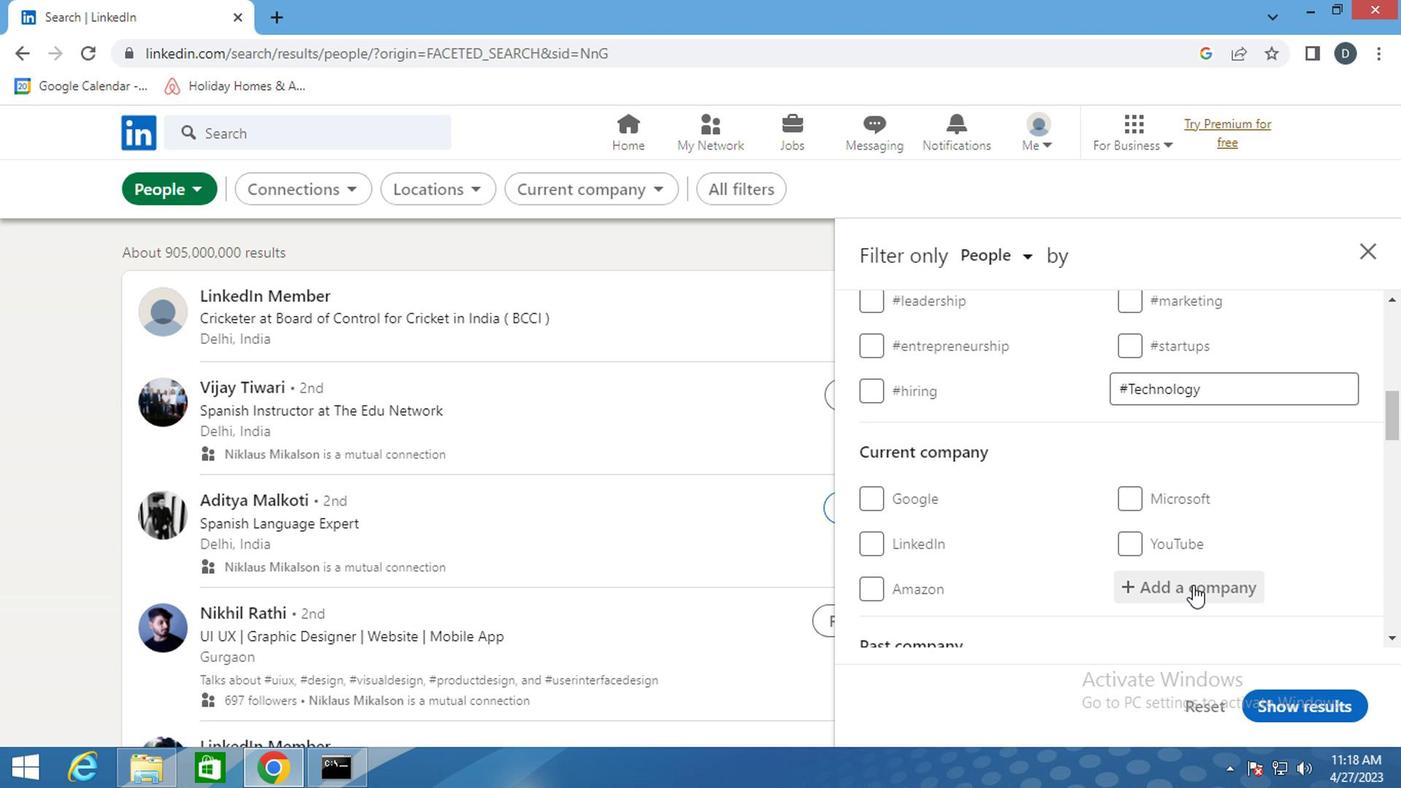 
Action: Mouse pressed left at (1190, 583)
Screenshot: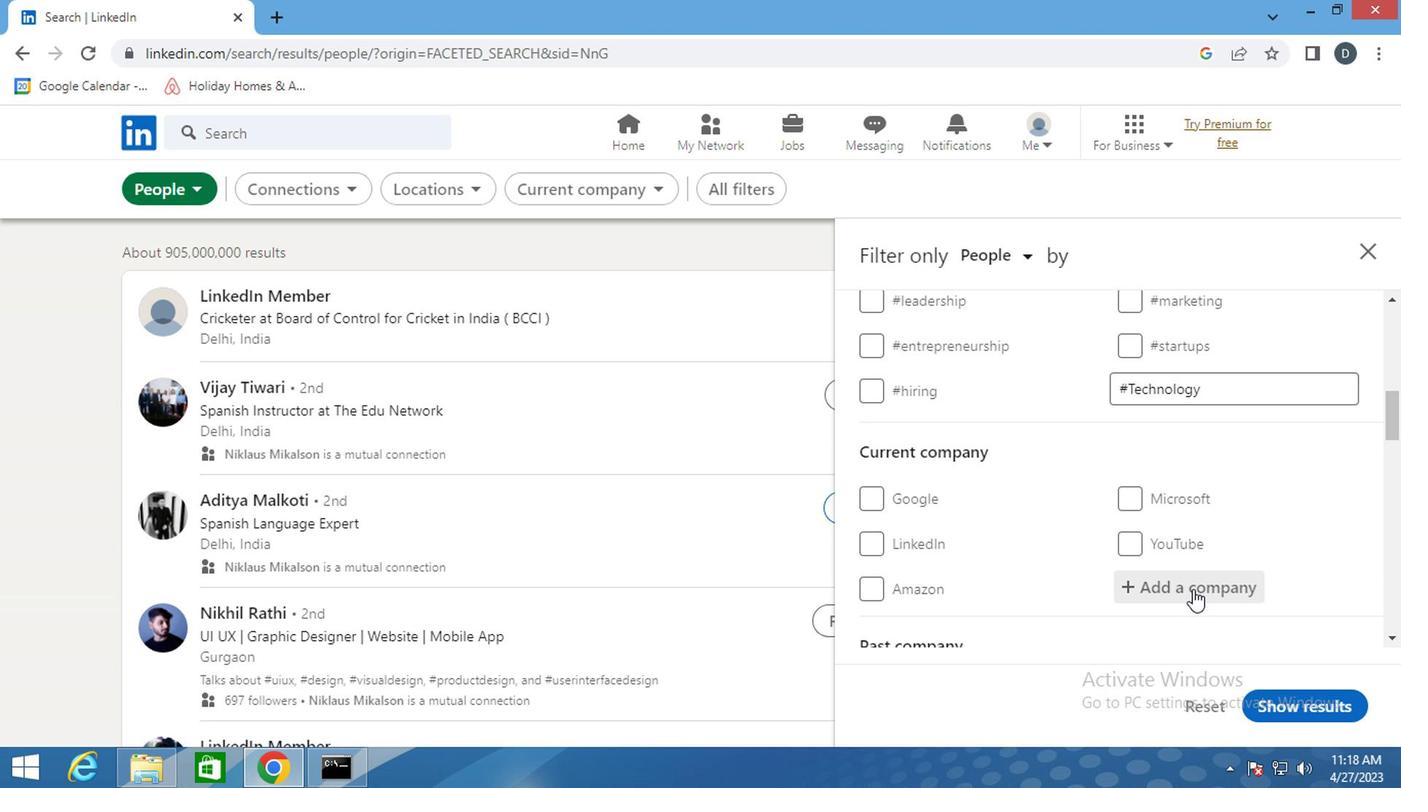 
Action: Mouse moved to (1039, 475)
Screenshot: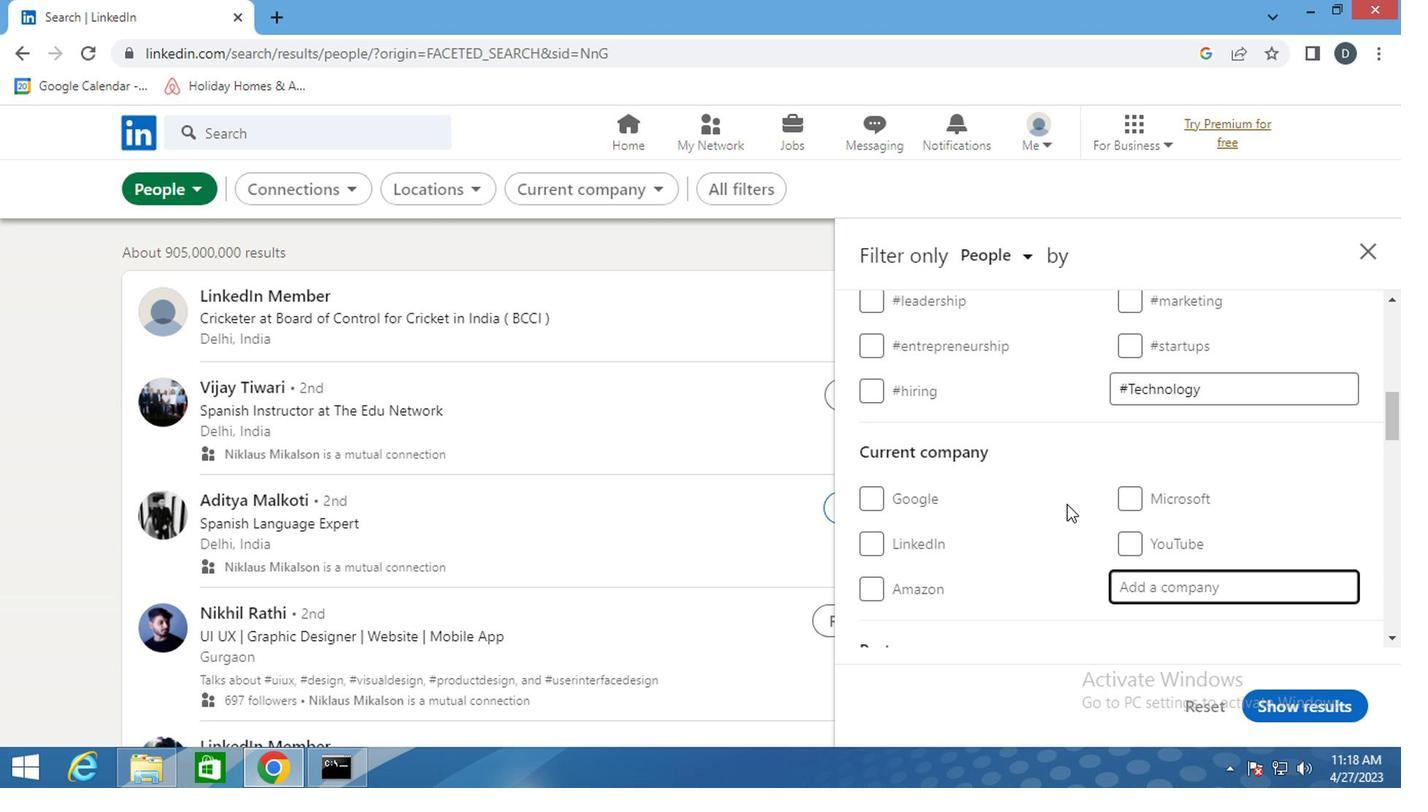 
Action: Key pressed <Key.shift><Key.cmd>VER
Screenshot: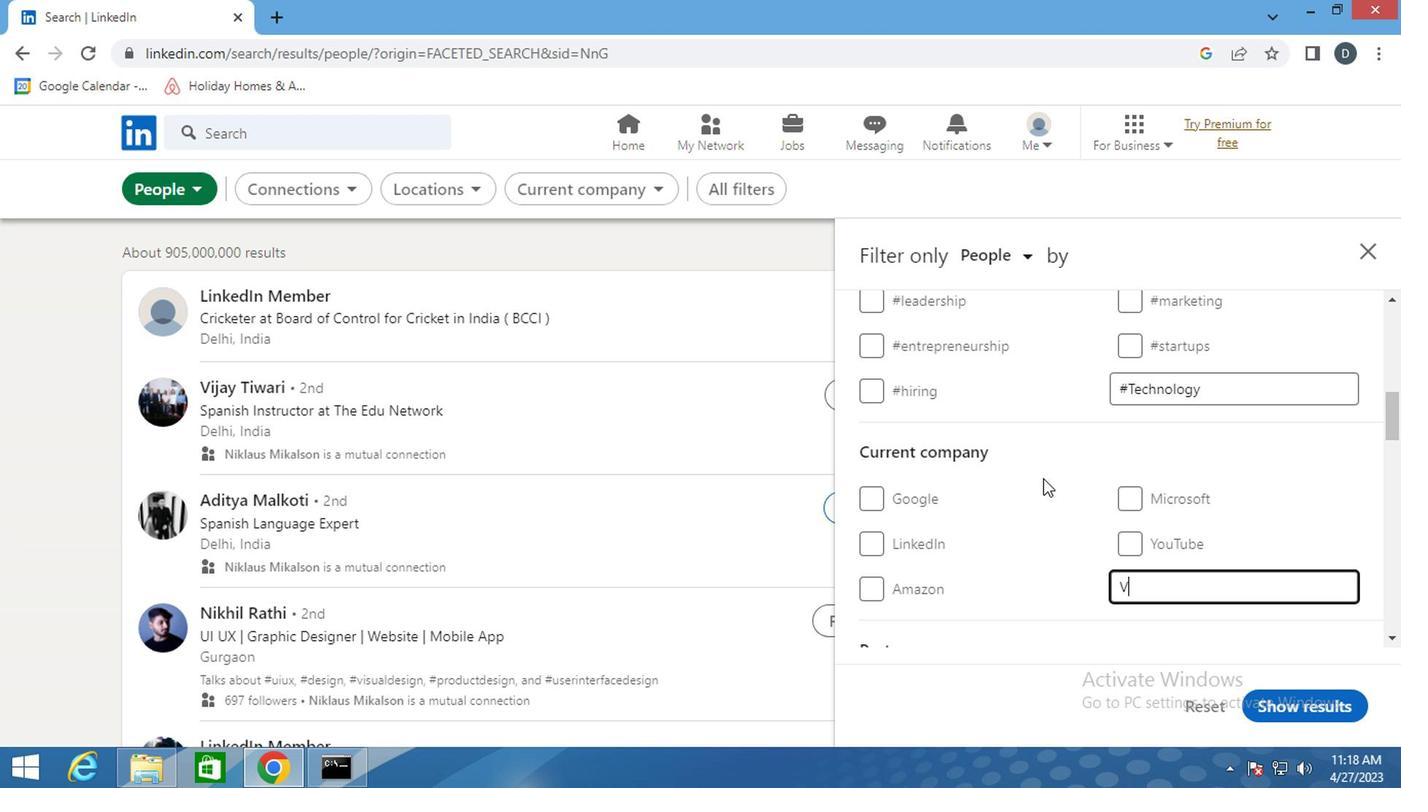 
Action: Mouse moved to (1061, 485)
Screenshot: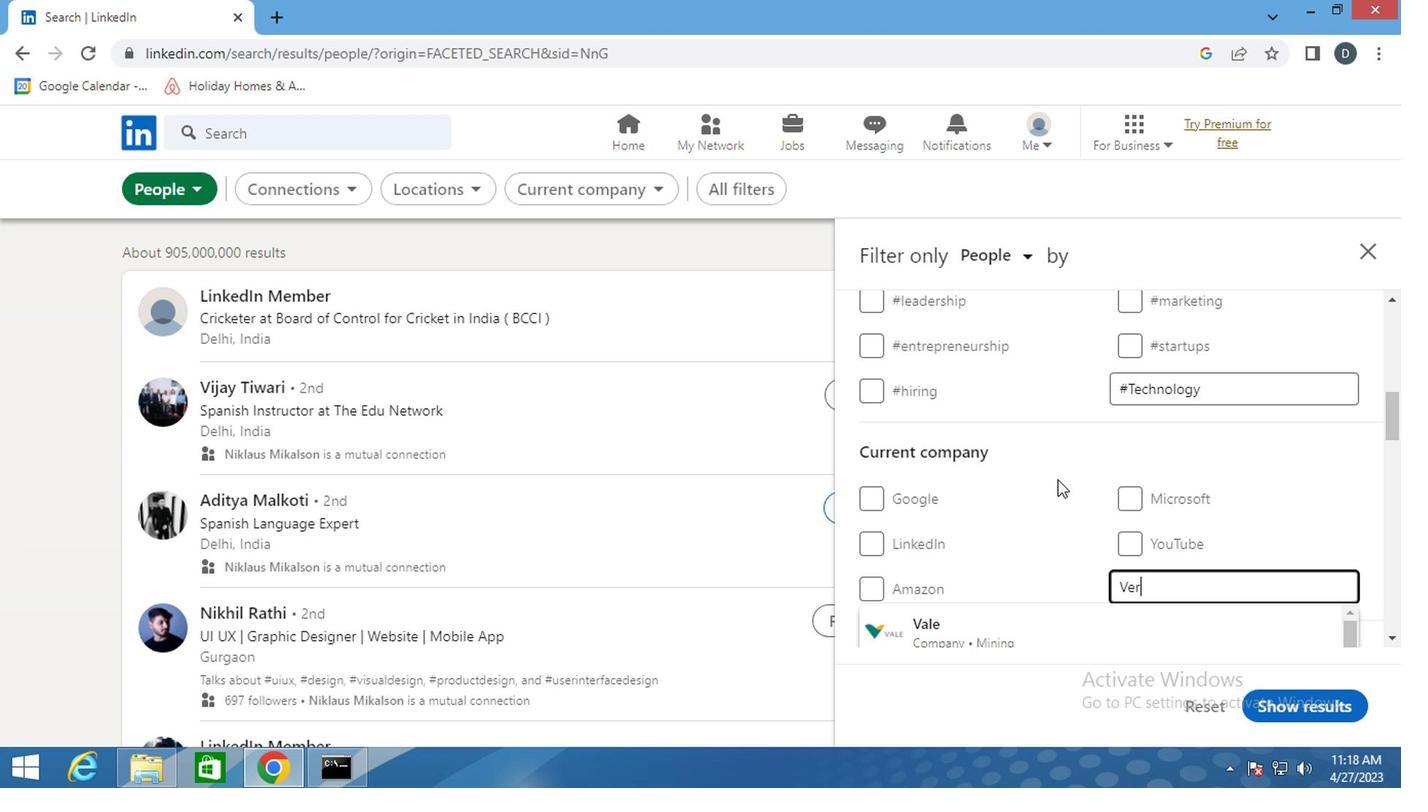 
Action: Mouse scrolled (1061, 484) with delta (0, 0)
Screenshot: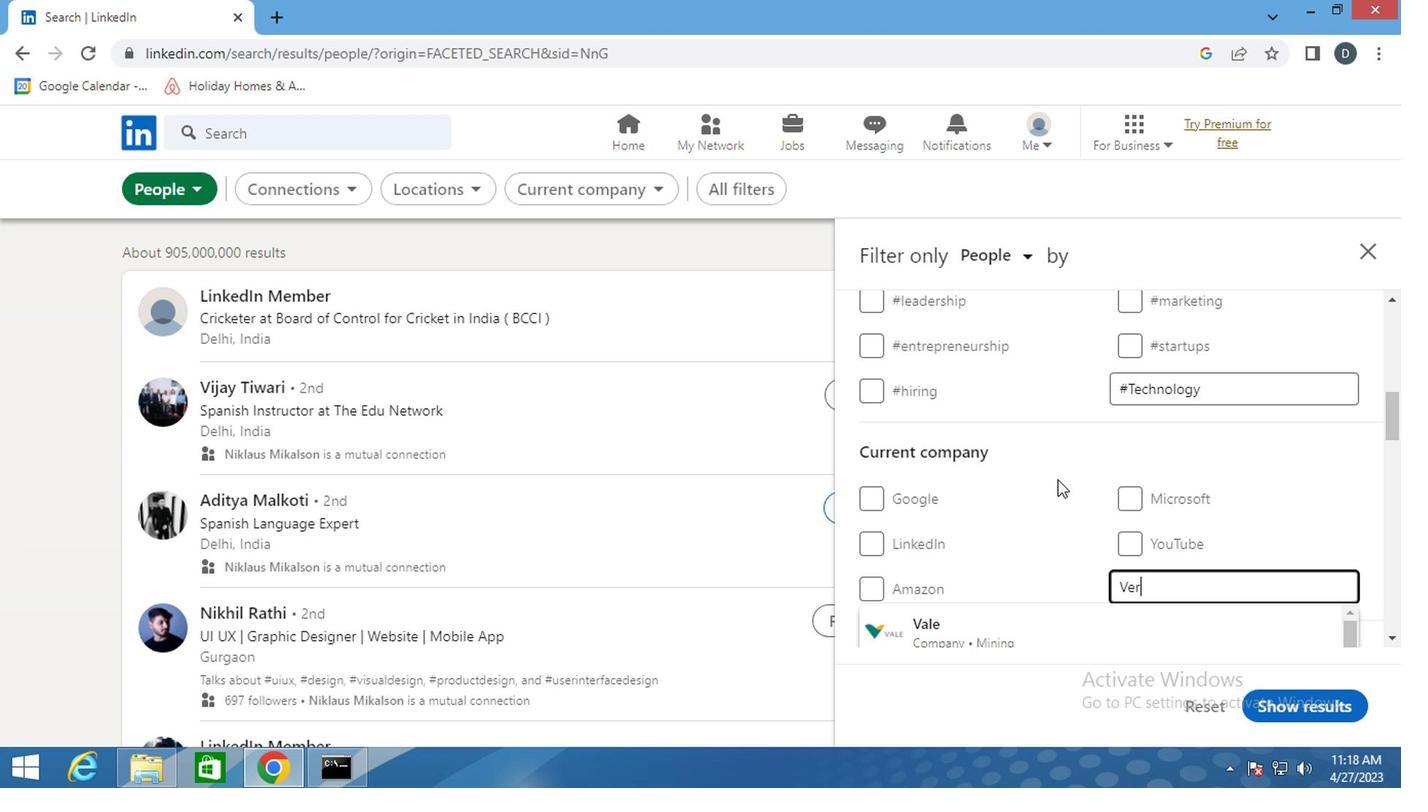 
Action: Mouse moved to (1060, 459)
Screenshot: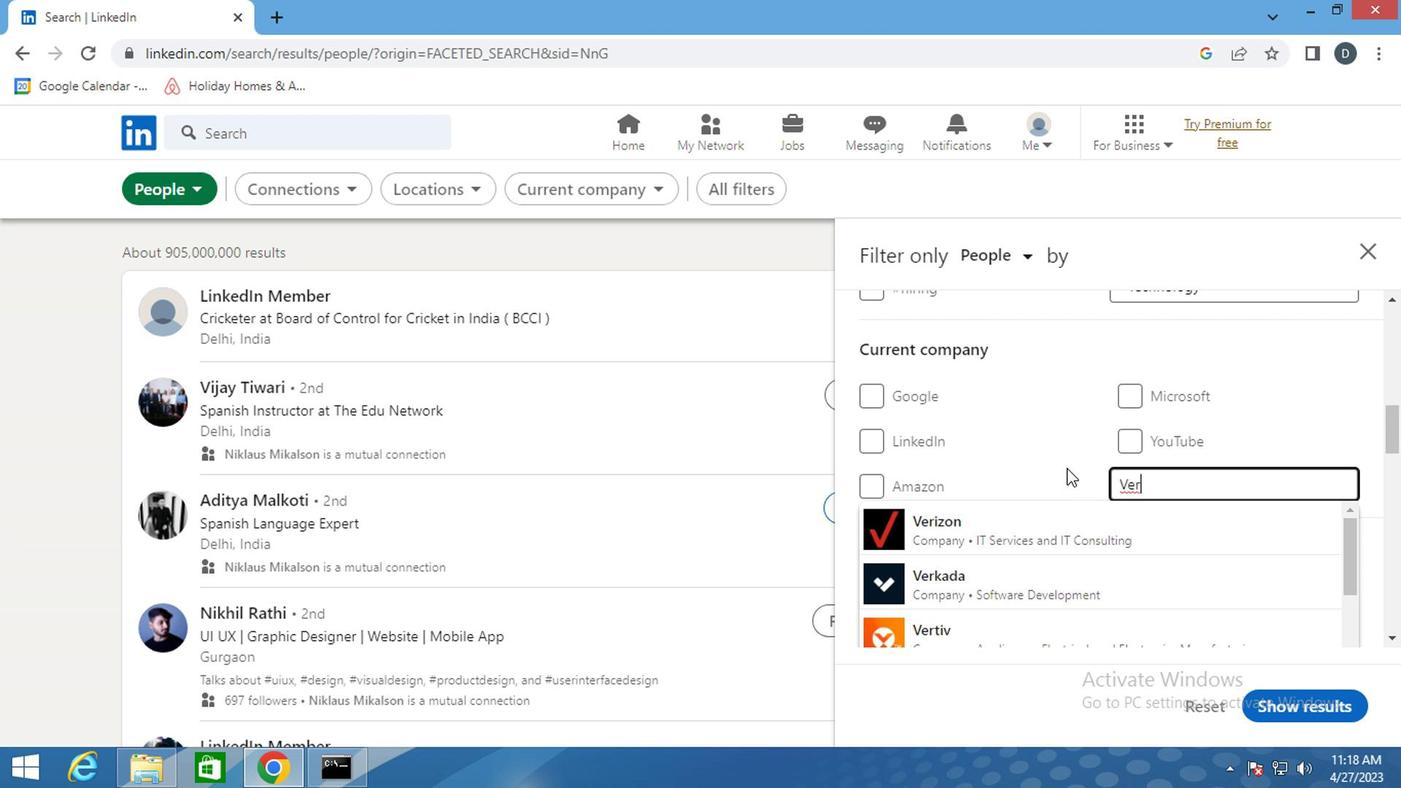 
Action: Key pressed LOOP
Screenshot: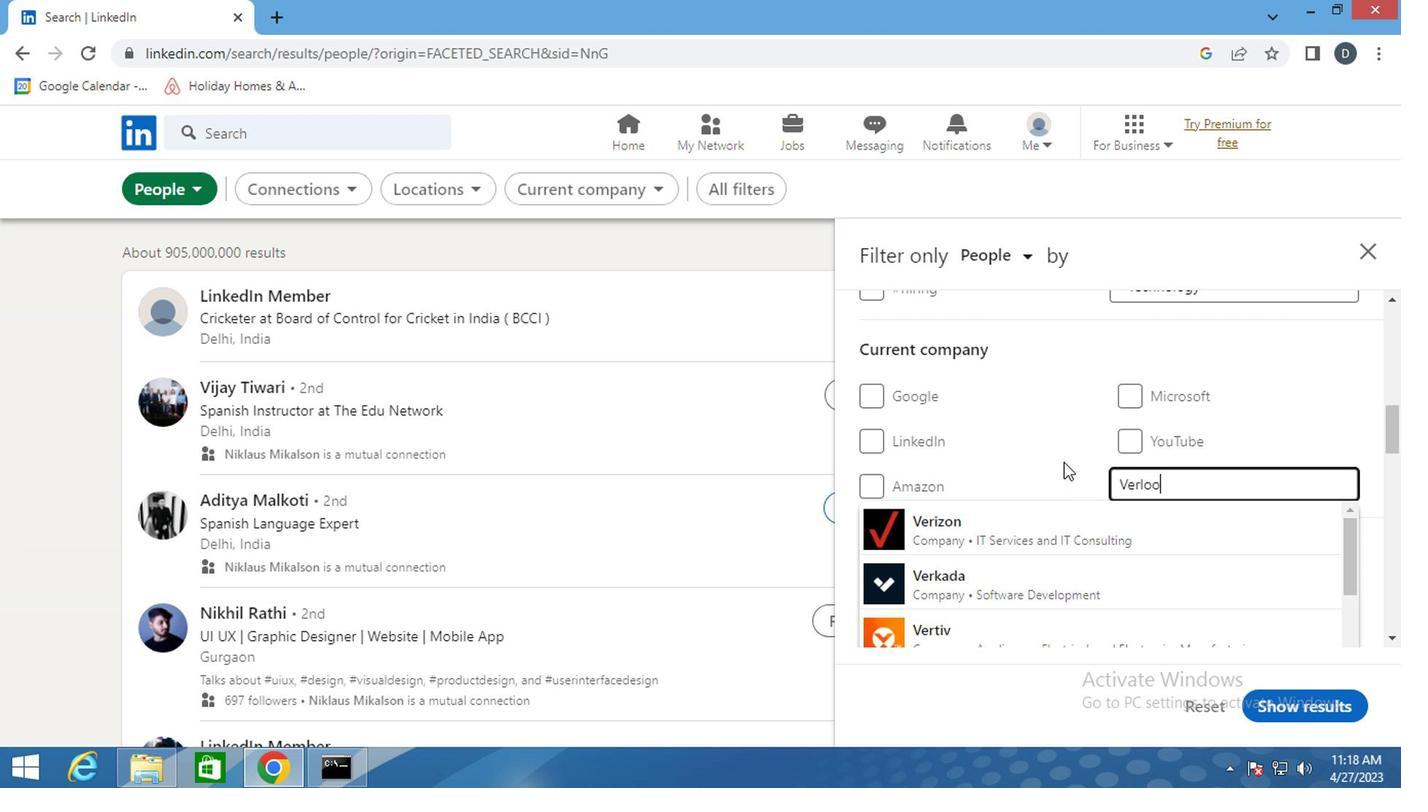 
Action: Mouse moved to (1044, 526)
Screenshot: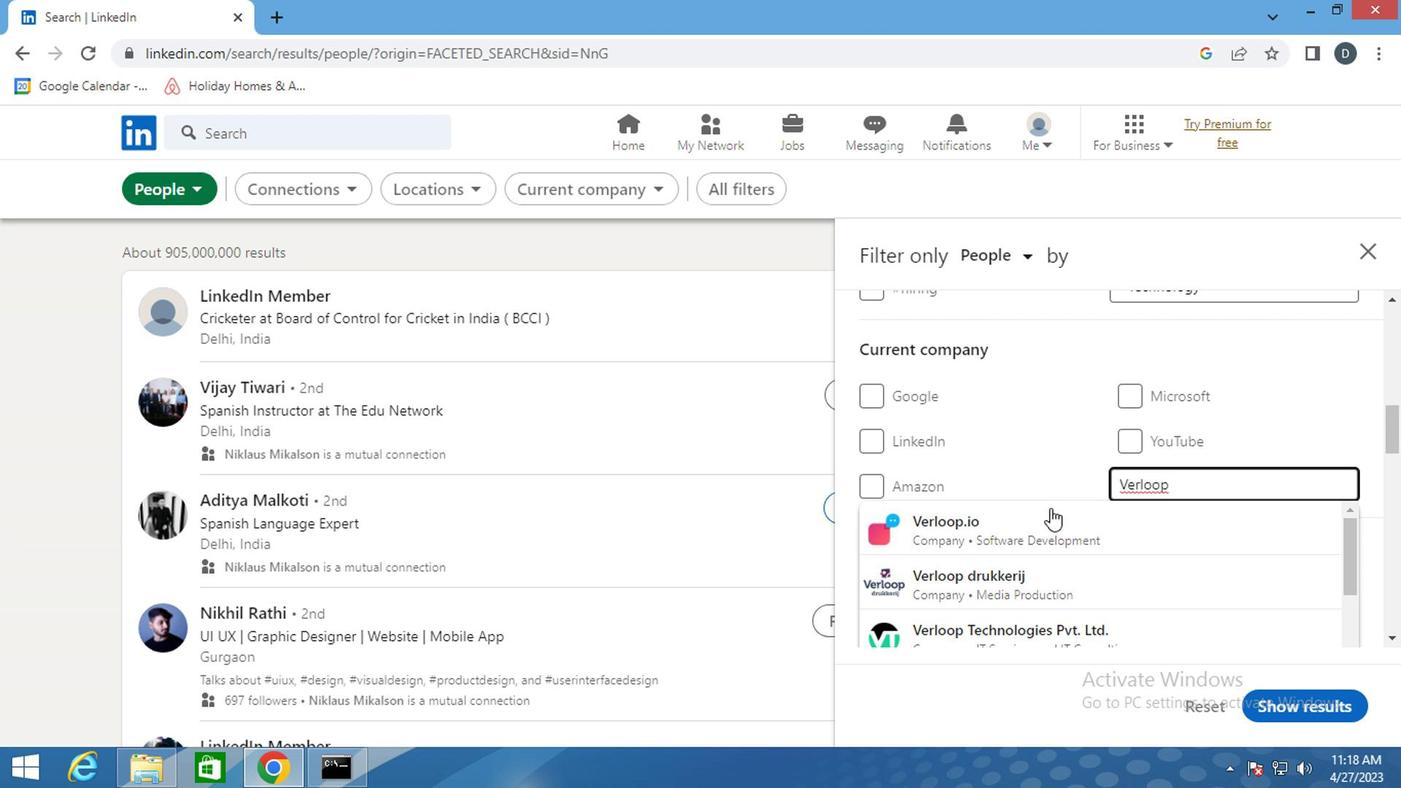 
Action: Mouse pressed left at (1044, 526)
Screenshot: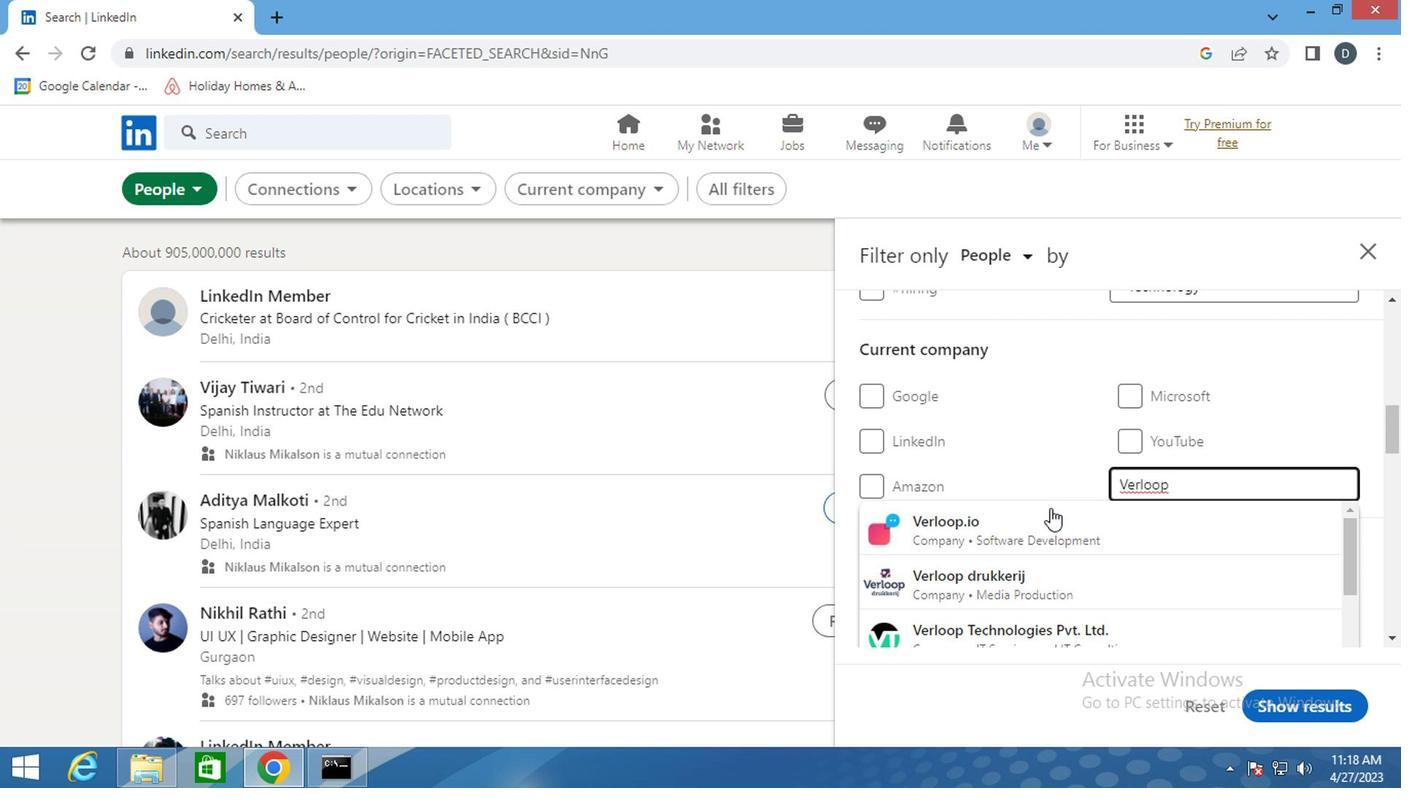 
Action: Mouse moved to (1044, 525)
Screenshot: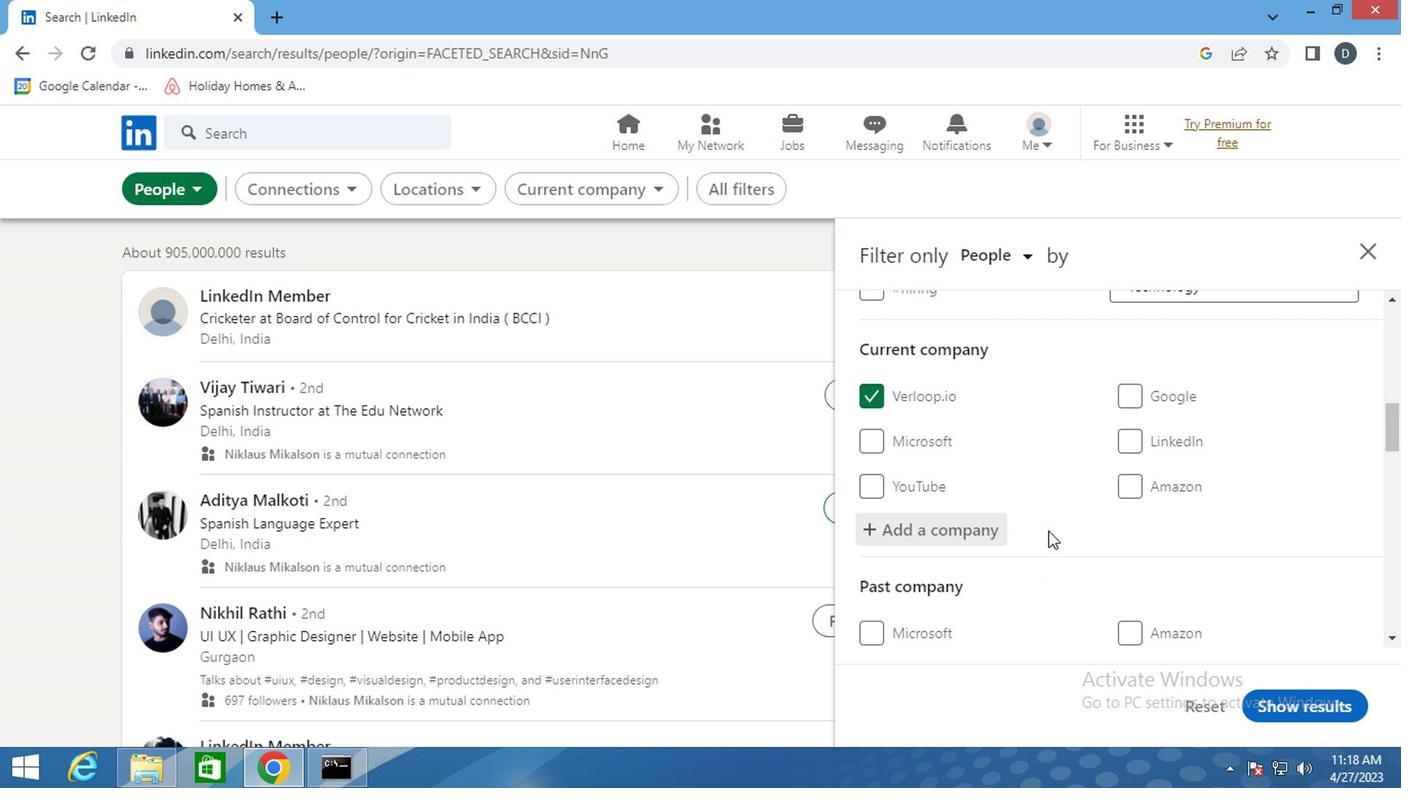 
Action: Mouse scrolled (1044, 524) with delta (0, 0)
Screenshot: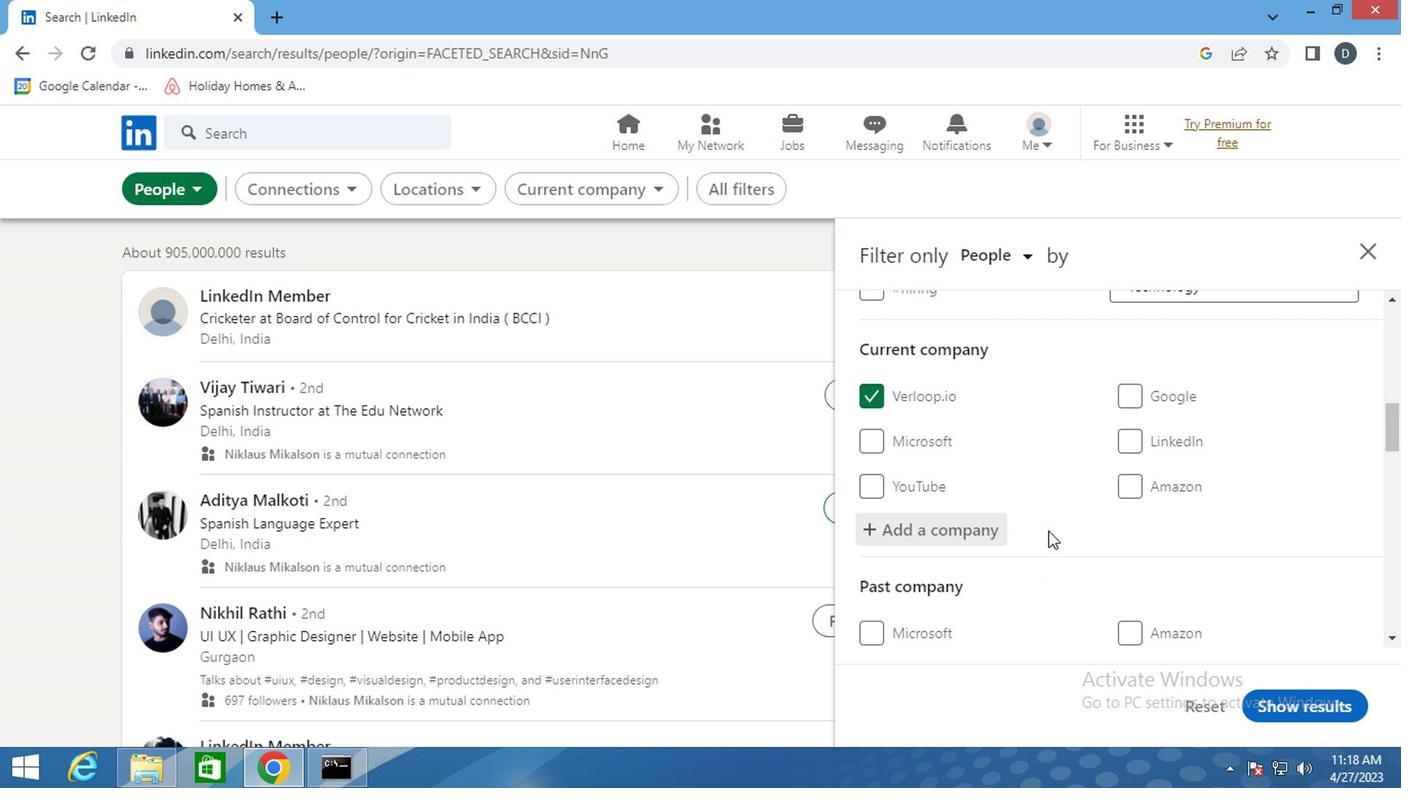 
Action: Mouse scrolled (1044, 524) with delta (0, 0)
Screenshot: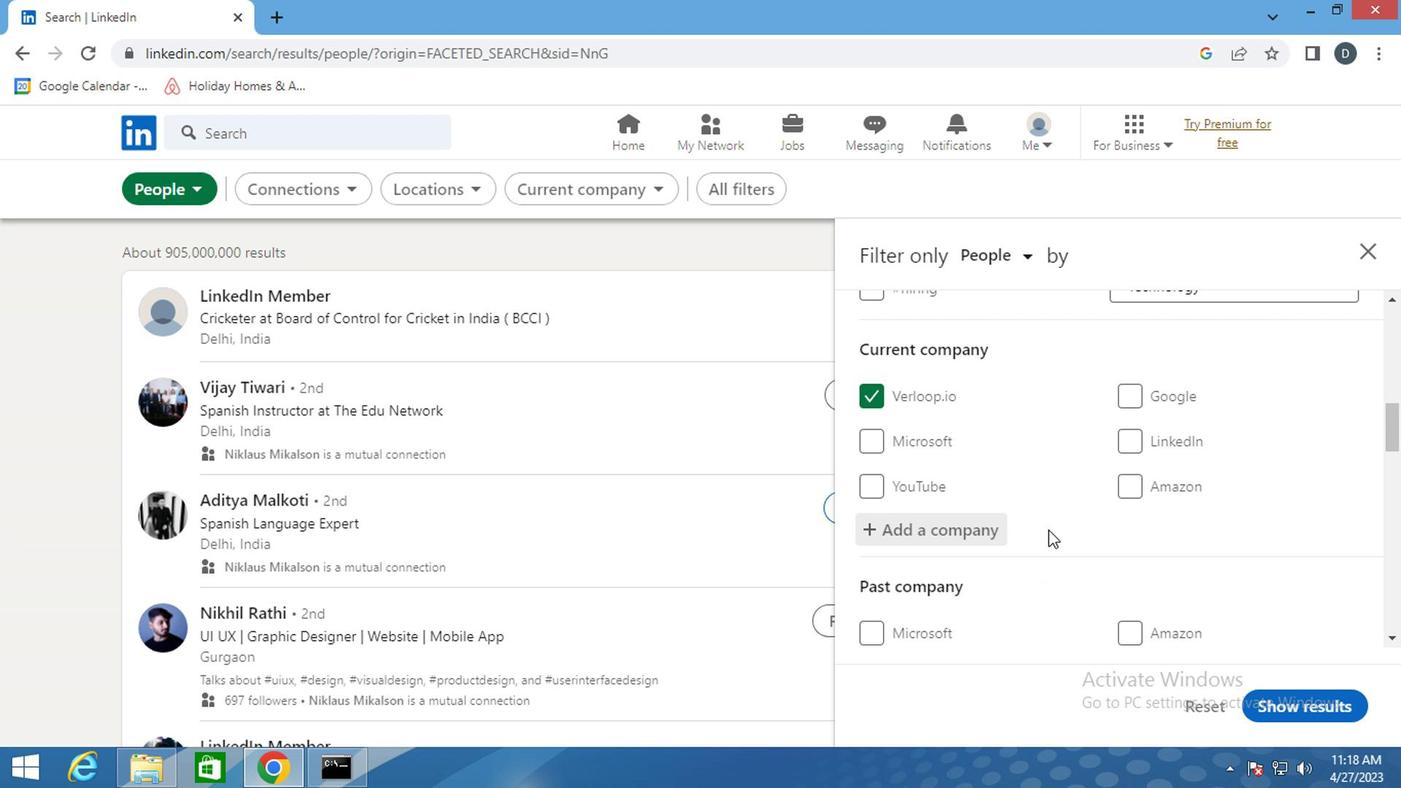 
Action: Mouse moved to (1088, 557)
Screenshot: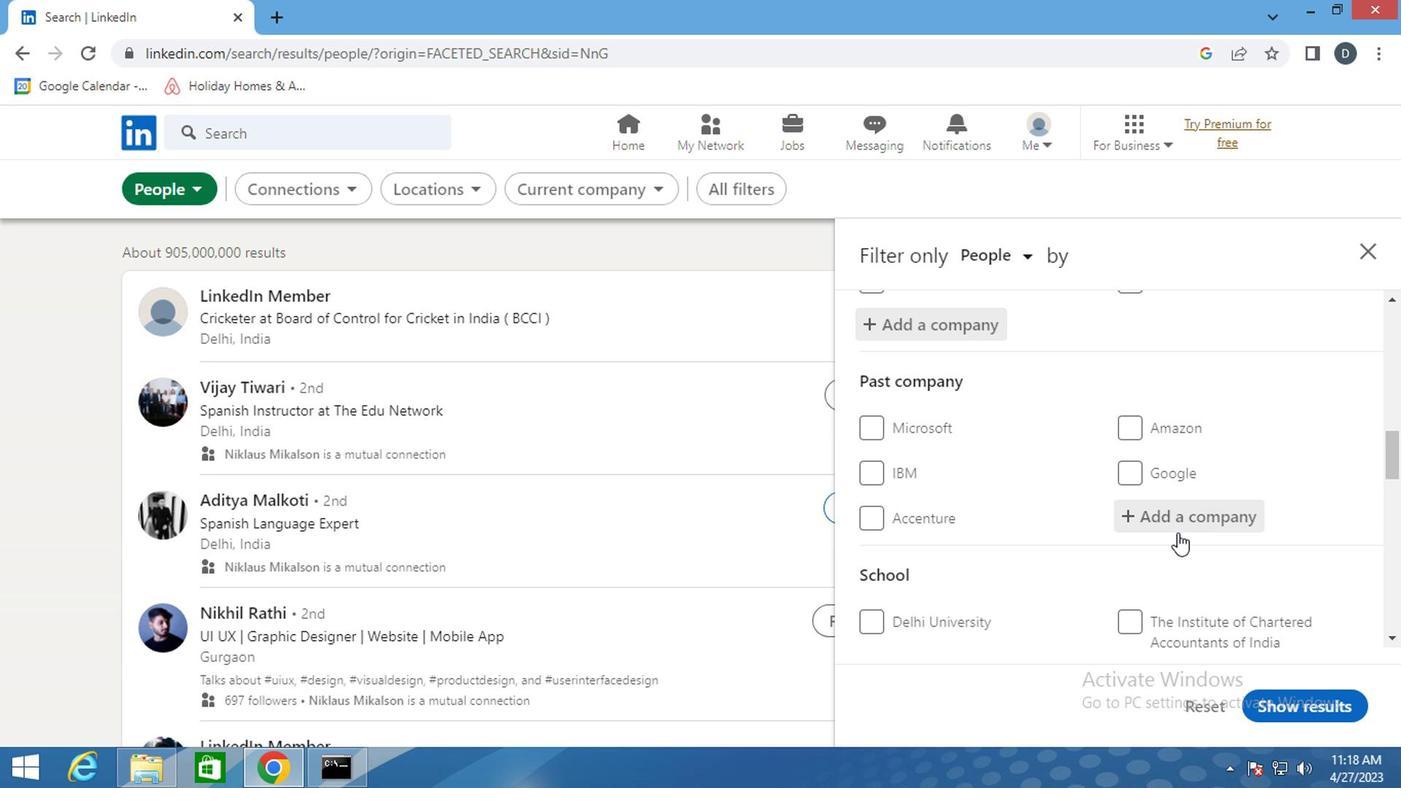 
Action: Mouse scrolled (1088, 556) with delta (0, 0)
Screenshot: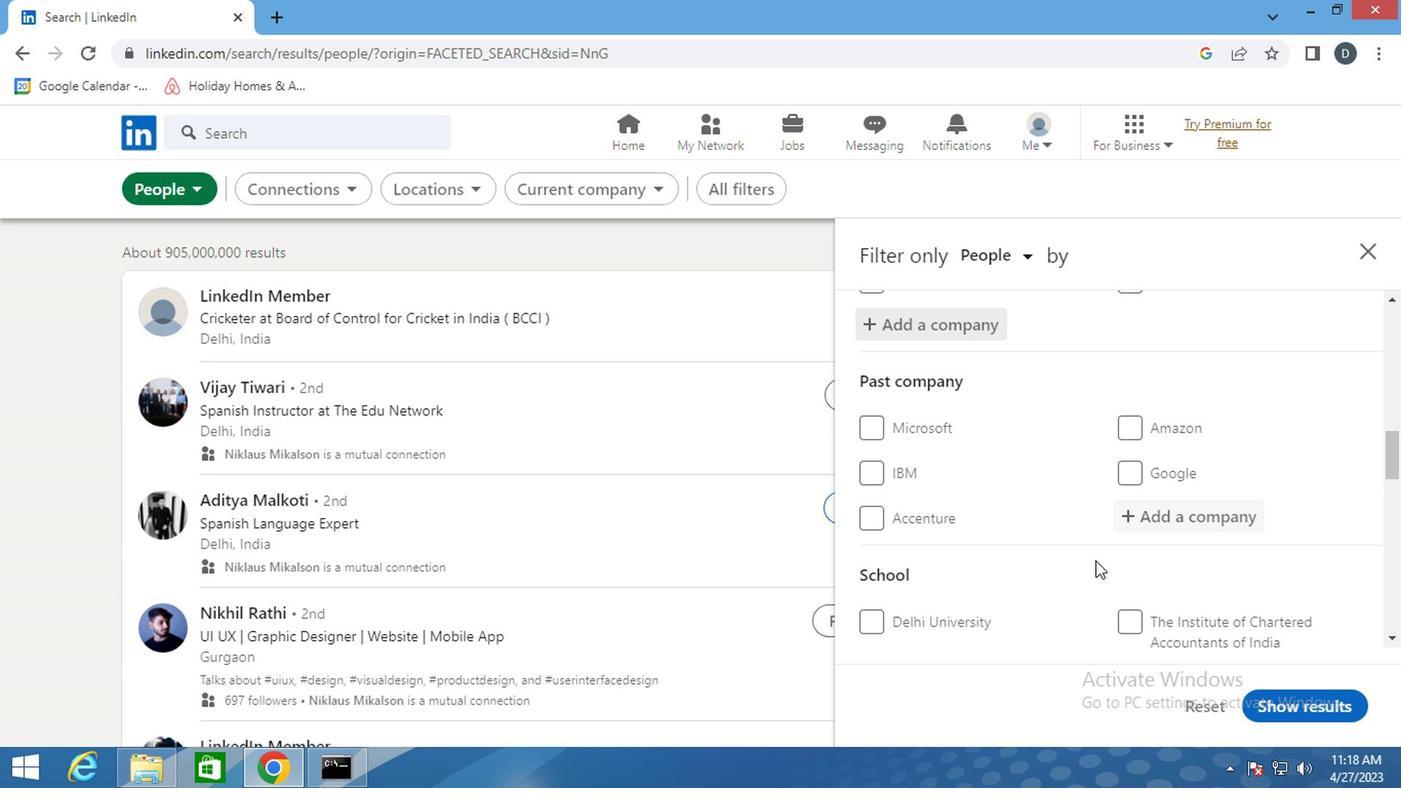 
Action: Mouse moved to (1147, 540)
Screenshot: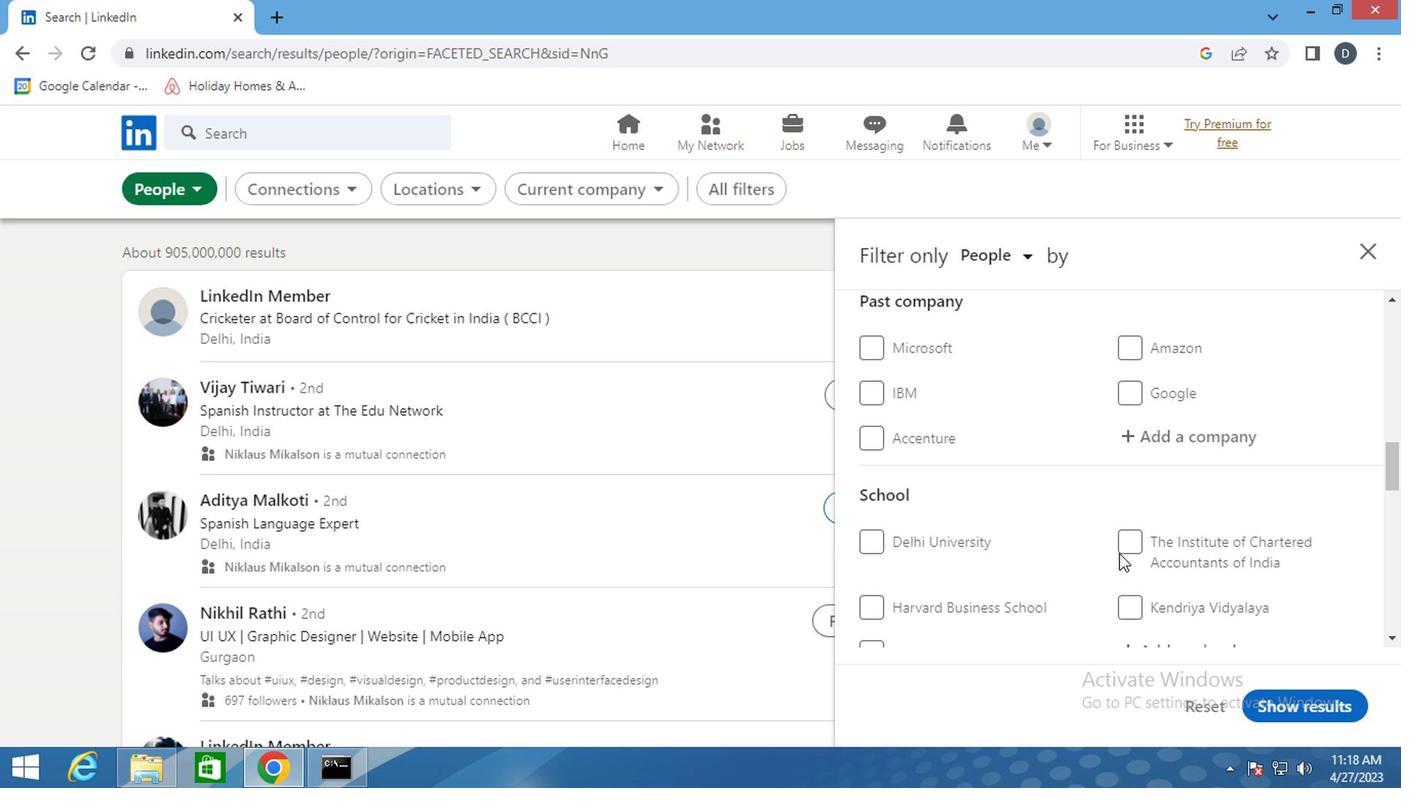 
Action: Mouse scrolled (1147, 538) with delta (0, -1)
Screenshot: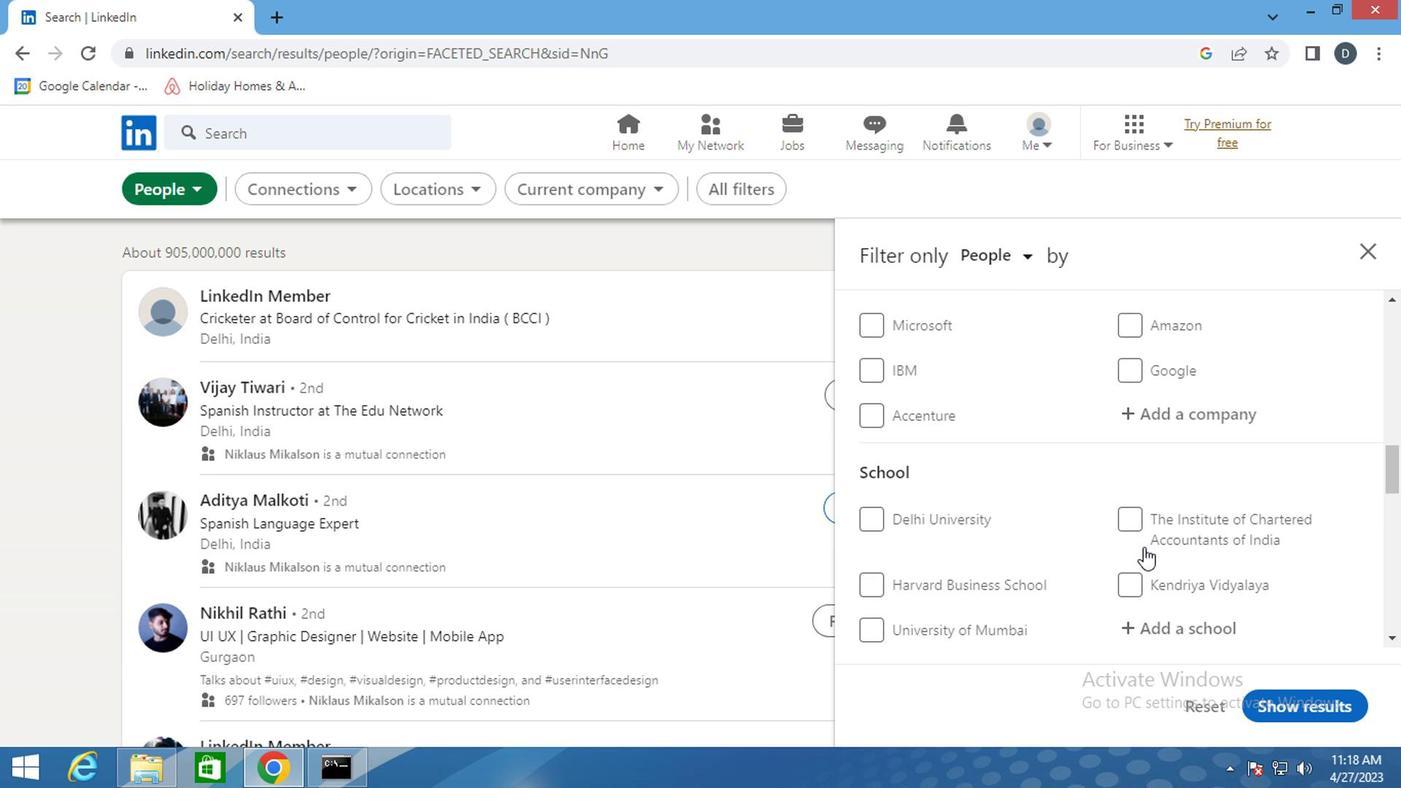 
Action: Mouse moved to (1177, 522)
Screenshot: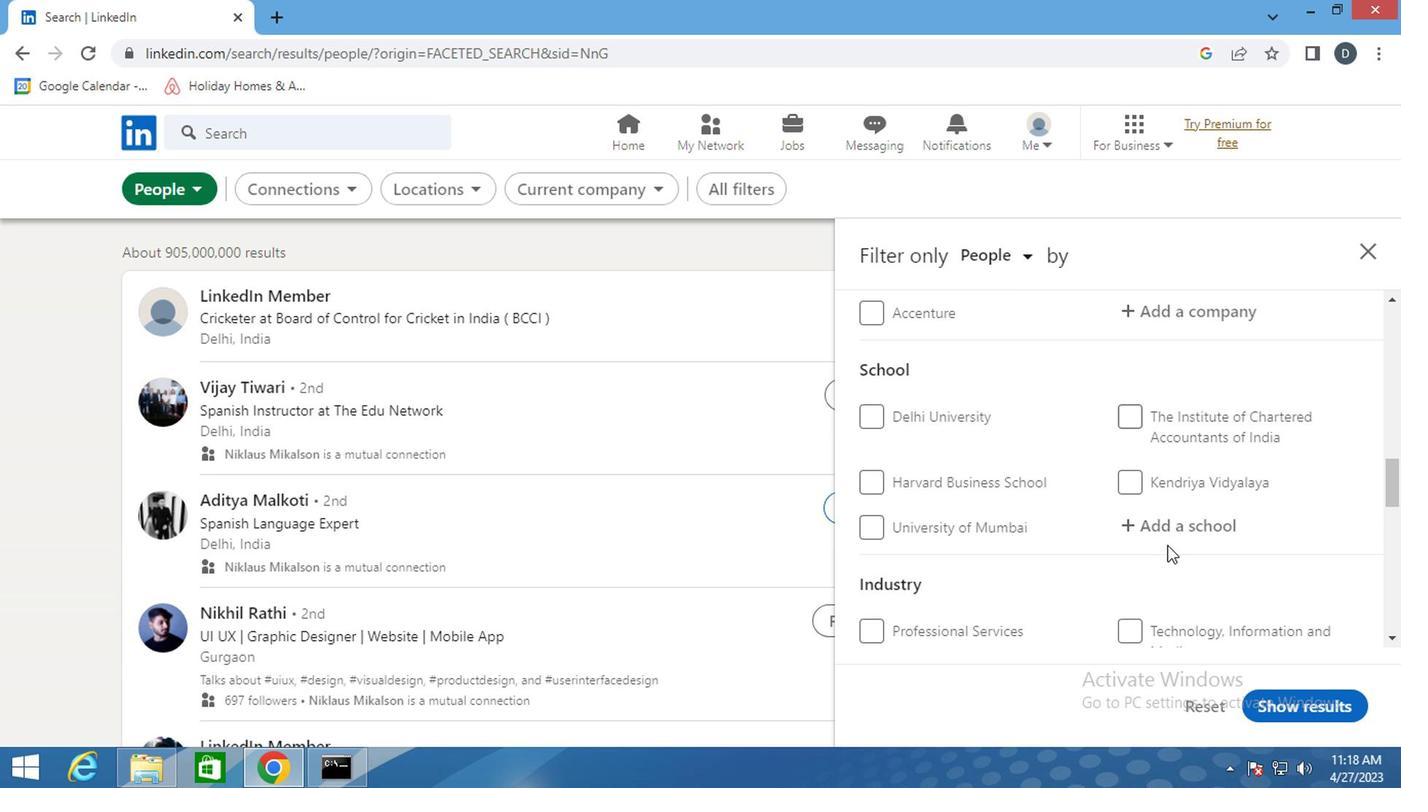 
Action: Mouse pressed left at (1177, 522)
Screenshot: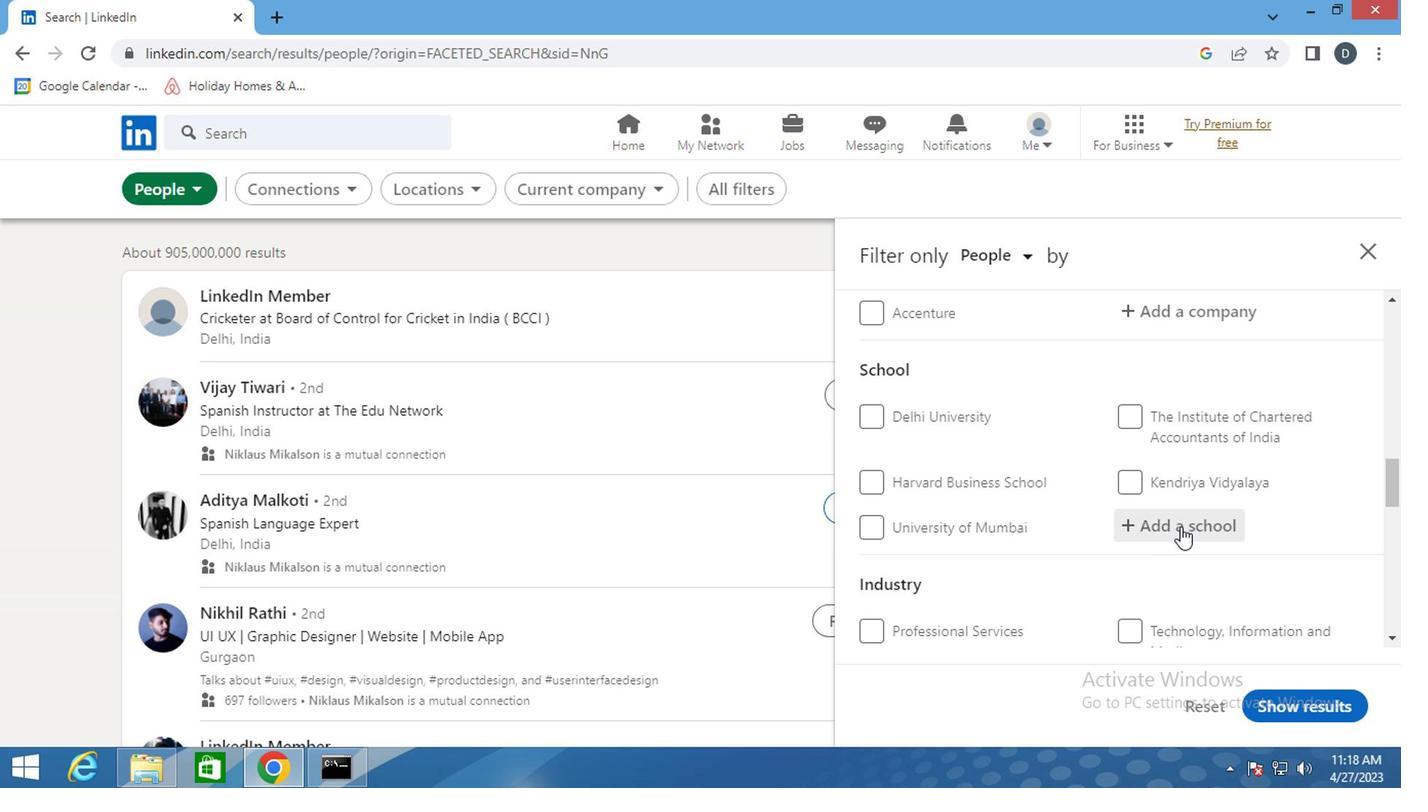 
Action: Mouse moved to (1162, 523)
Screenshot: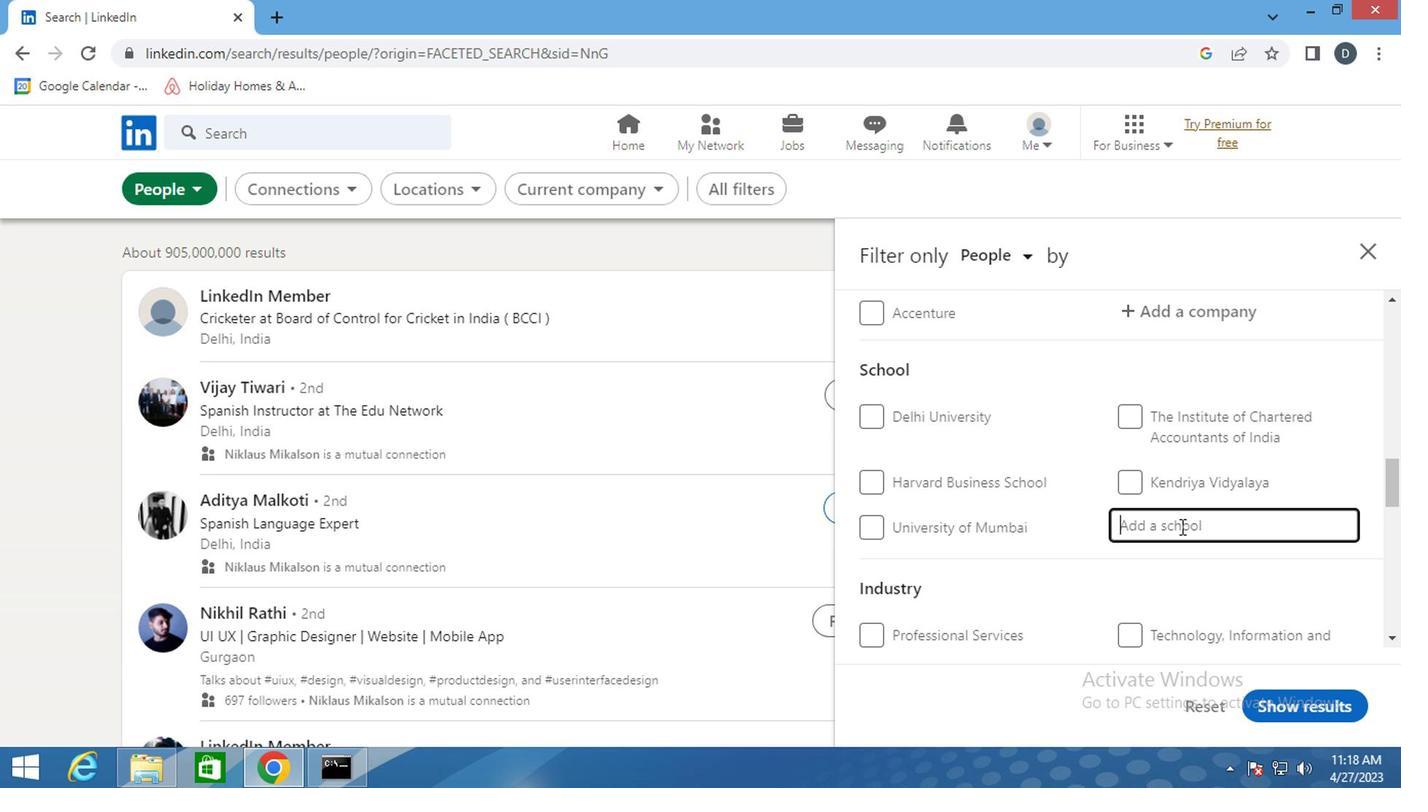 
Action: Key pressed <Key.shift>SATAVAHANA
Screenshot: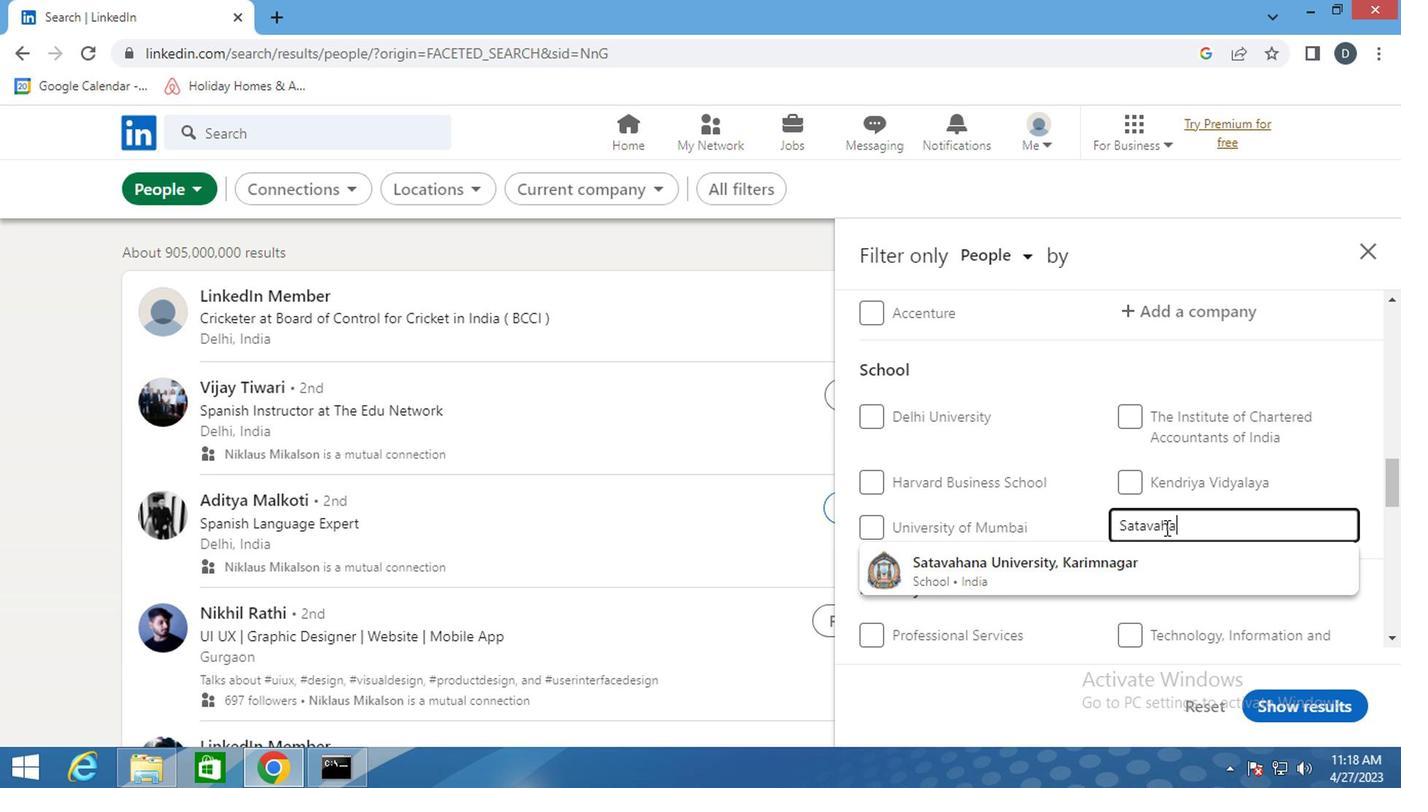 
Action: Mouse moved to (1158, 550)
Screenshot: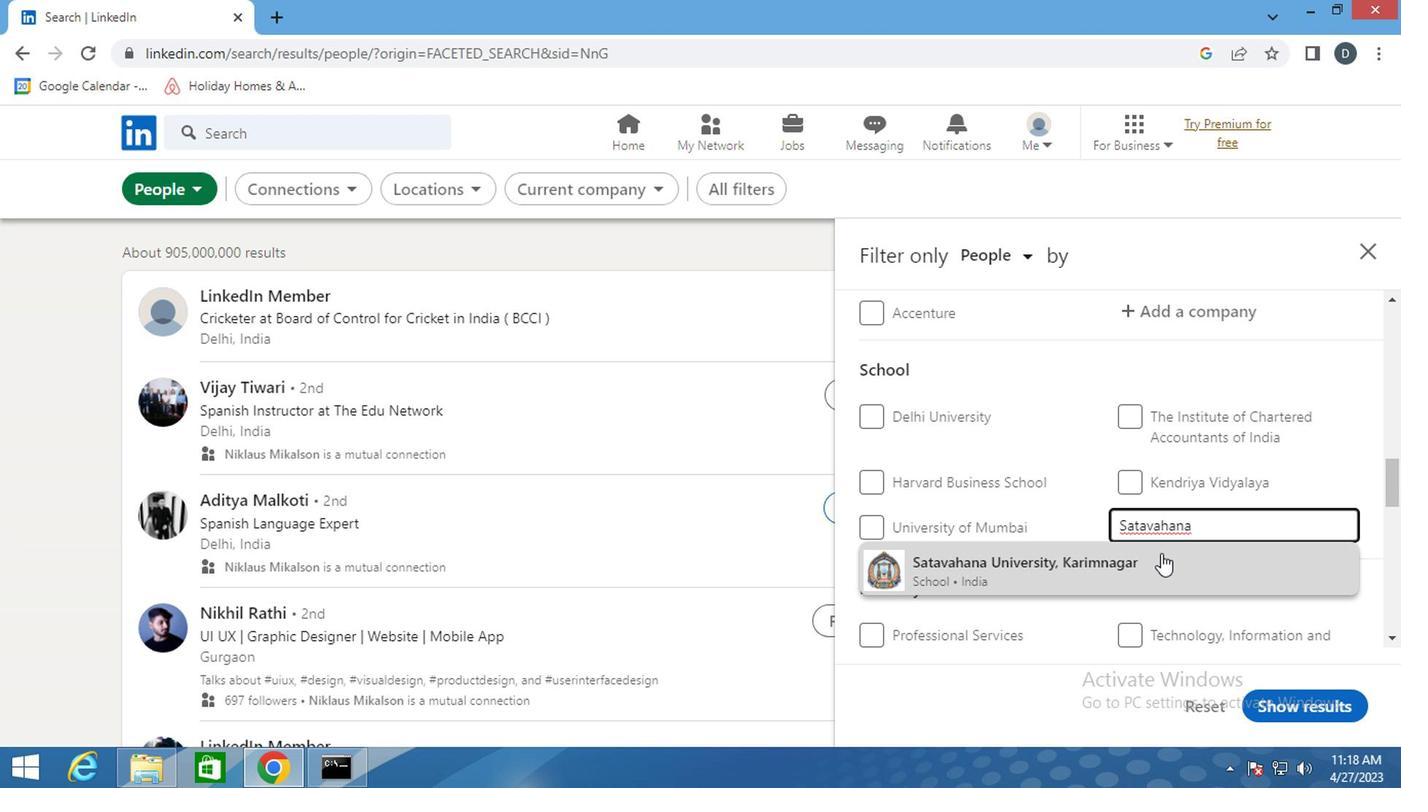 
Action: Mouse pressed left at (1158, 550)
Screenshot: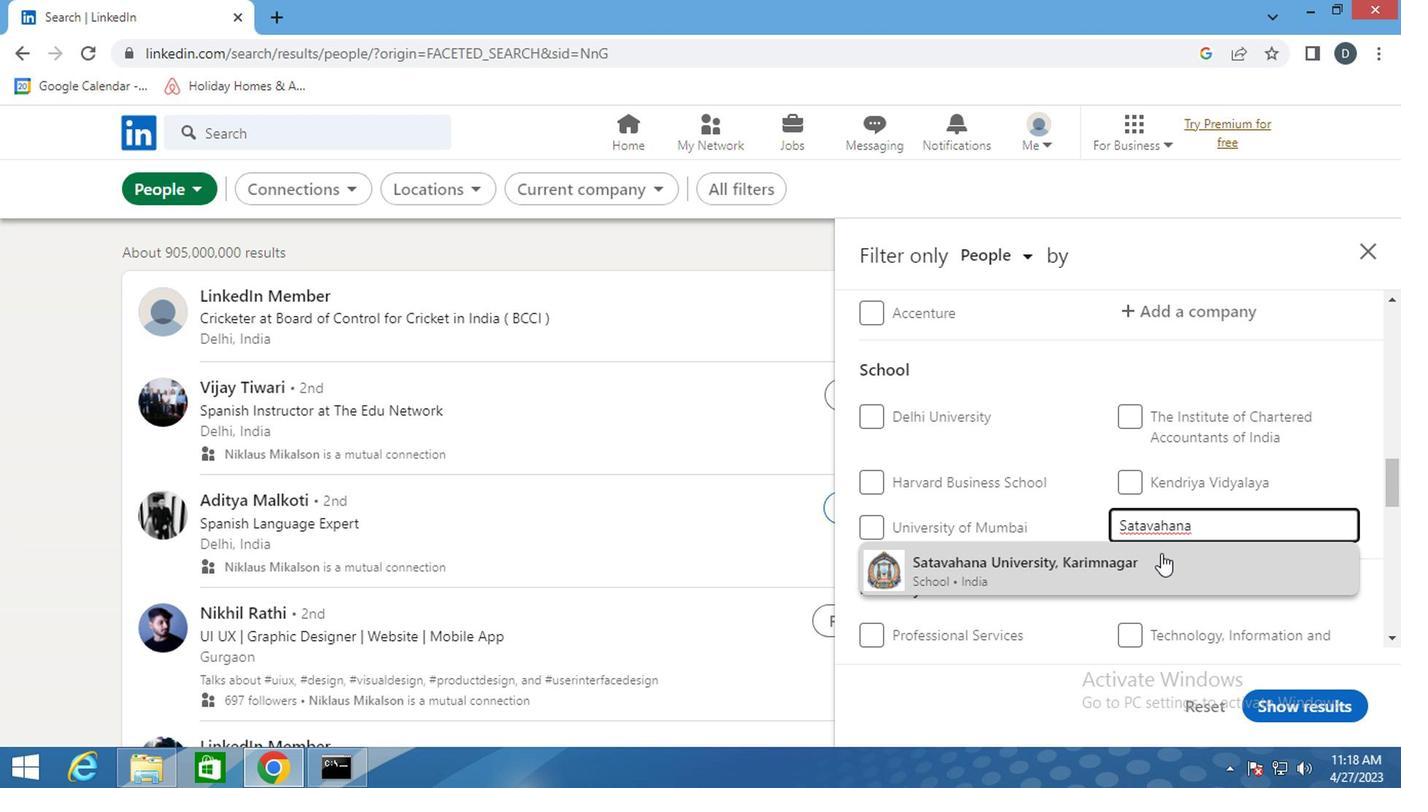 
Action: Mouse moved to (1157, 550)
Screenshot: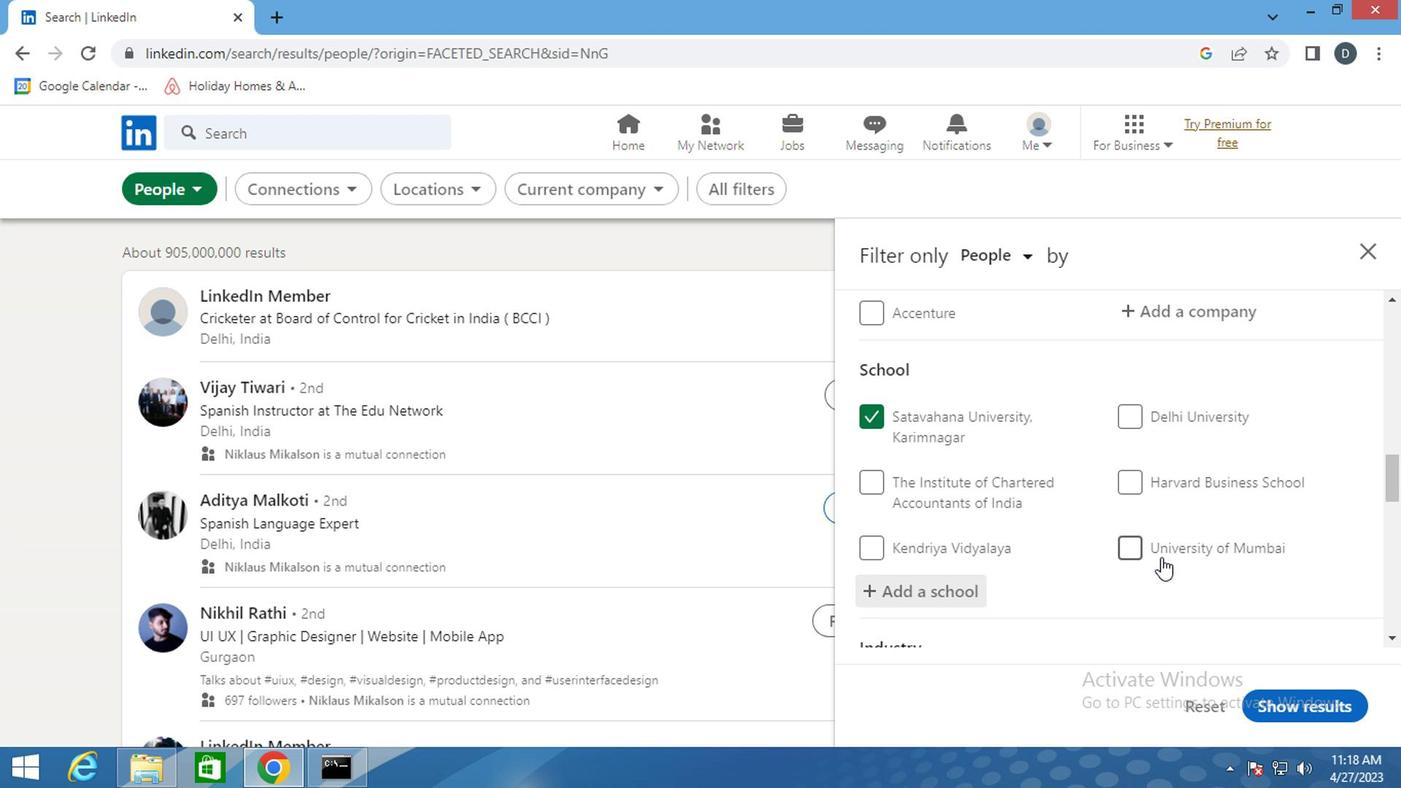 
Action: Mouse scrolled (1157, 549) with delta (0, -1)
Screenshot: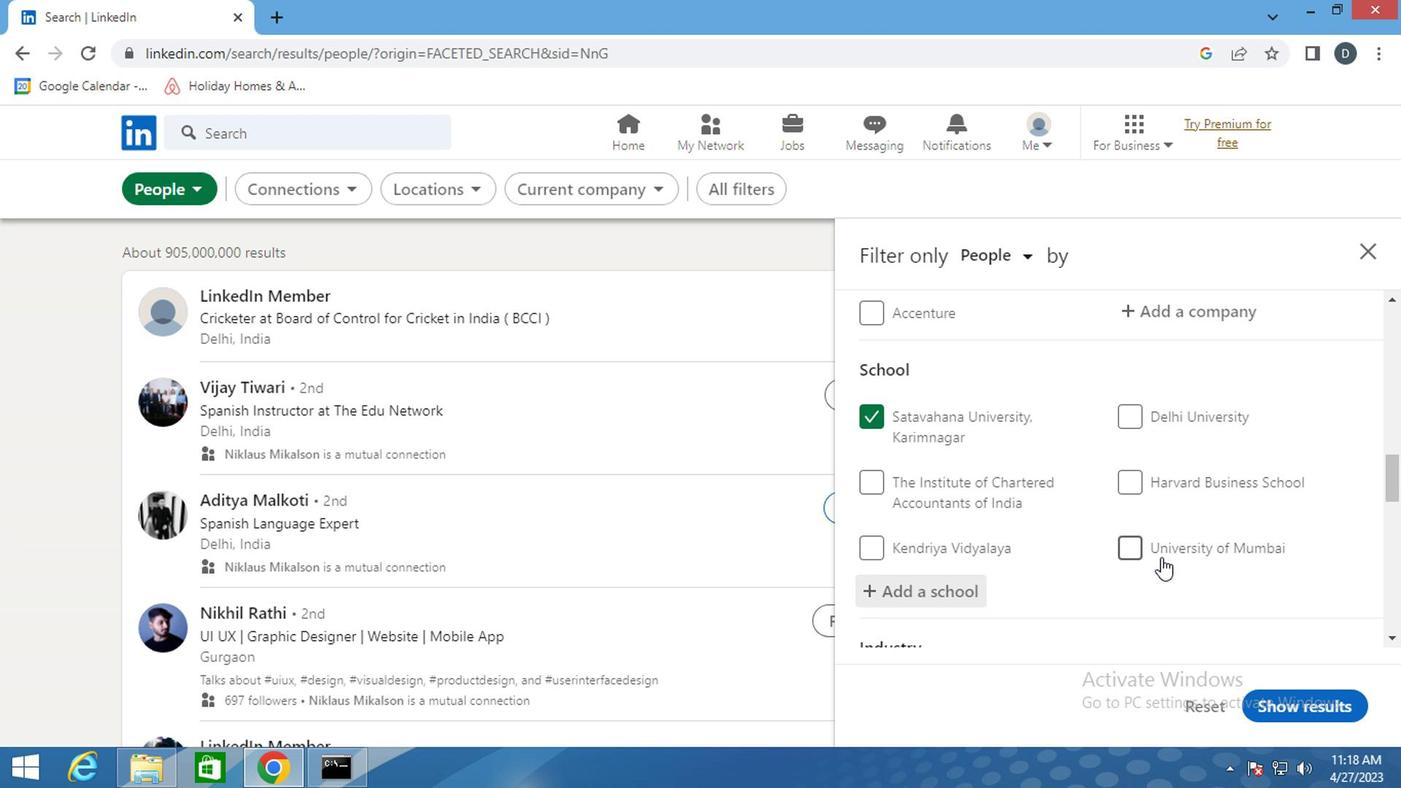 
Action: Mouse scrolled (1157, 549) with delta (0, -1)
Screenshot: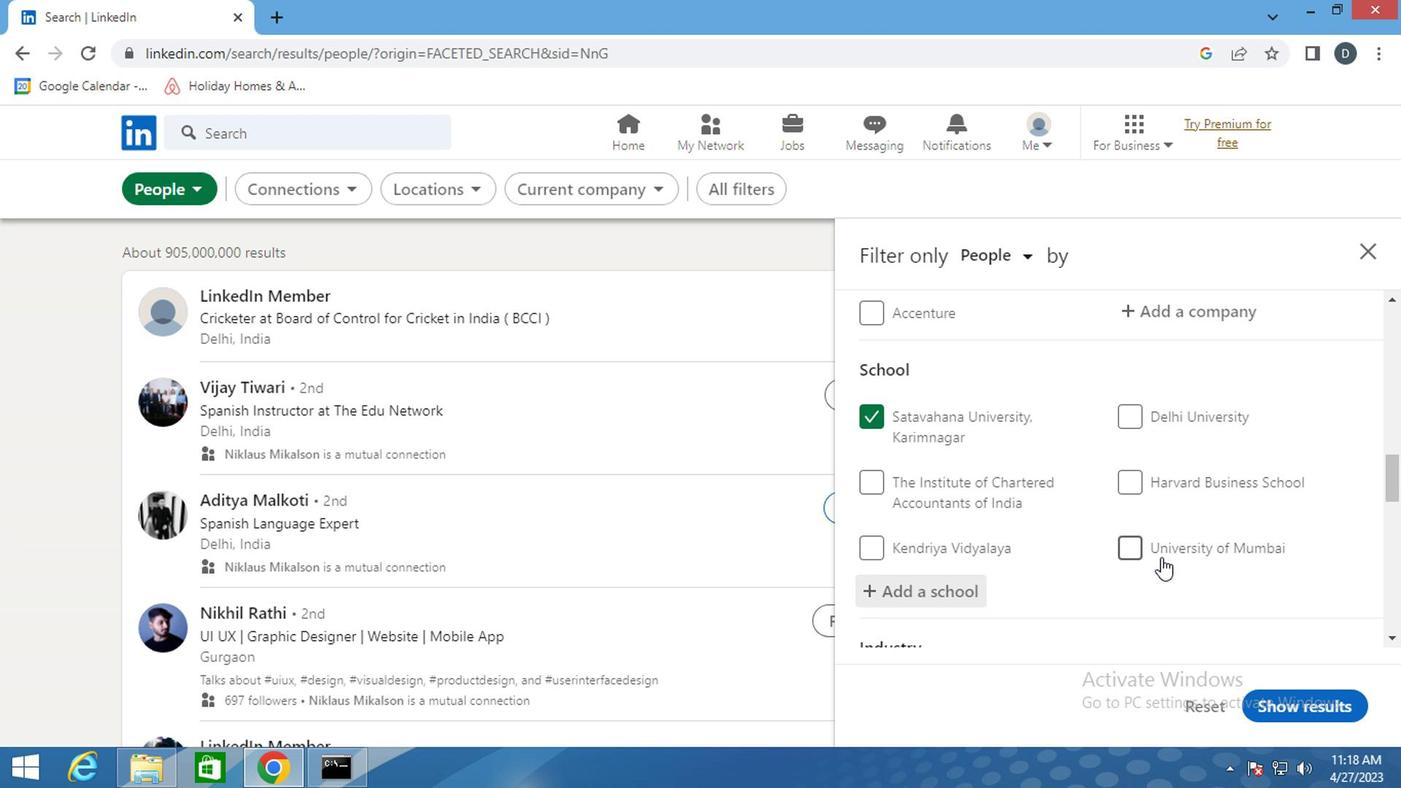 
Action: Mouse scrolled (1157, 549) with delta (0, -1)
Screenshot: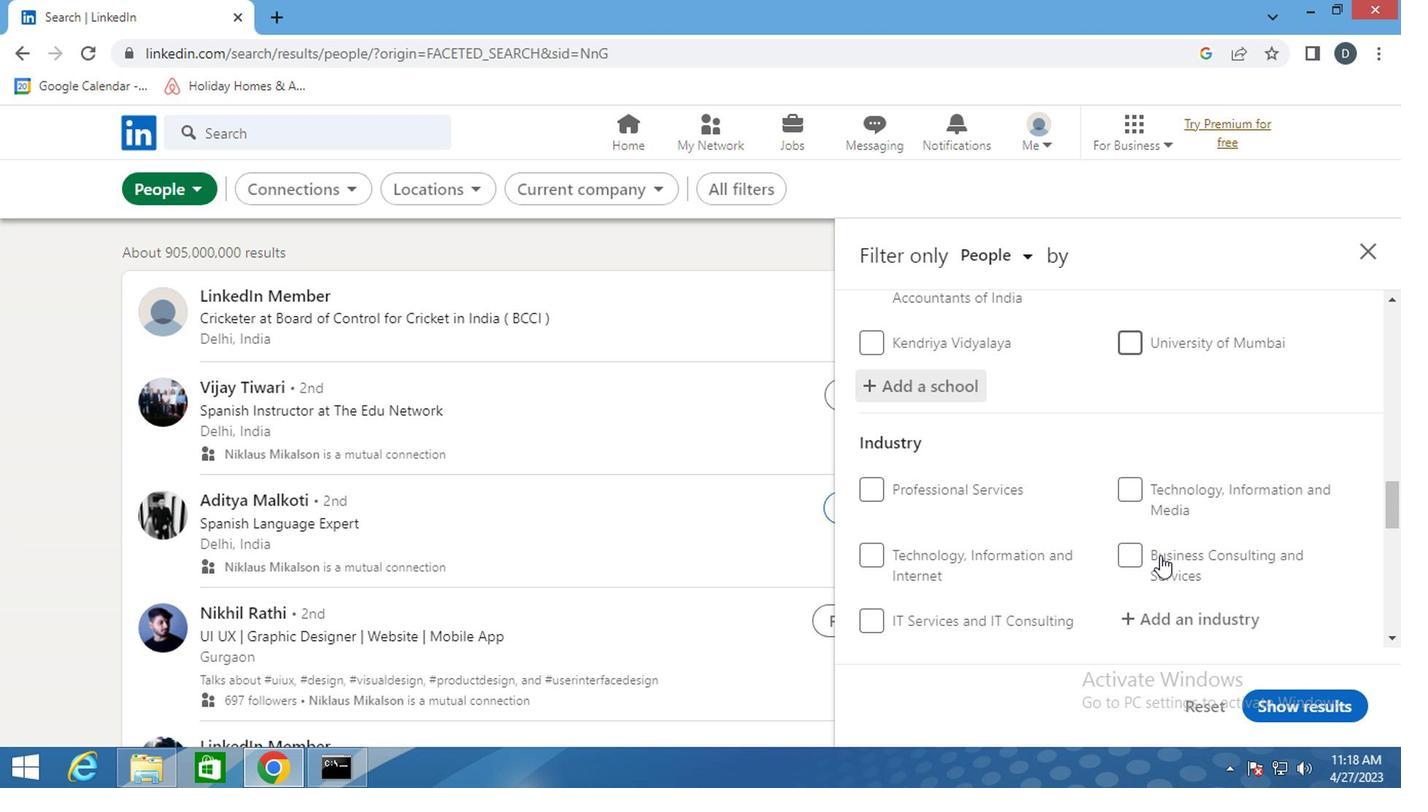 
Action: Mouse moved to (1177, 523)
Screenshot: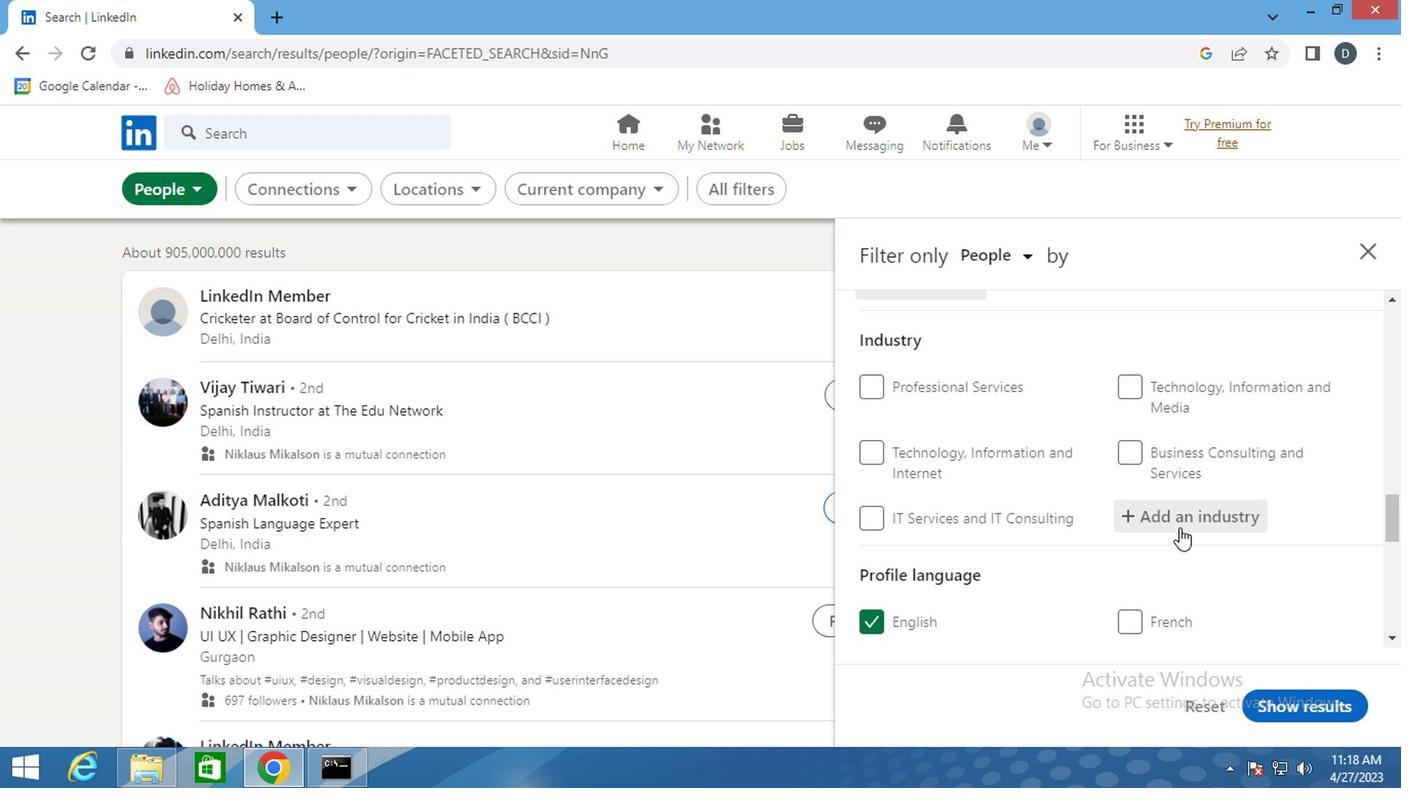 
Action: Mouse pressed left at (1177, 523)
Screenshot: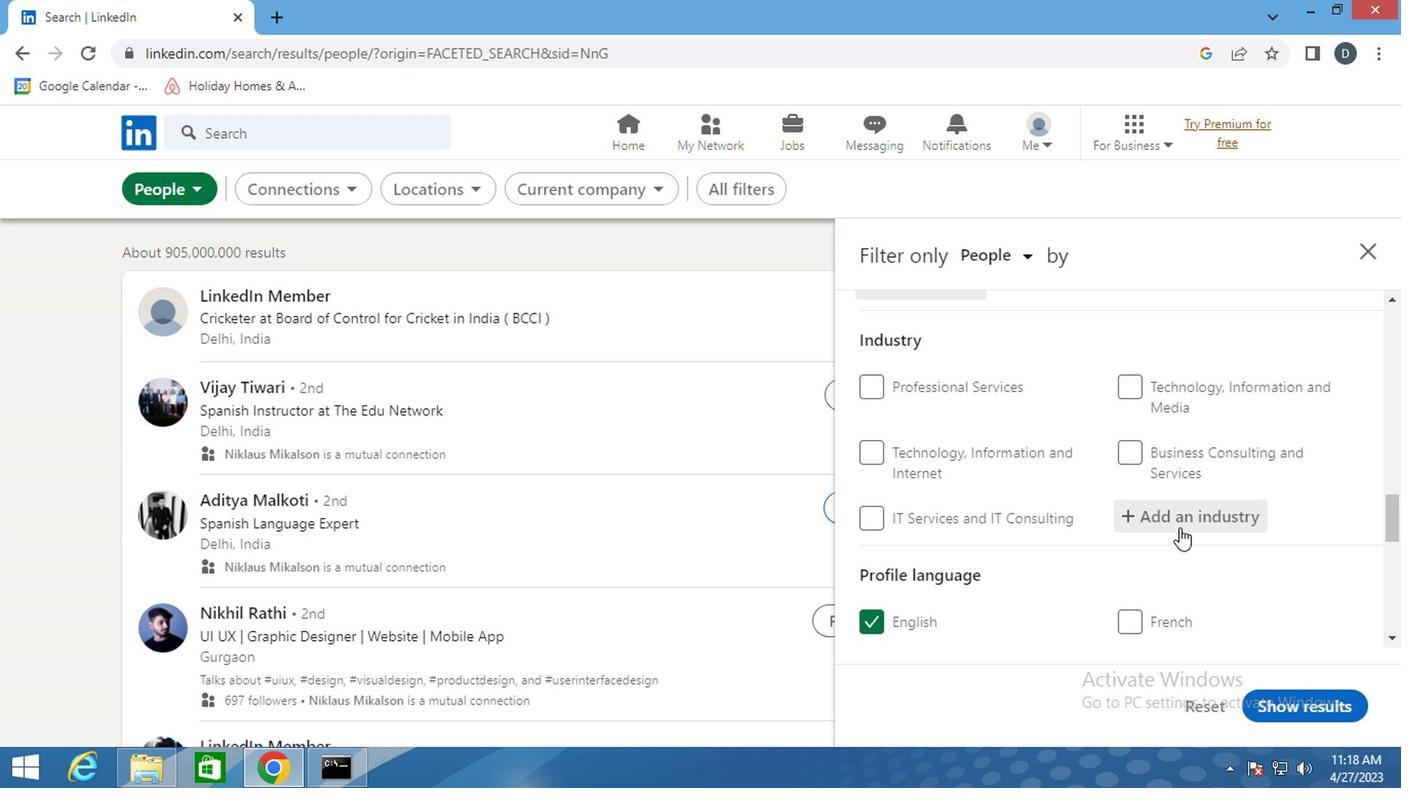 
Action: Mouse moved to (1159, 525)
Screenshot: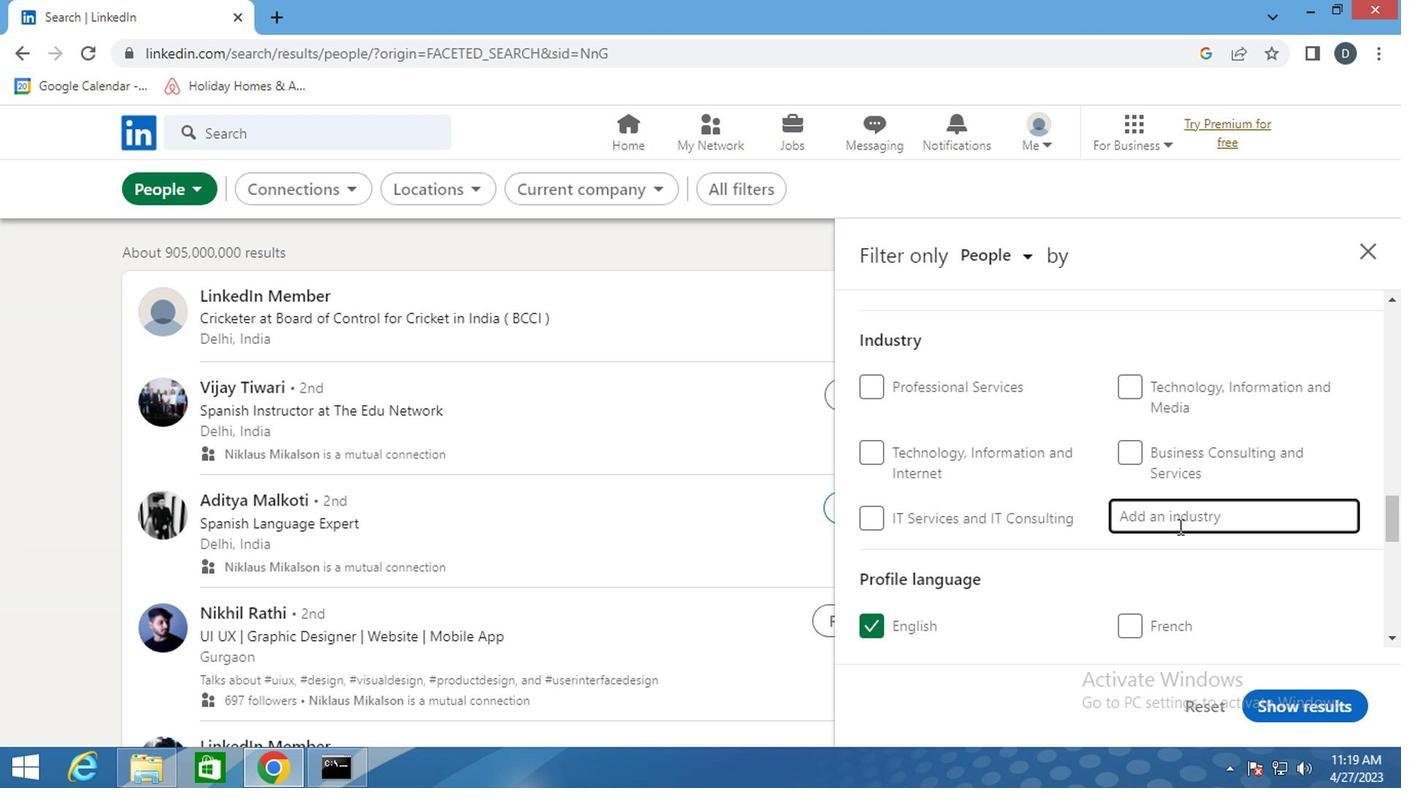 
Action: Key pressed <Key.shift>SPECIALTY
Screenshot: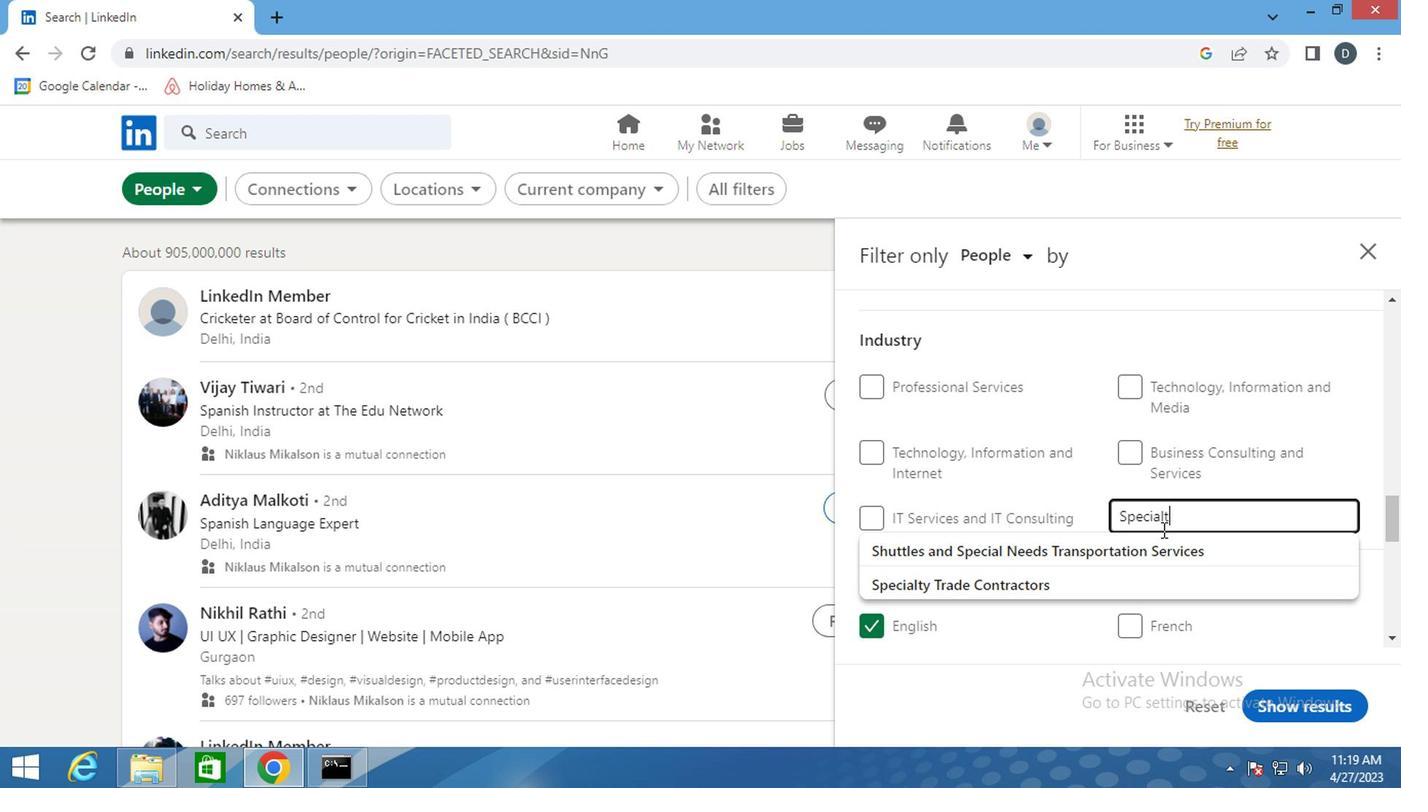 
Action: Mouse moved to (1117, 543)
Screenshot: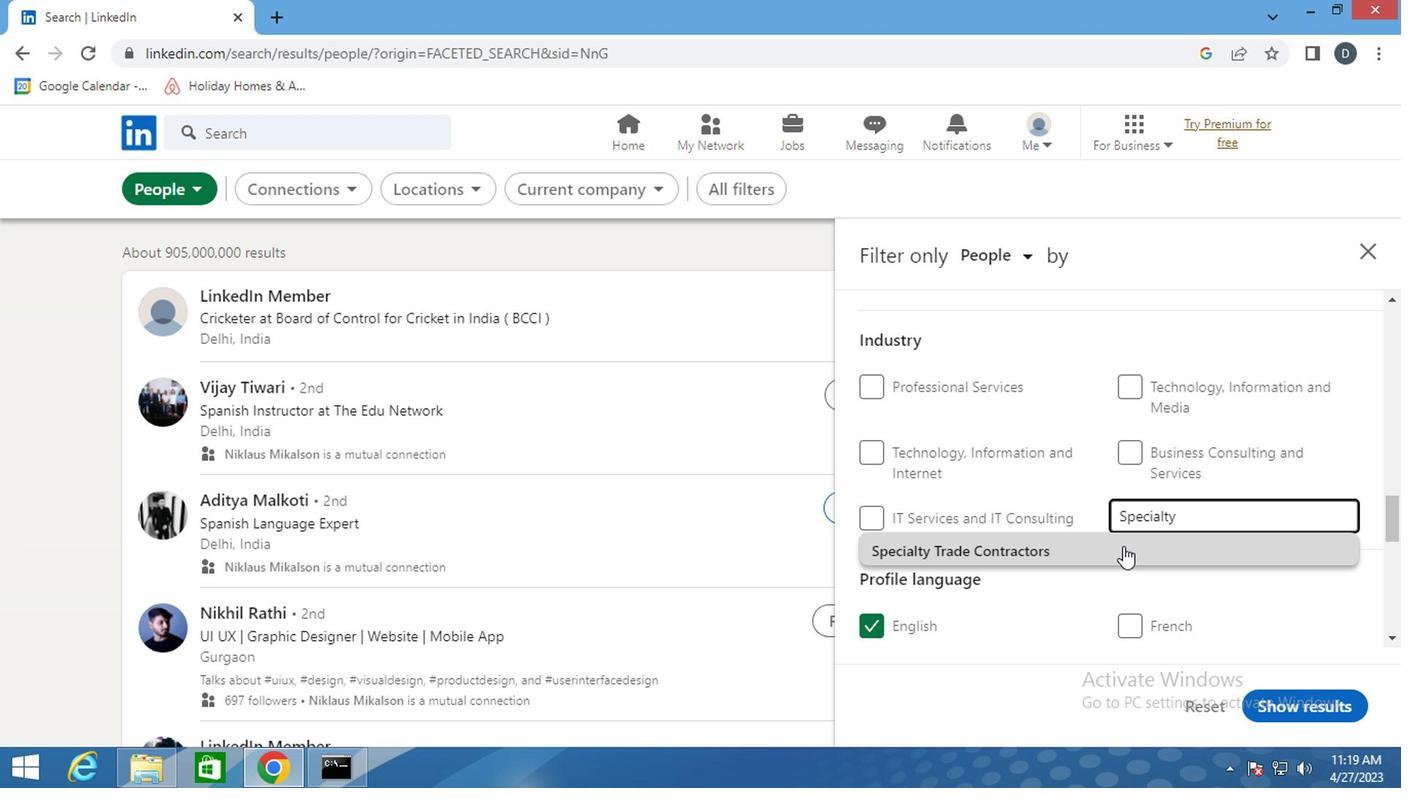 
Action: Mouse pressed left at (1117, 543)
Screenshot: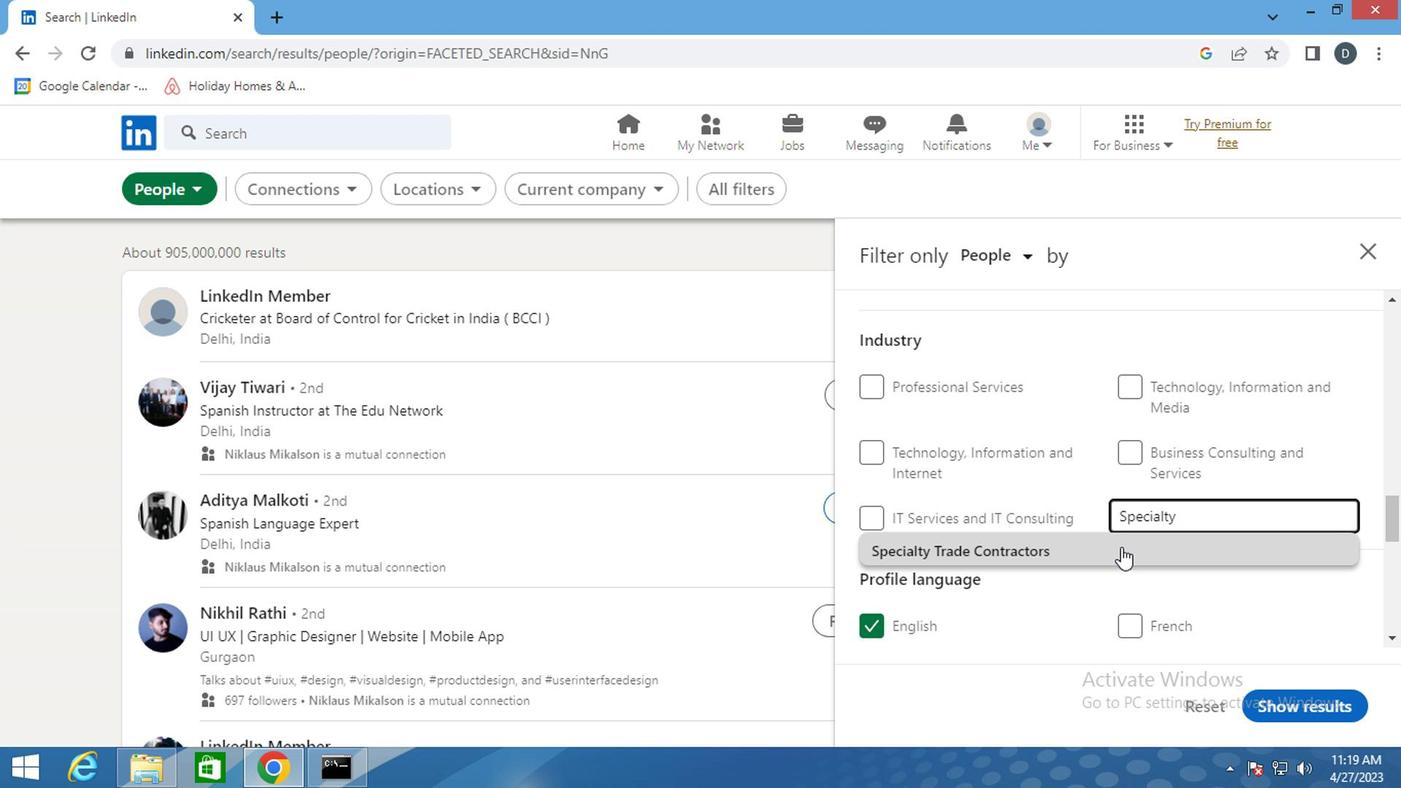 
Action: Mouse moved to (1127, 552)
Screenshot: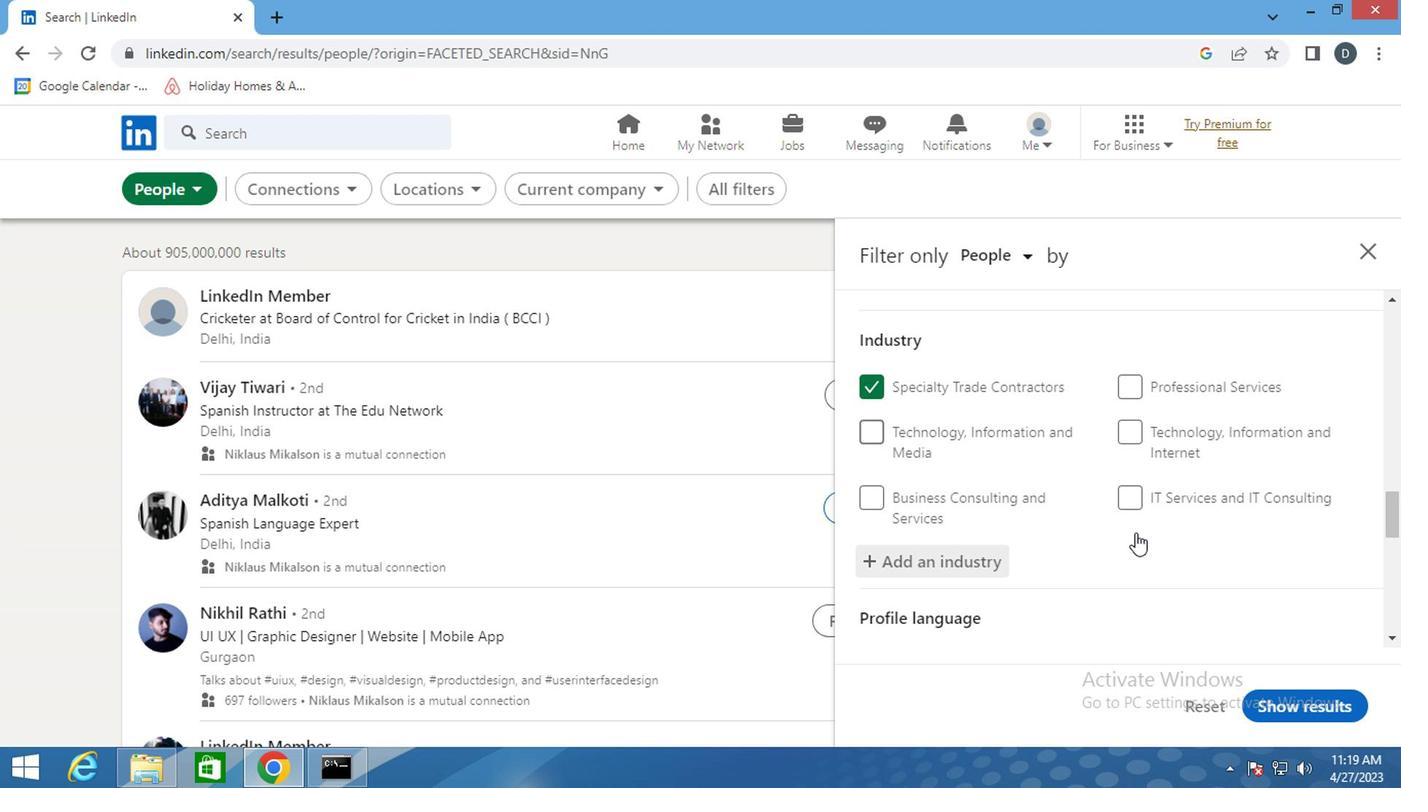 
Action: Mouse scrolled (1127, 551) with delta (0, 0)
Screenshot: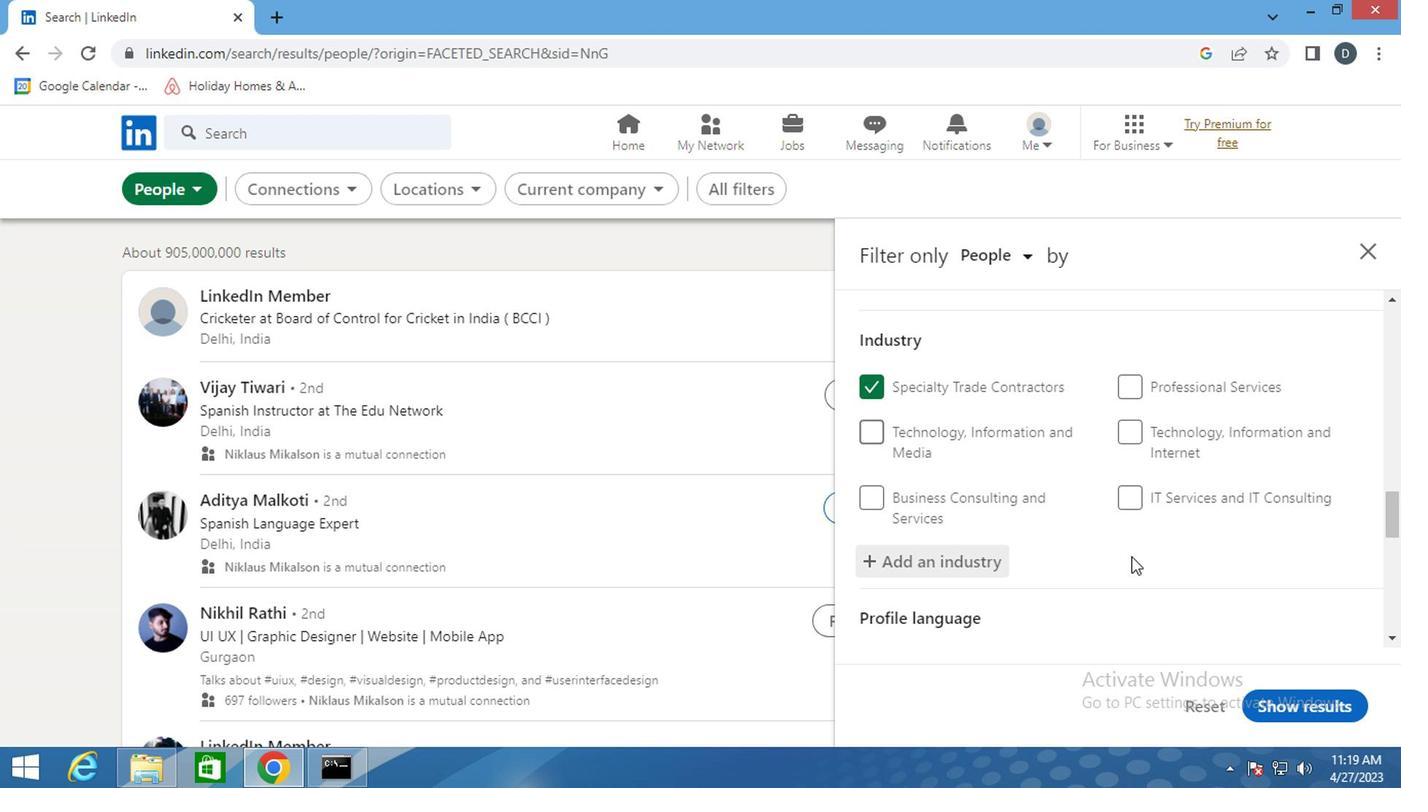 
Action: Mouse scrolled (1127, 551) with delta (0, 0)
Screenshot: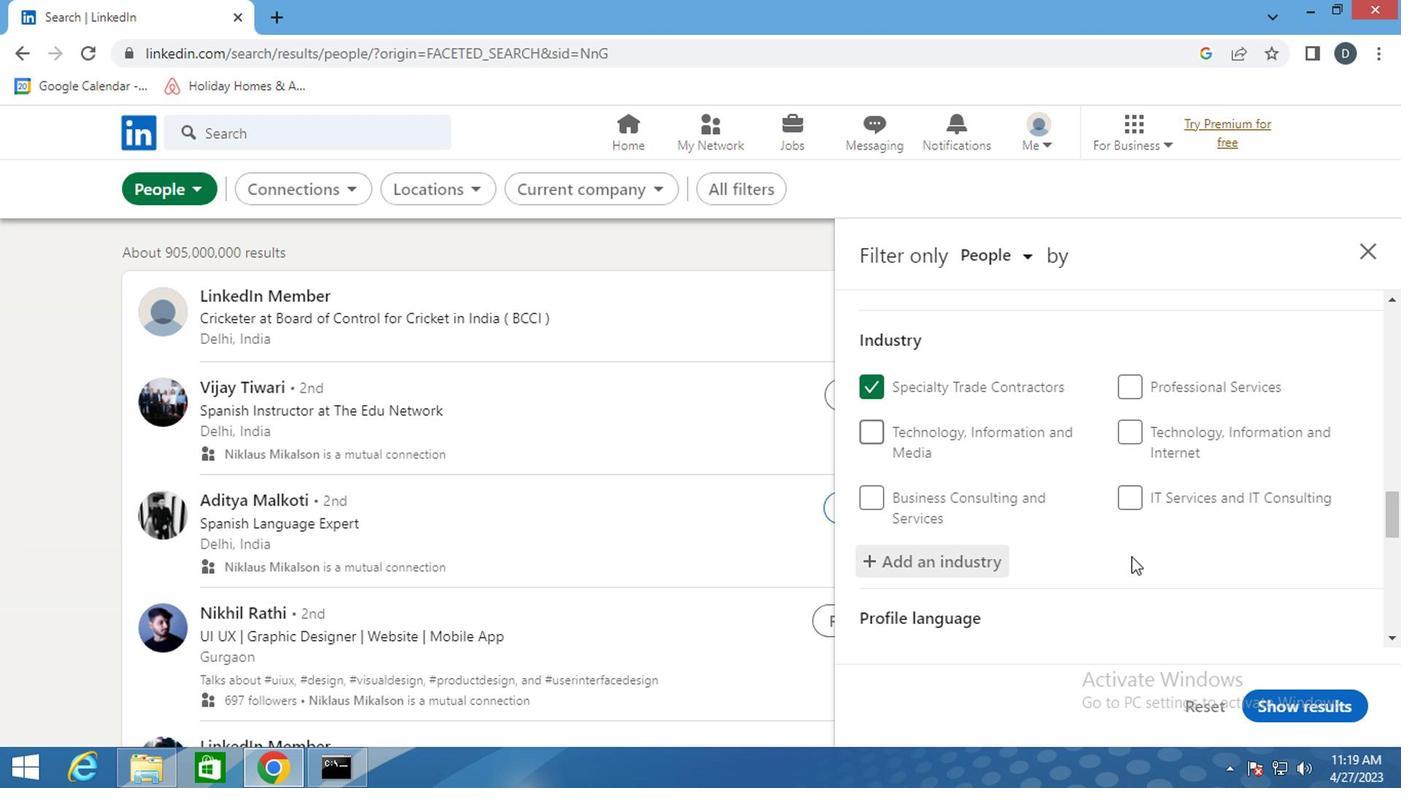 
Action: Mouse moved to (1135, 534)
Screenshot: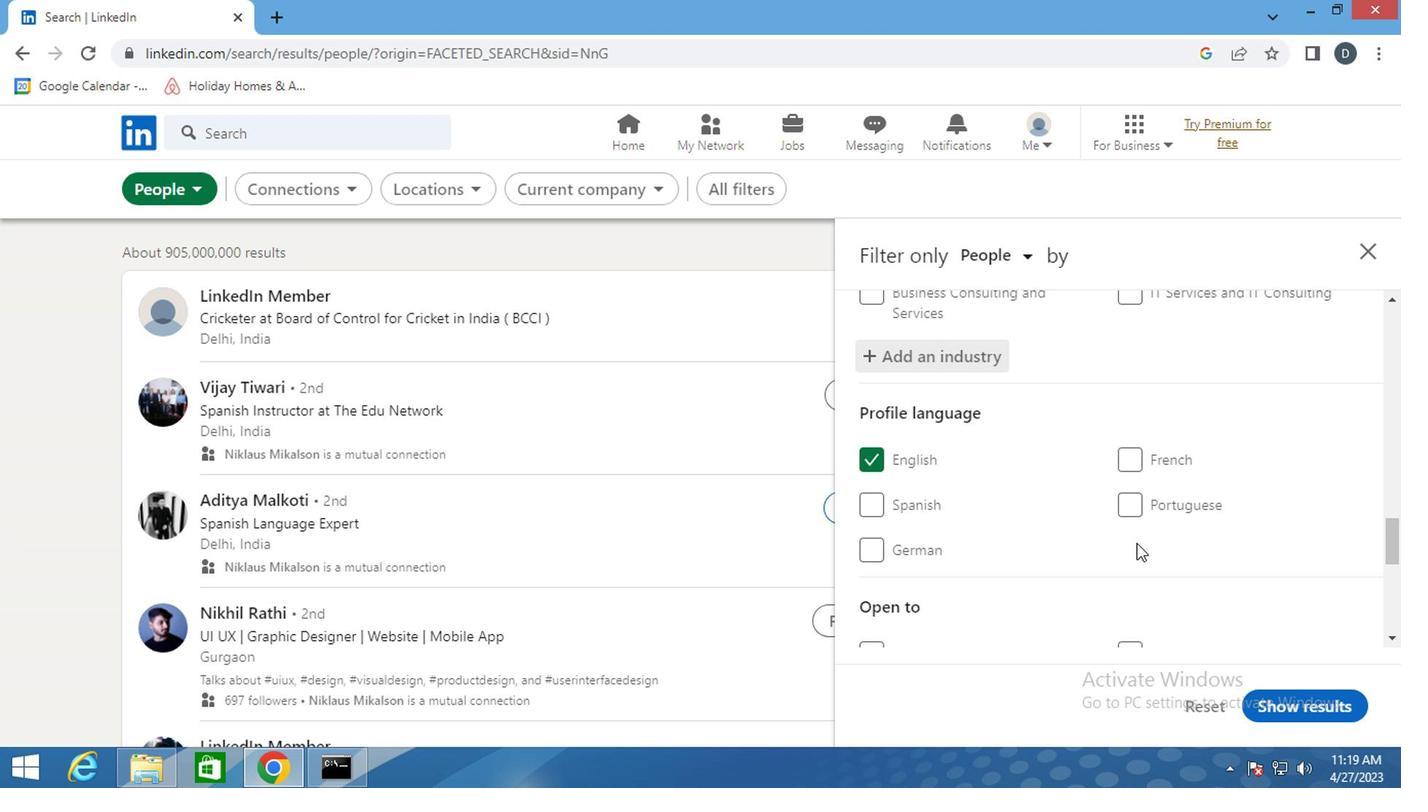 
Action: Mouse scrolled (1135, 533) with delta (0, -1)
Screenshot: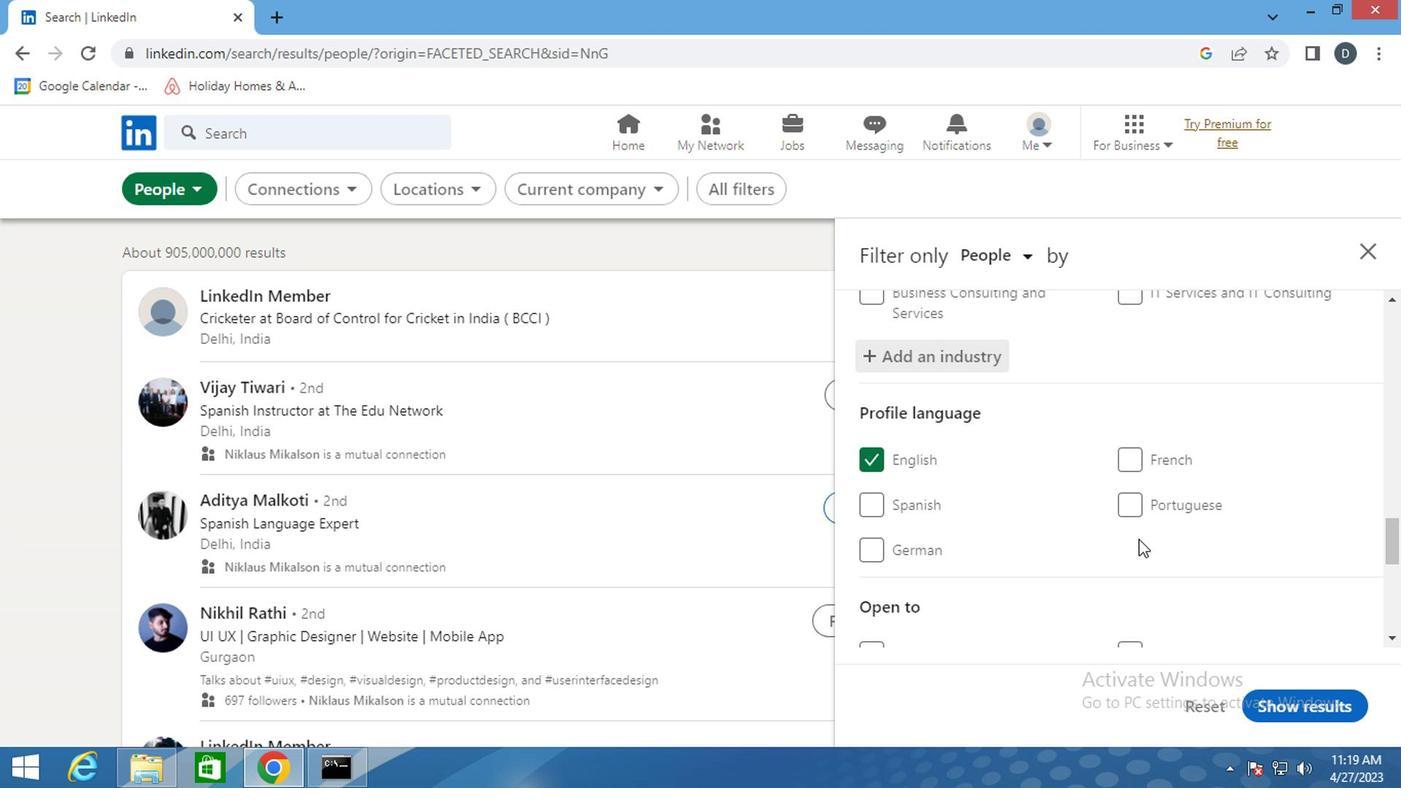 
Action: Mouse scrolled (1135, 533) with delta (0, -1)
Screenshot: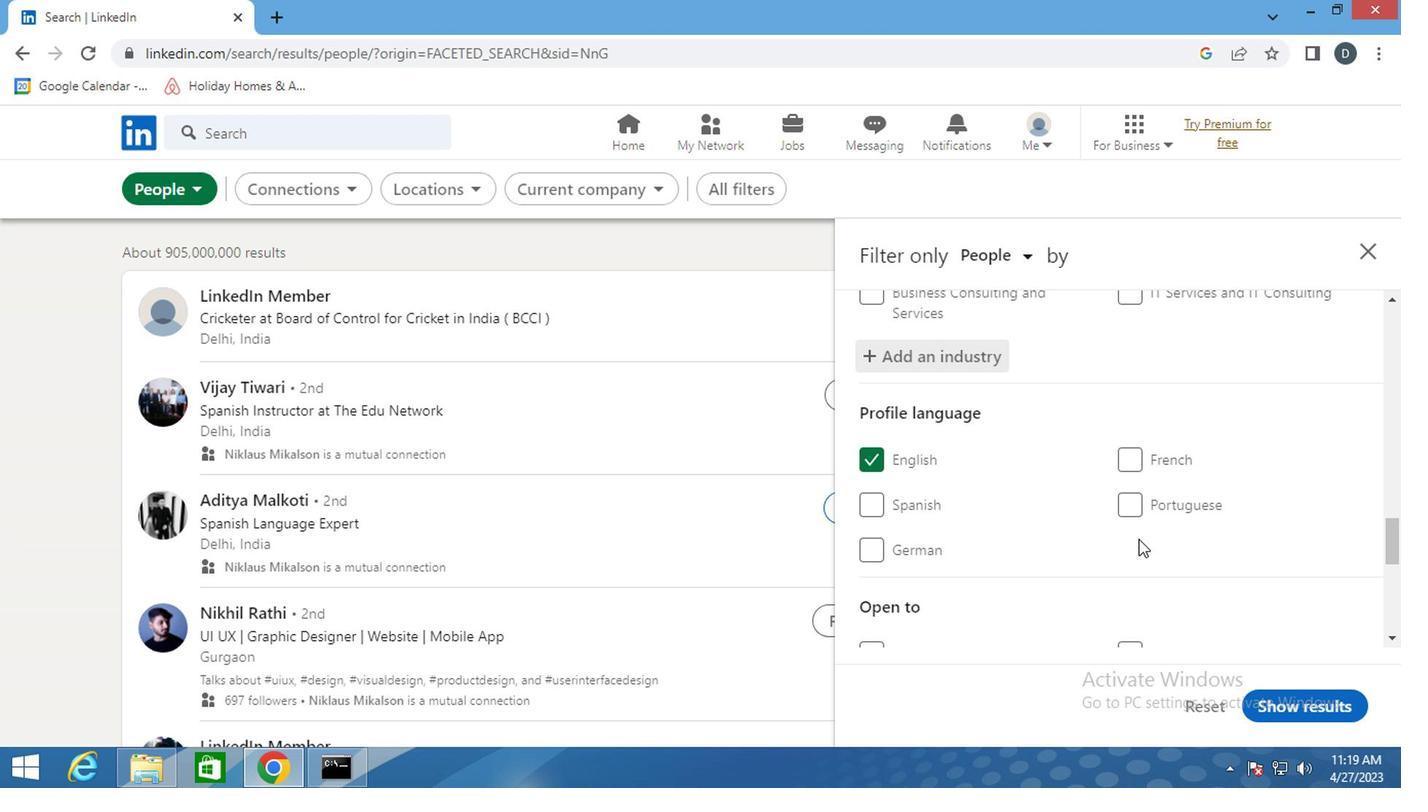 
Action: Mouse moved to (1153, 525)
Screenshot: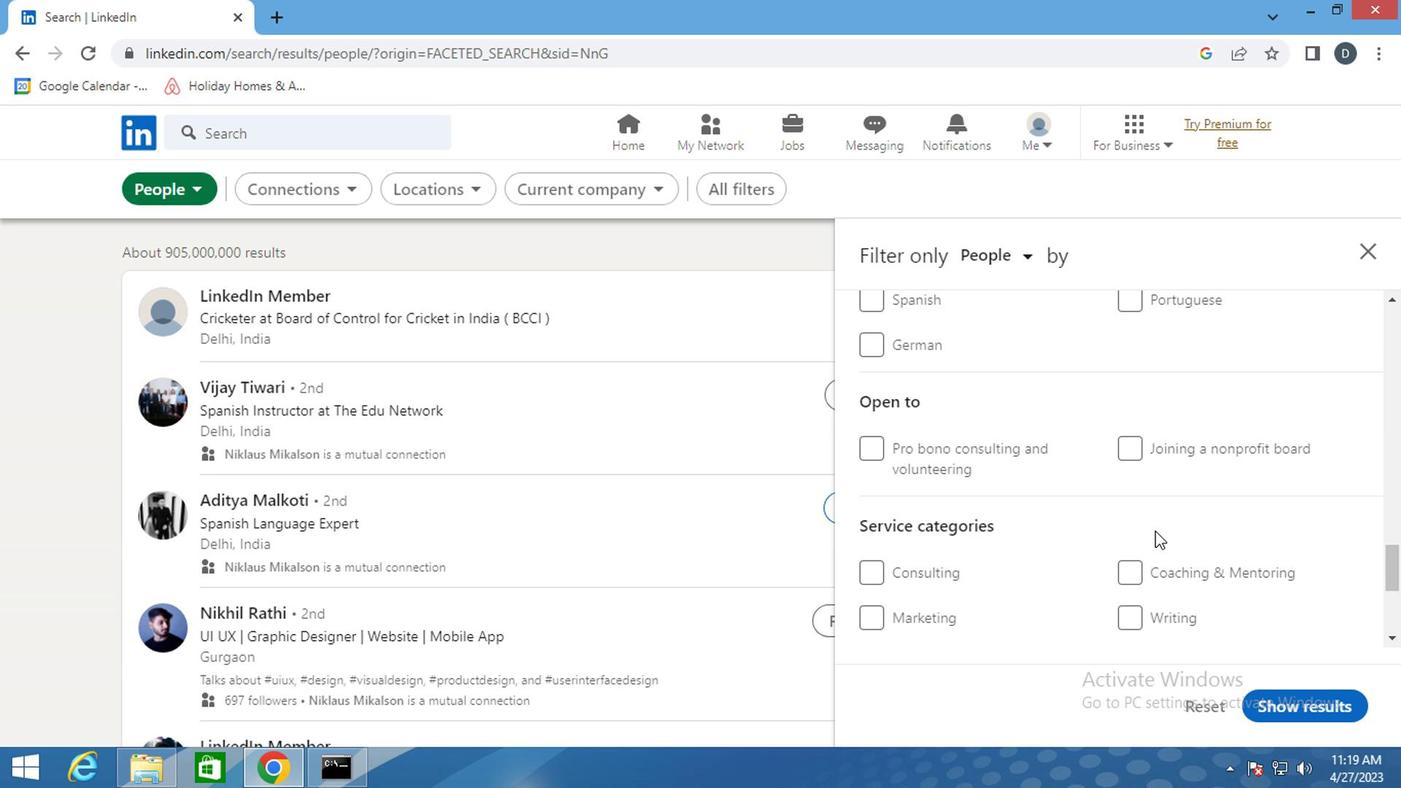
Action: Mouse scrolled (1153, 524) with delta (0, 0)
Screenshot: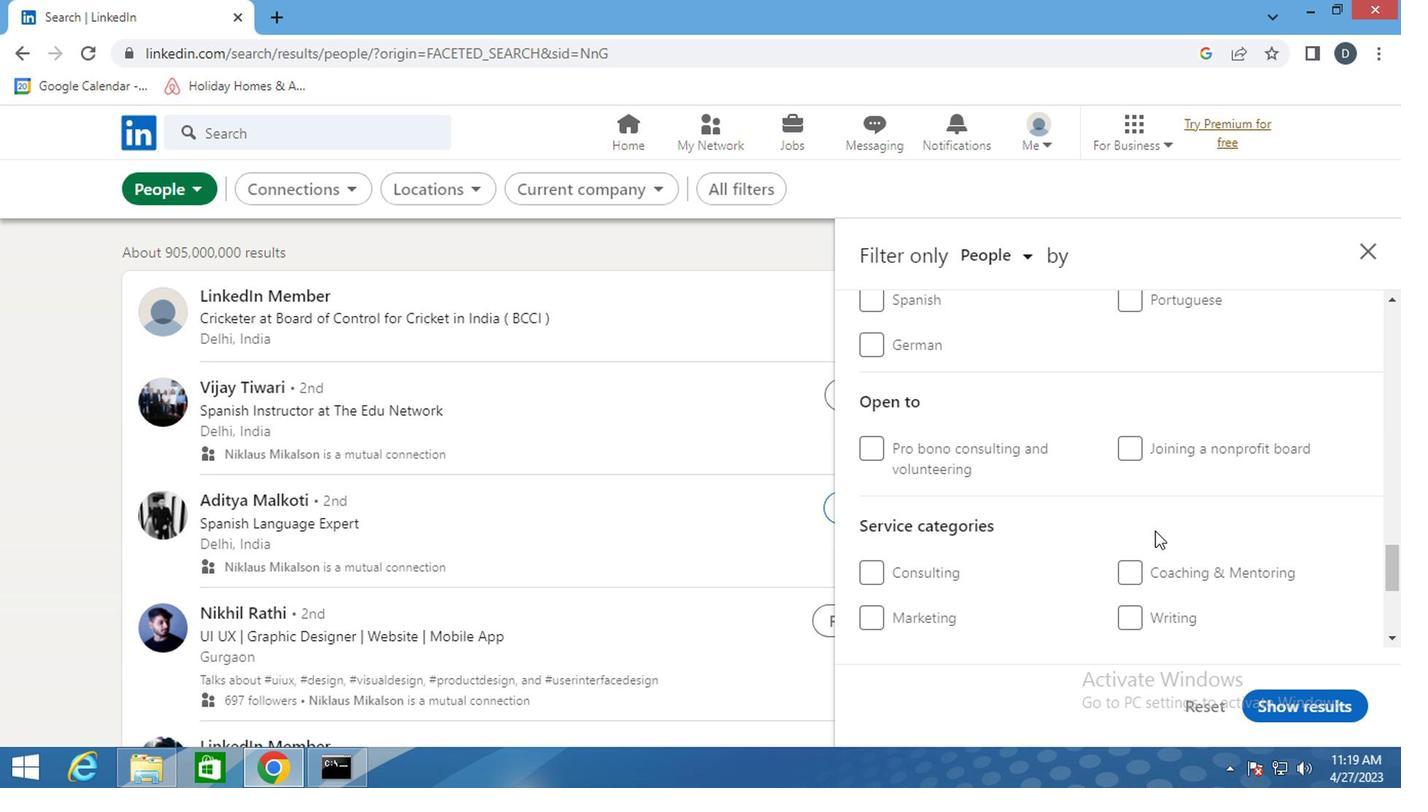 
Action: Mouse scrolled (1153, 524) with delta (0, 0)
Screenshot: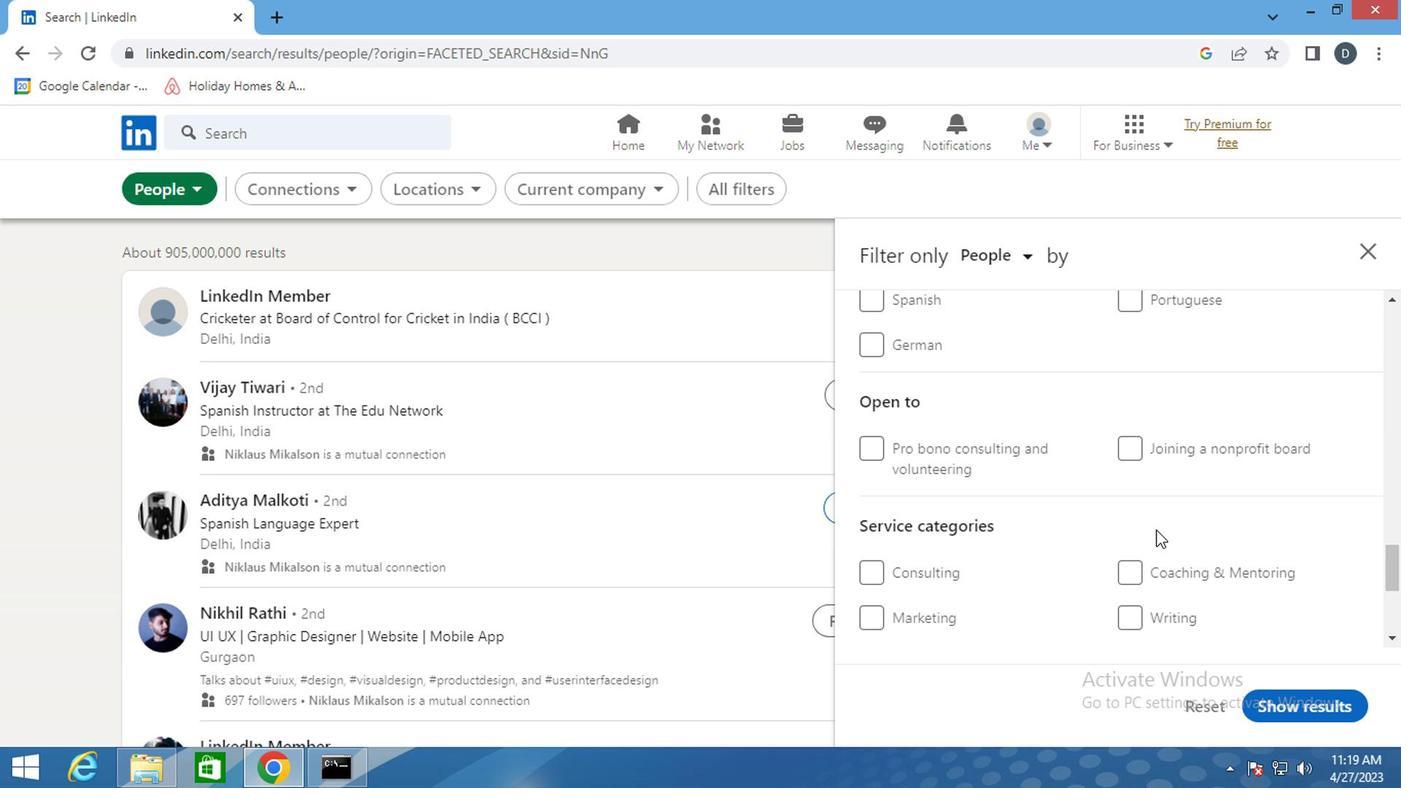 
Action: Mouse moved to (1175, 460)
Screenshot: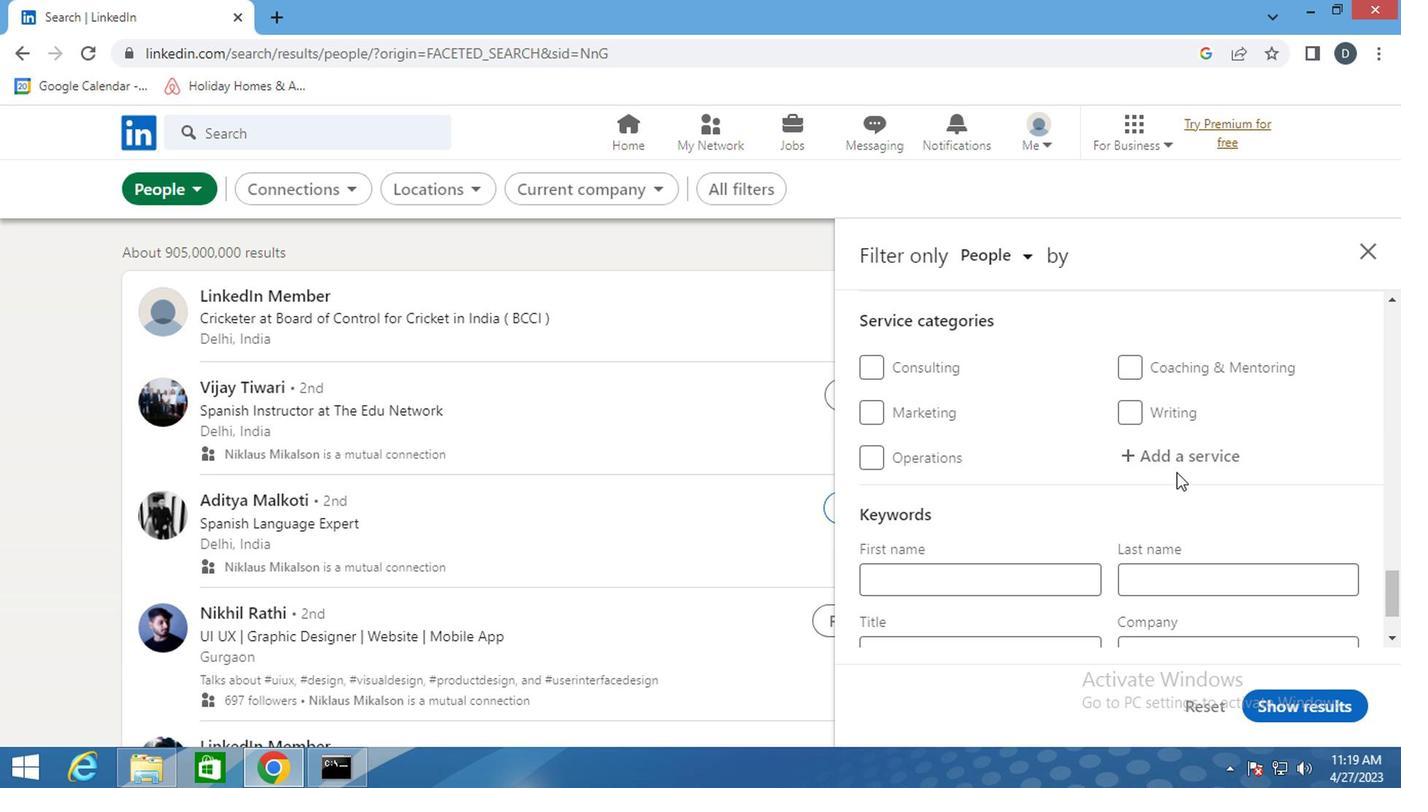 
Action: Mouse pressed left at (1175, 460)
Screenshot: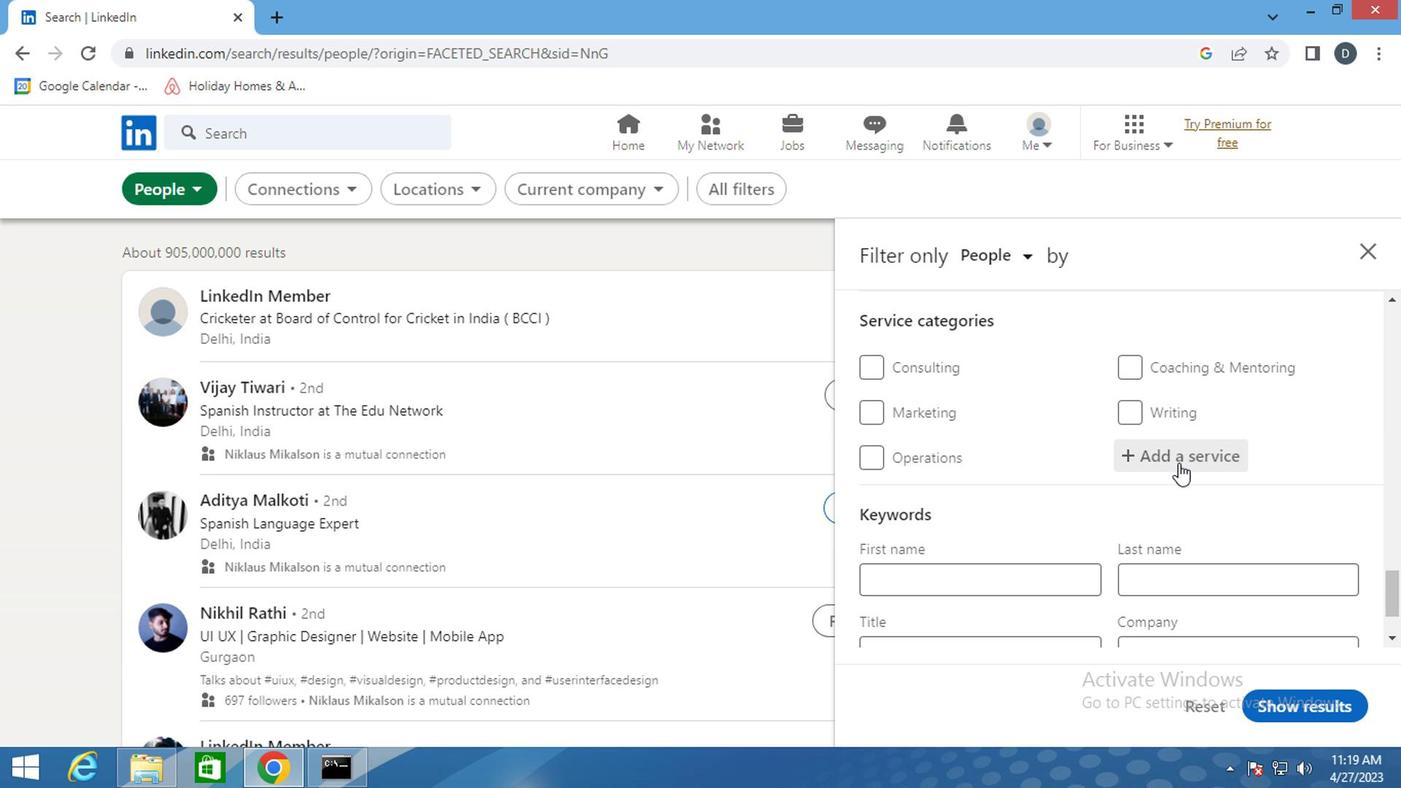 
Action: Key pressed <Key.shift>CUSTOMER
Screenshot: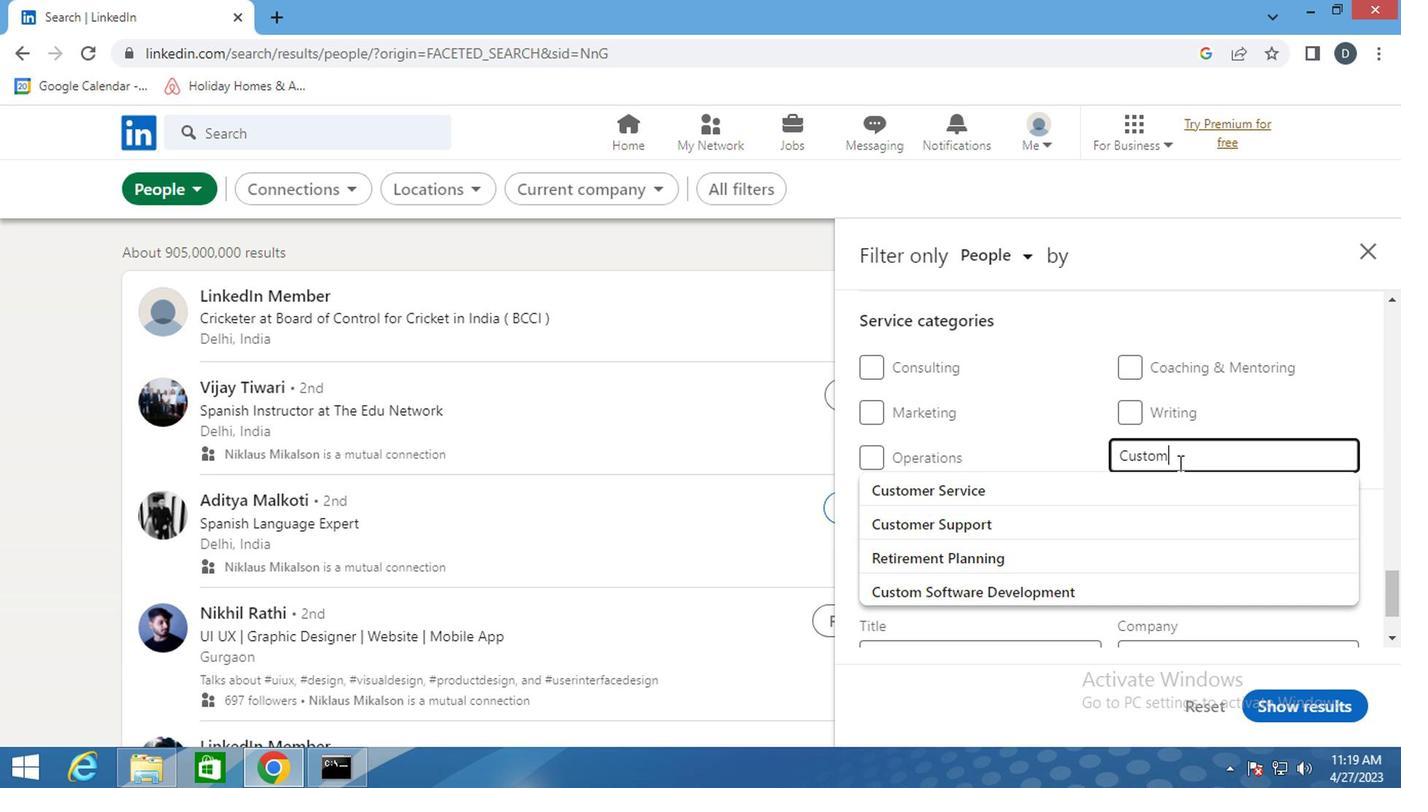 
Action: Mouse moved to (1155, 482)
Screenshot: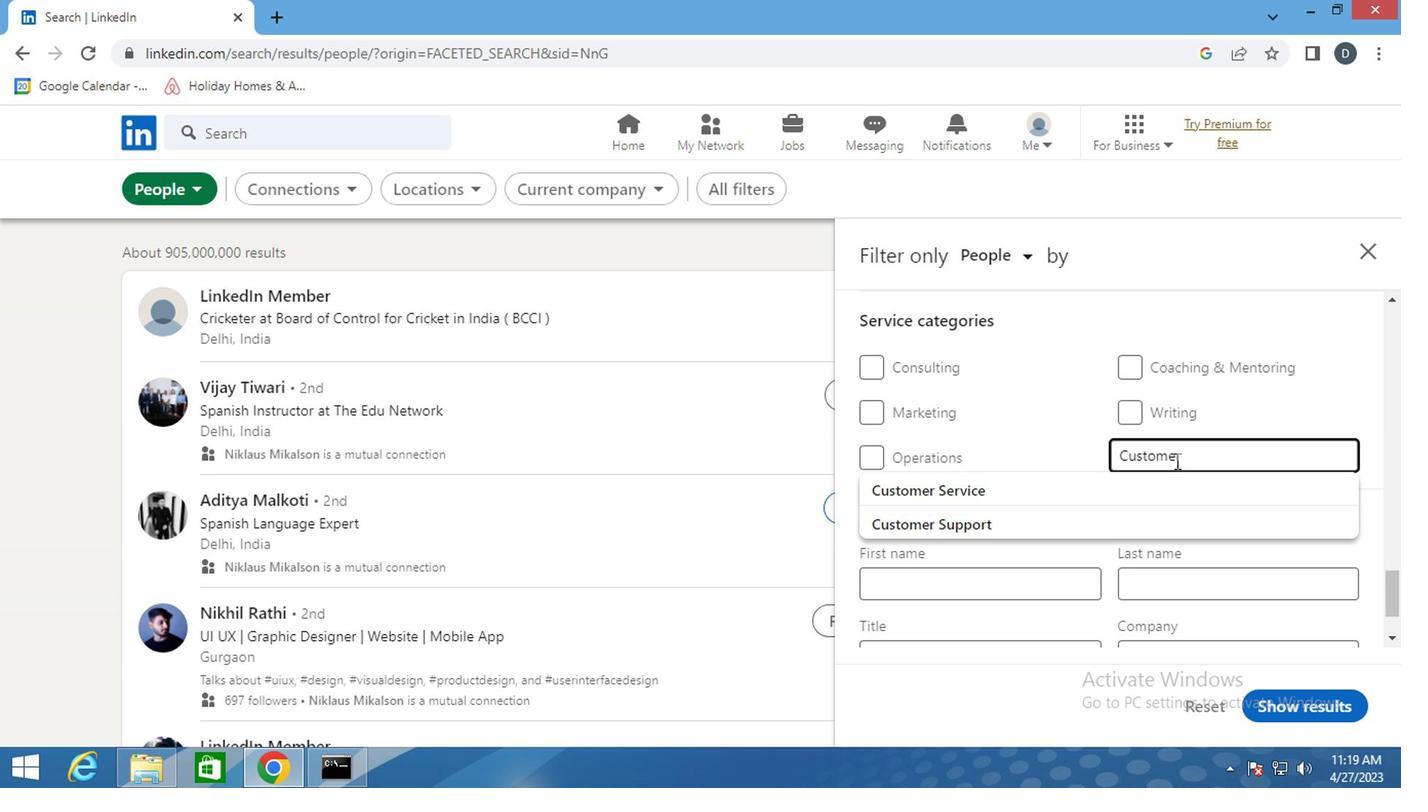 
Action: Mouse pressed left at (1155, 482)
Screenshot: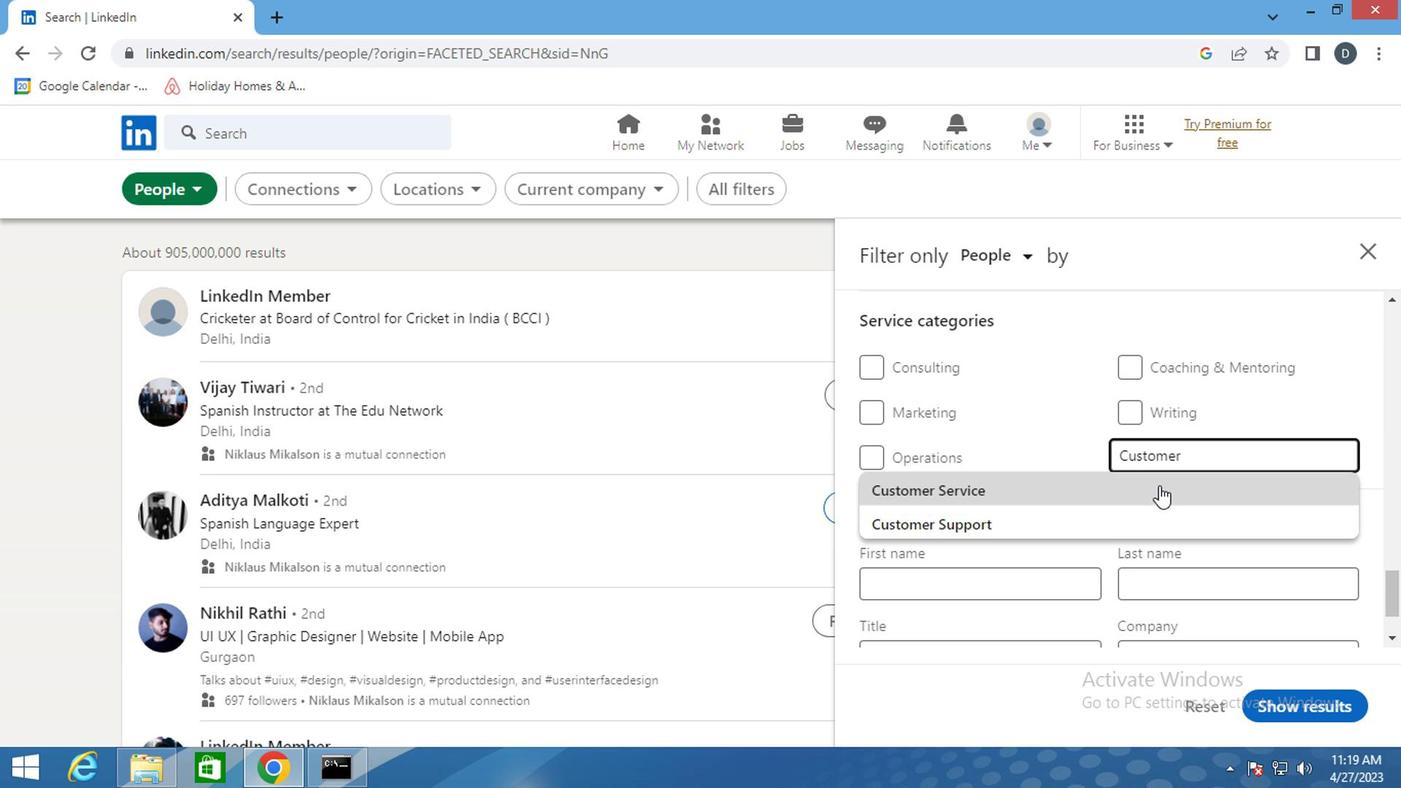 
Action: Mouse moved to (1147, 519)
Screenshot: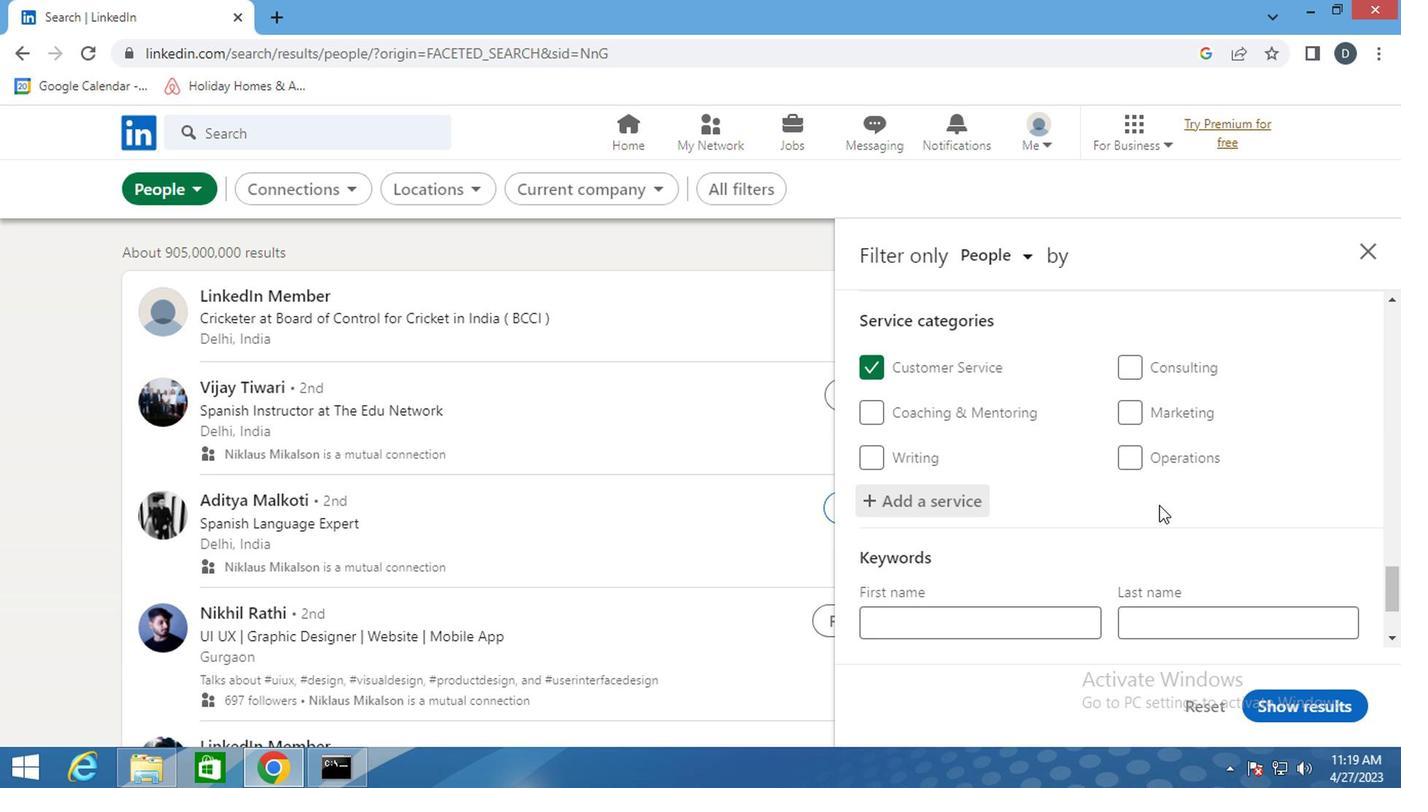 
Action: Mouse scrolled (1147, 518) with delta (0, 0)
Screenshot: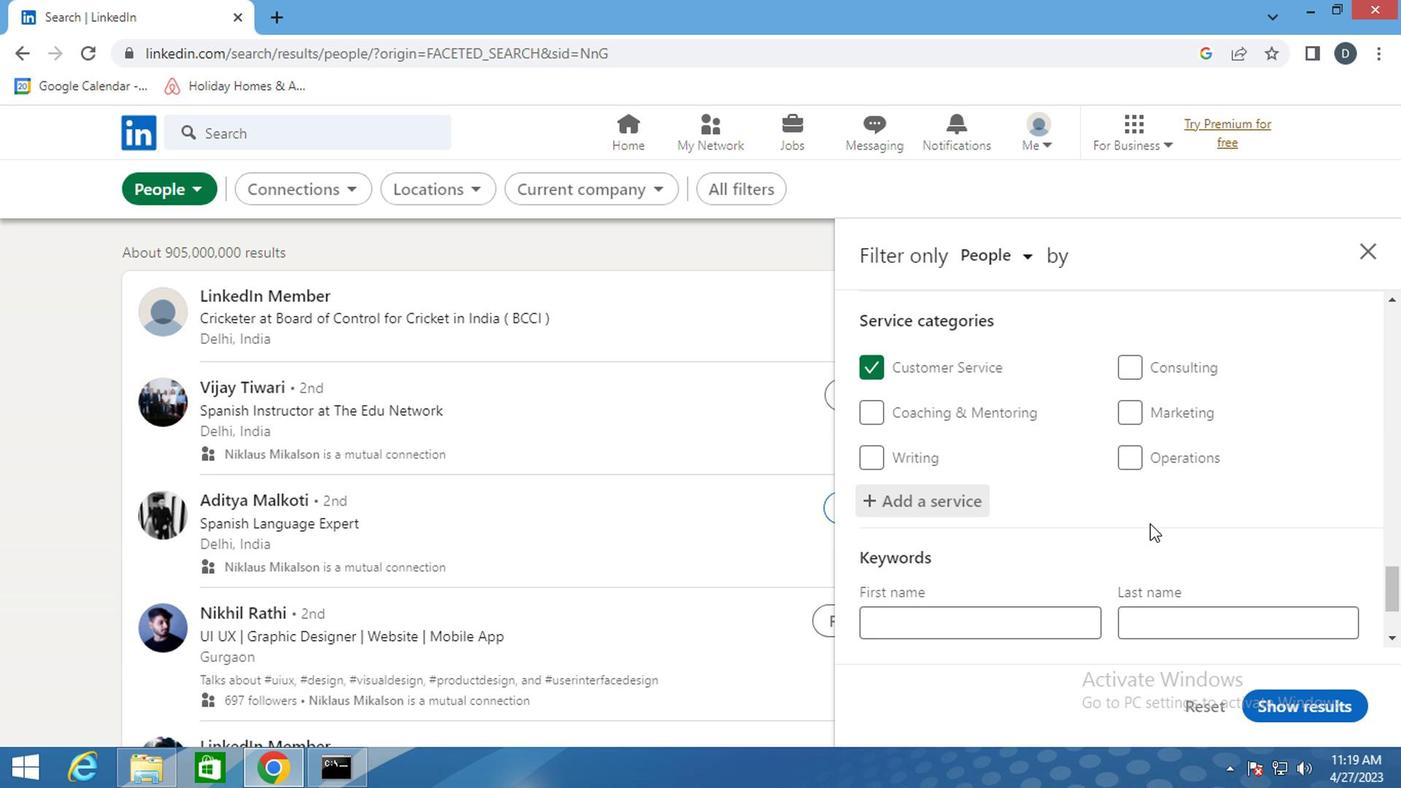 
Action: Mouse scrolled (1147, 518) with delta (0, 0)
Screenshot: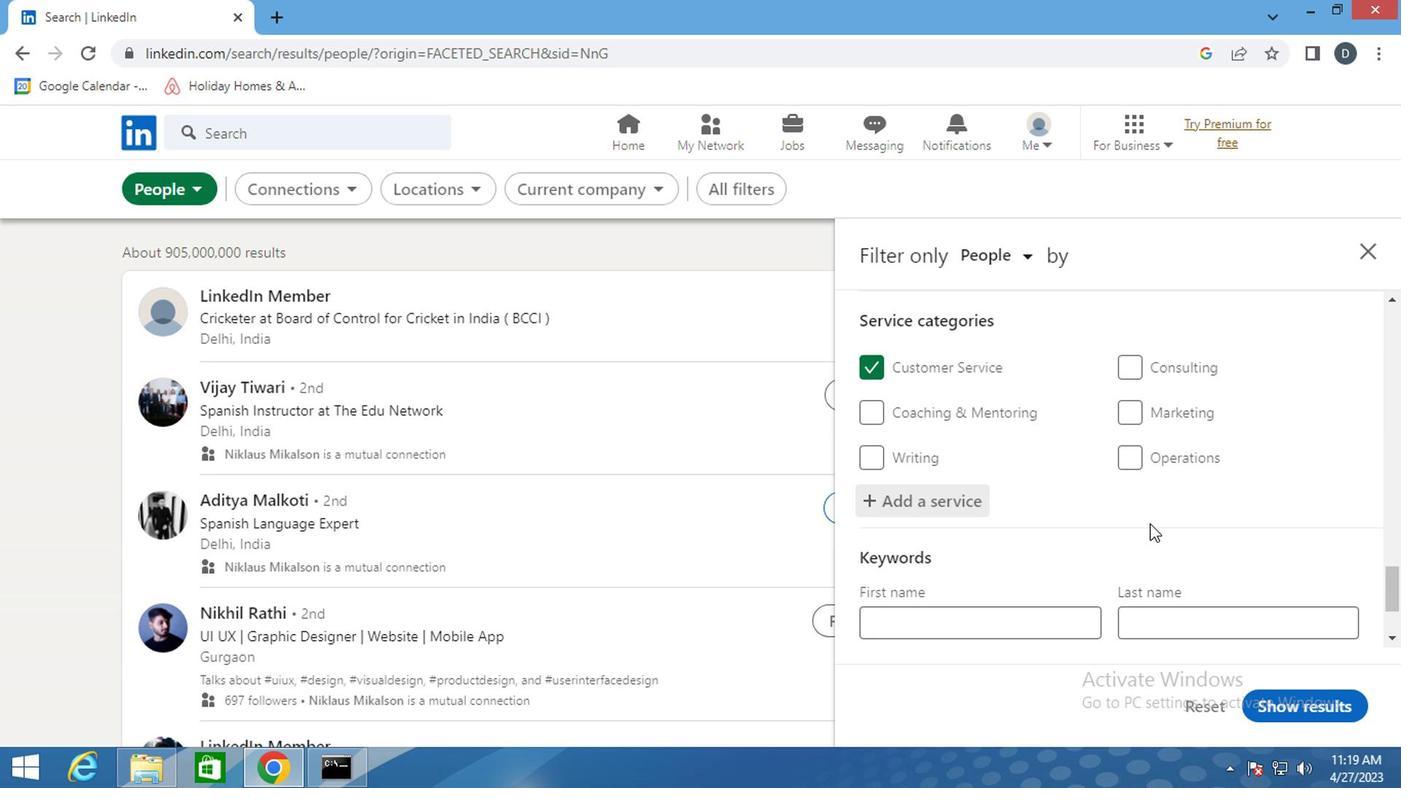 
Action: Mouse moved to (1003, 552)
Screenshot: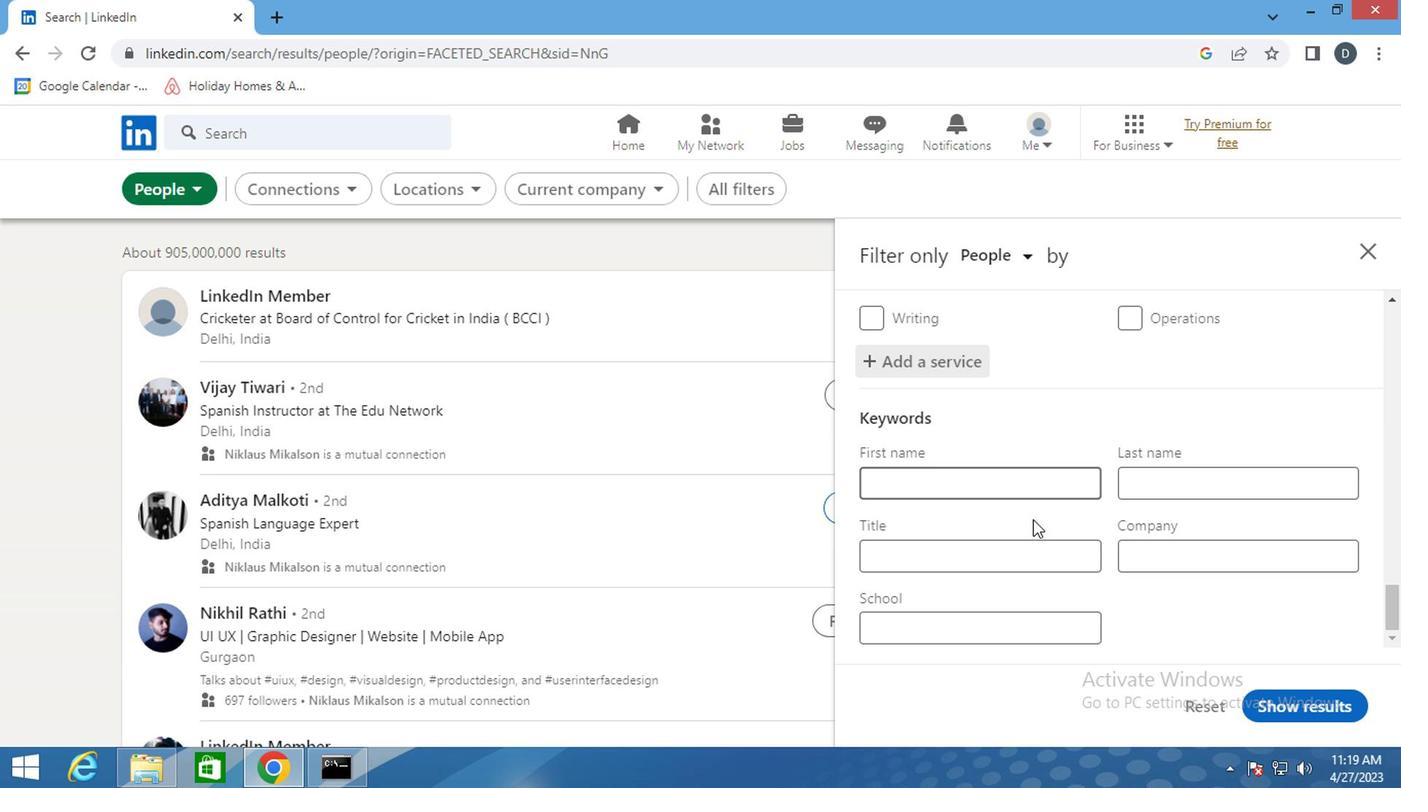 
Action: Mouse pressed left at (1003, 552)
Screenshot: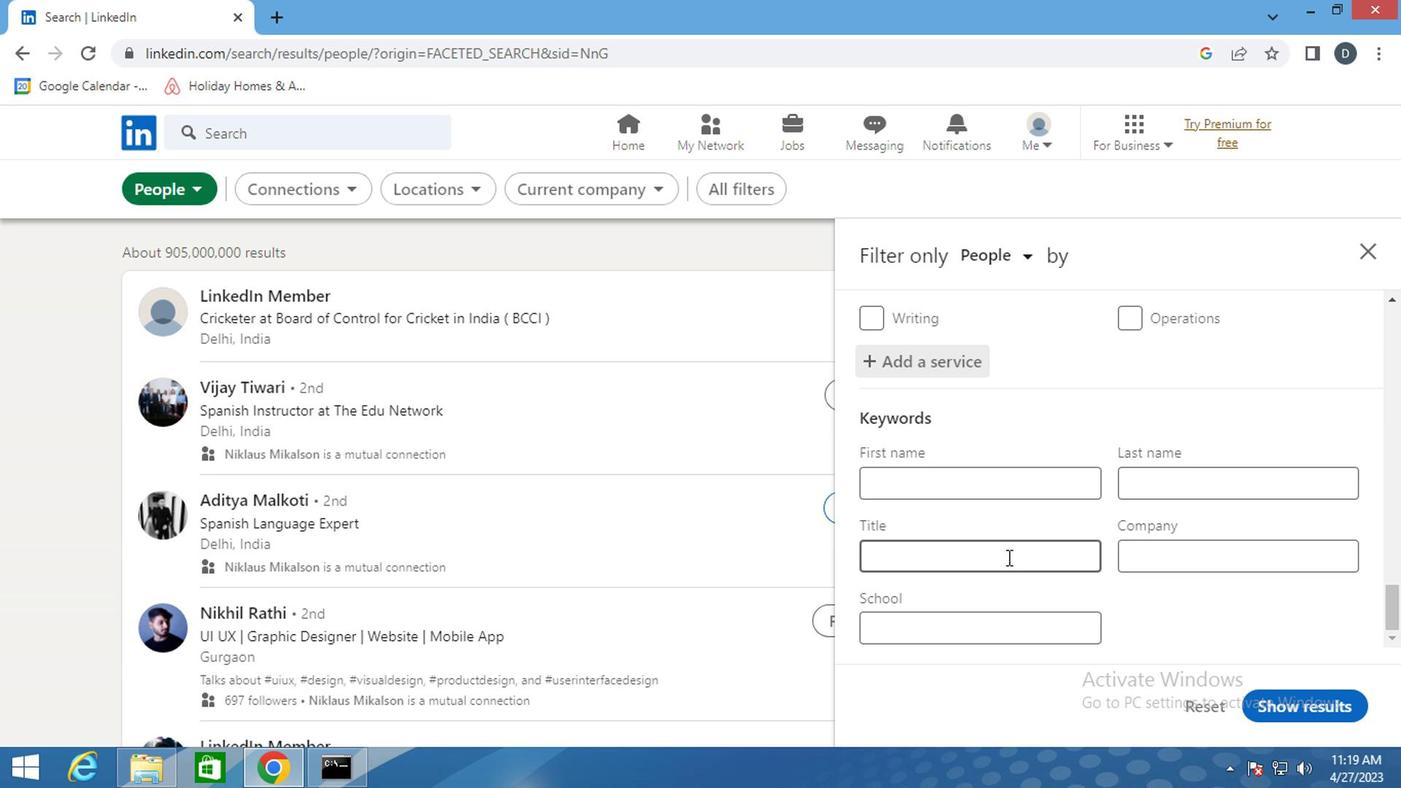 
Action: Mouse moved to (1002, 553)
Screenshot: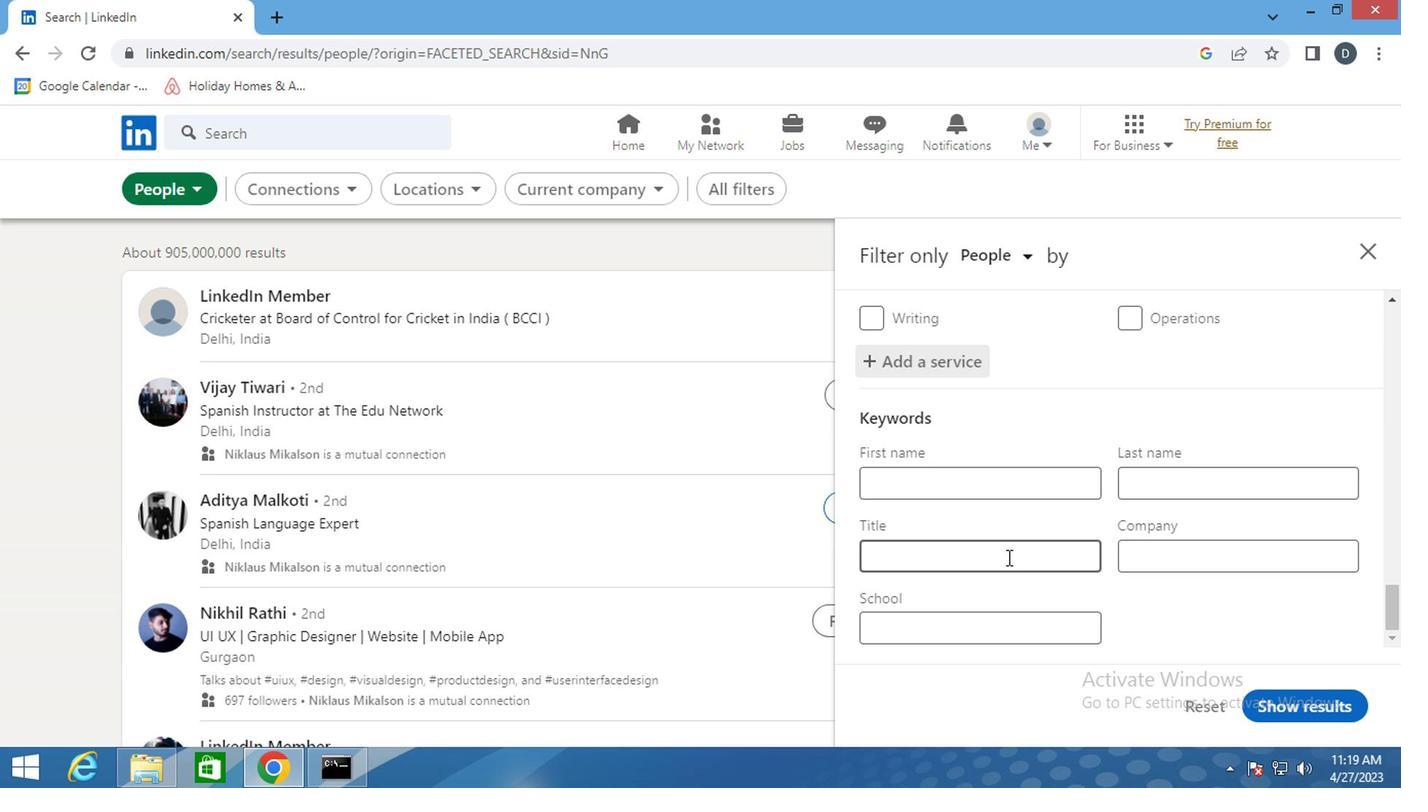 
Action: Key pressed <Key.shift>COURIER
Screenshot: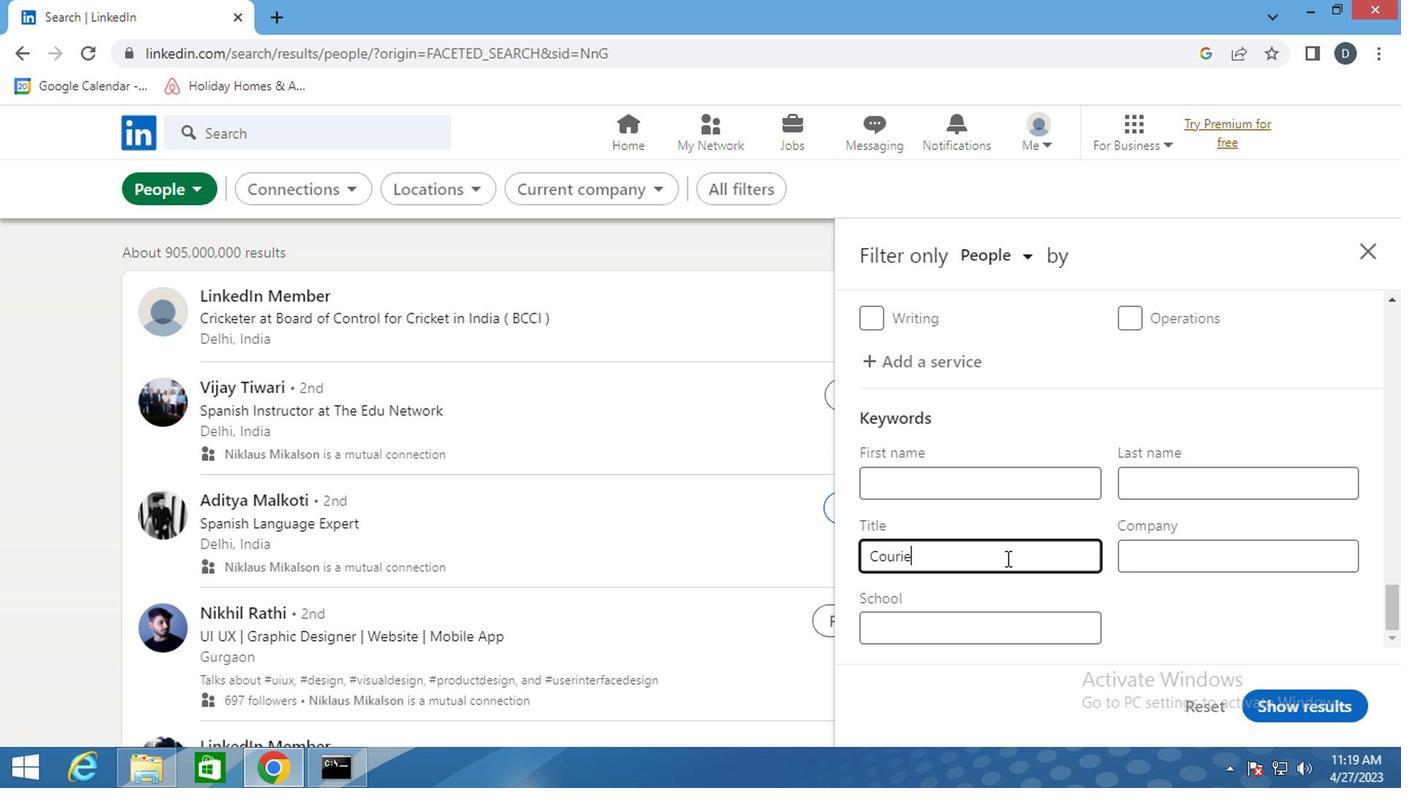 
Action: Mouse moved to (1002, 553)
Screenshot: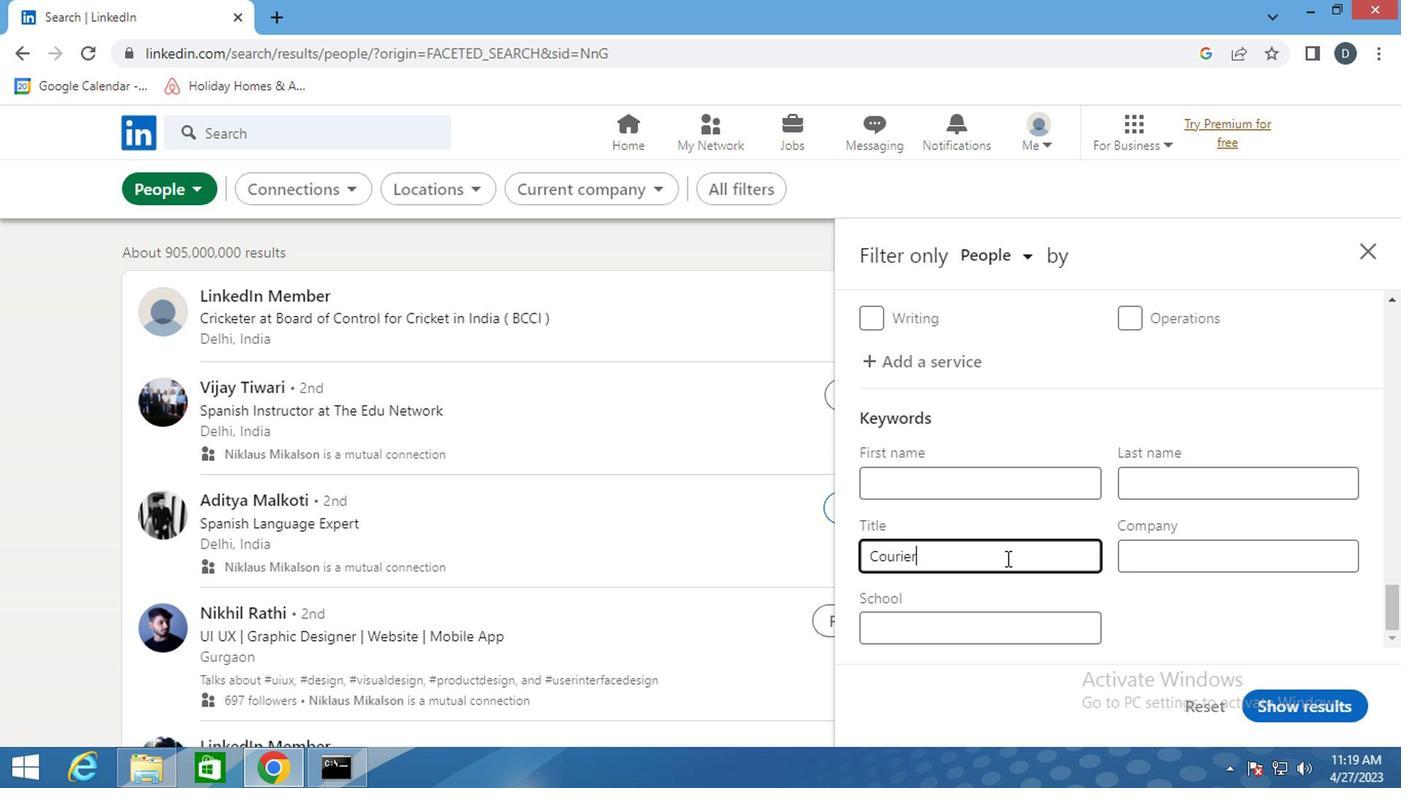 
Action: Key pressed <Key.enter>
Screenshot: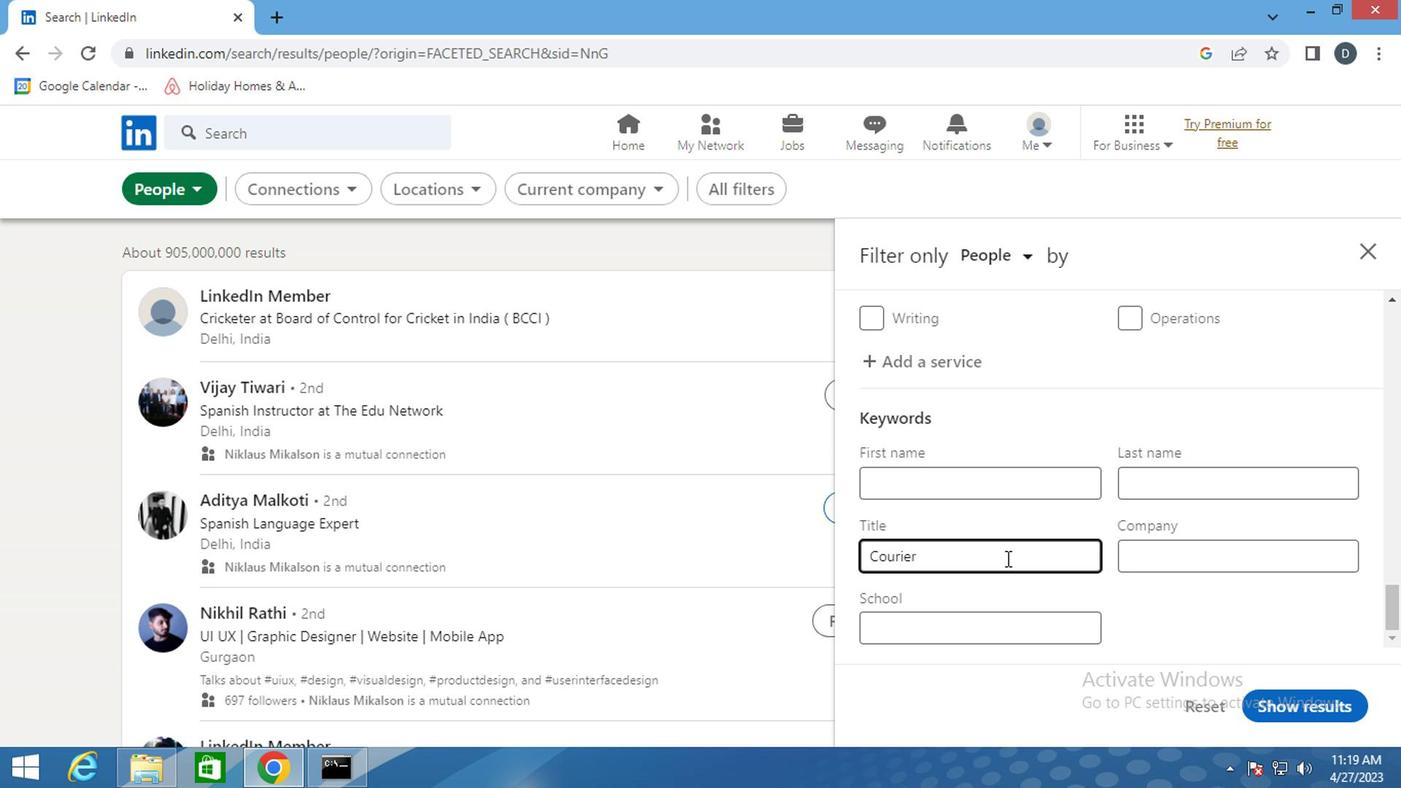 
Action: Mouse moved to (1309, 689)
Screenshot: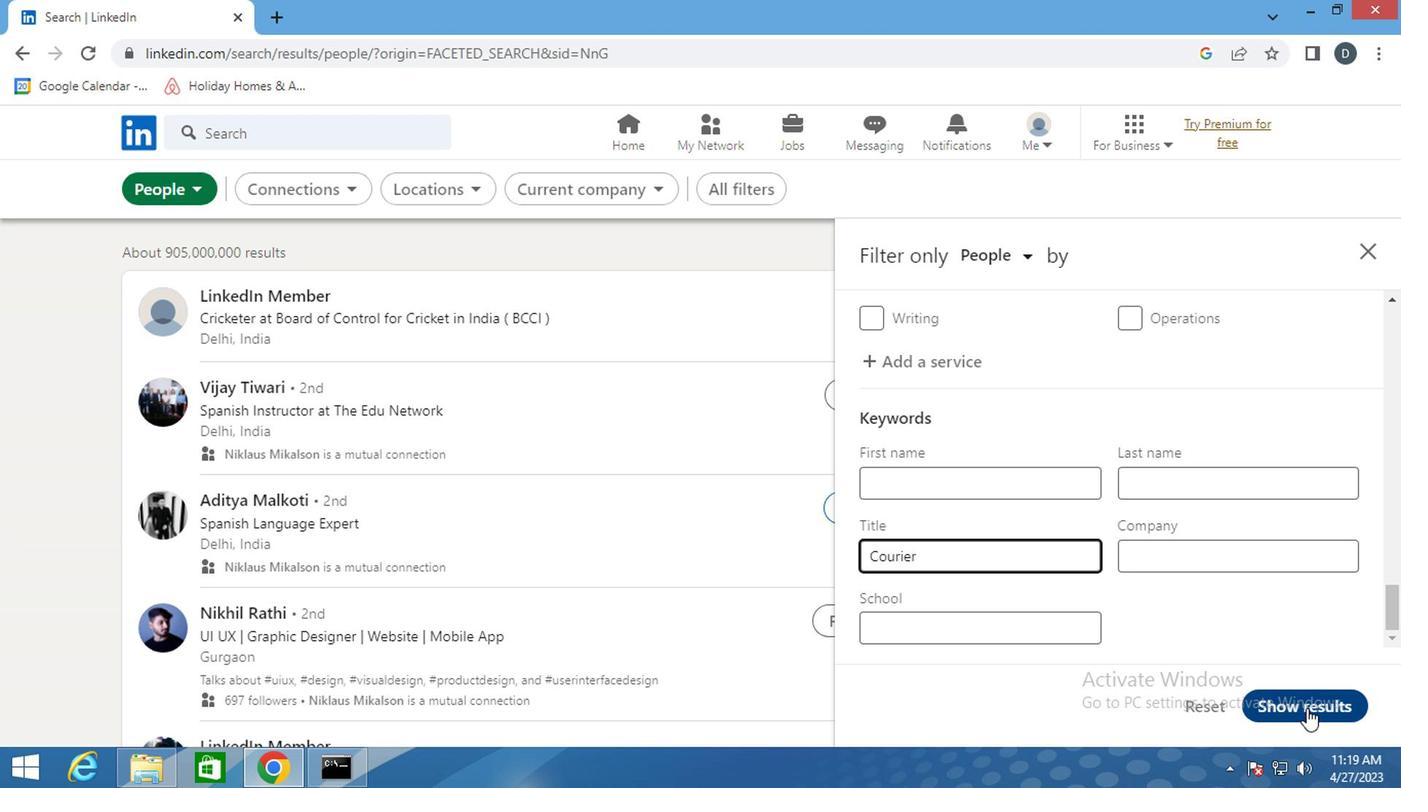 
Action: Mouse pressed left at (1309, 689)
Screenshot: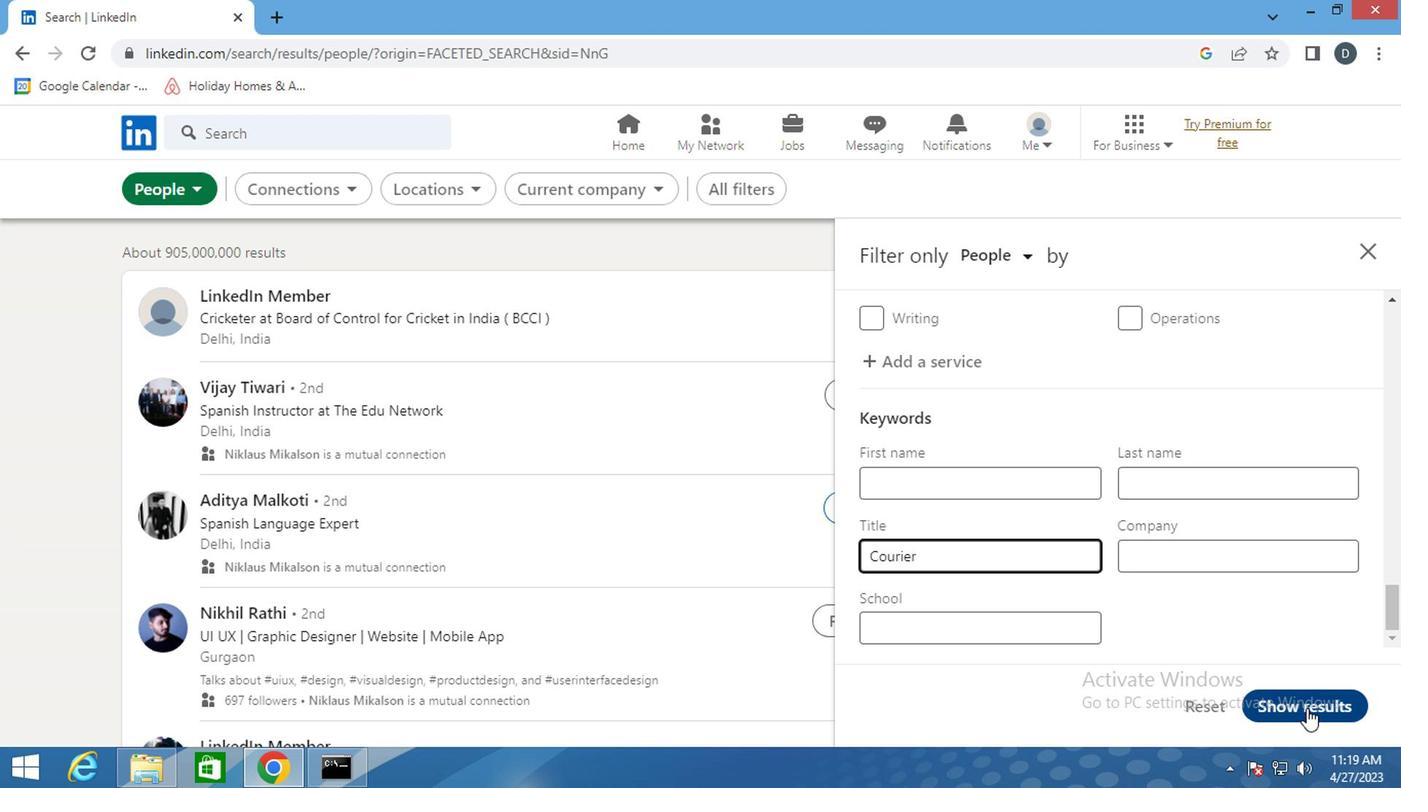 
Action: Mouse moved to (924, 429)
Screenshot: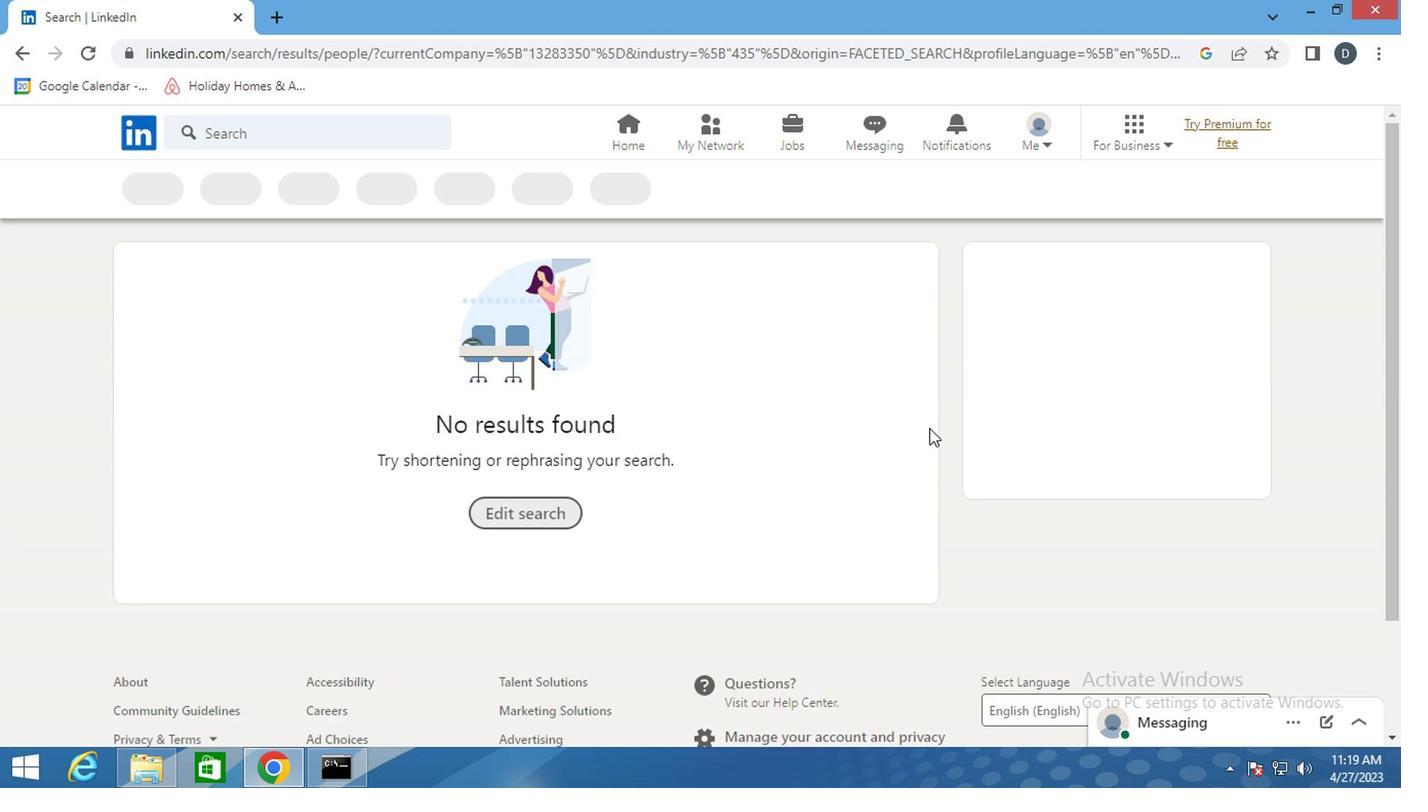 
